 Task: Splitting Stereo Tracks.
Action: Mouse moved to (139, 77)
Screenshot: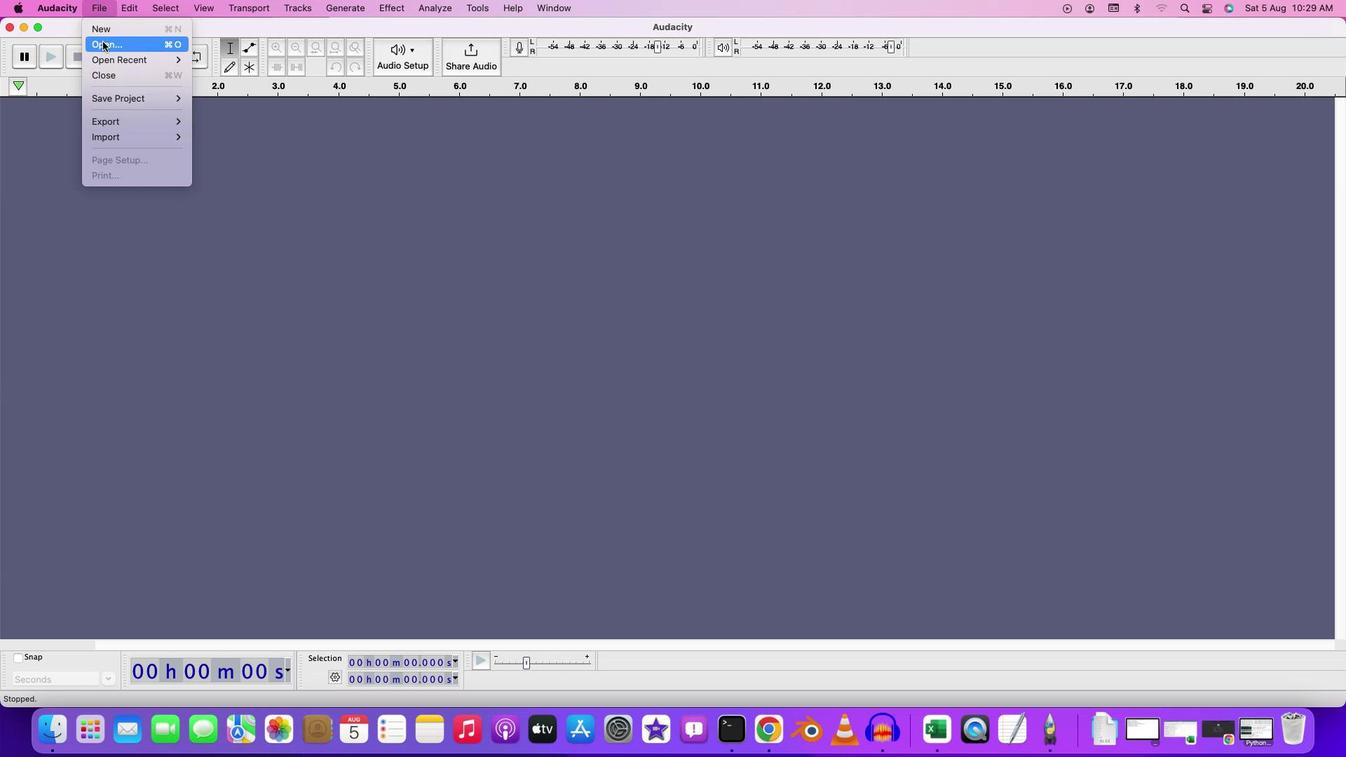 
Action: Mouse pressed left at (139, 77)
Screenshot: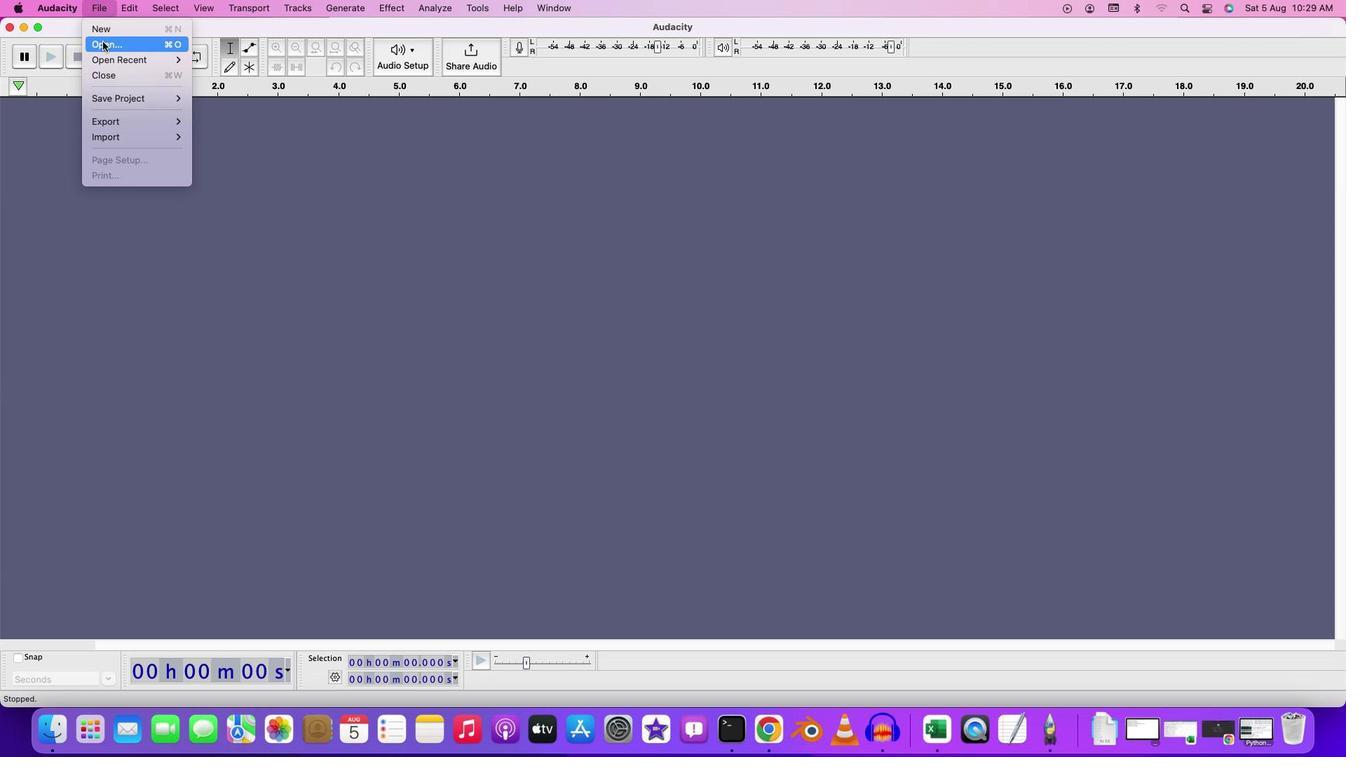 
Action: Mouse moved to (782, 346)
Screenshot: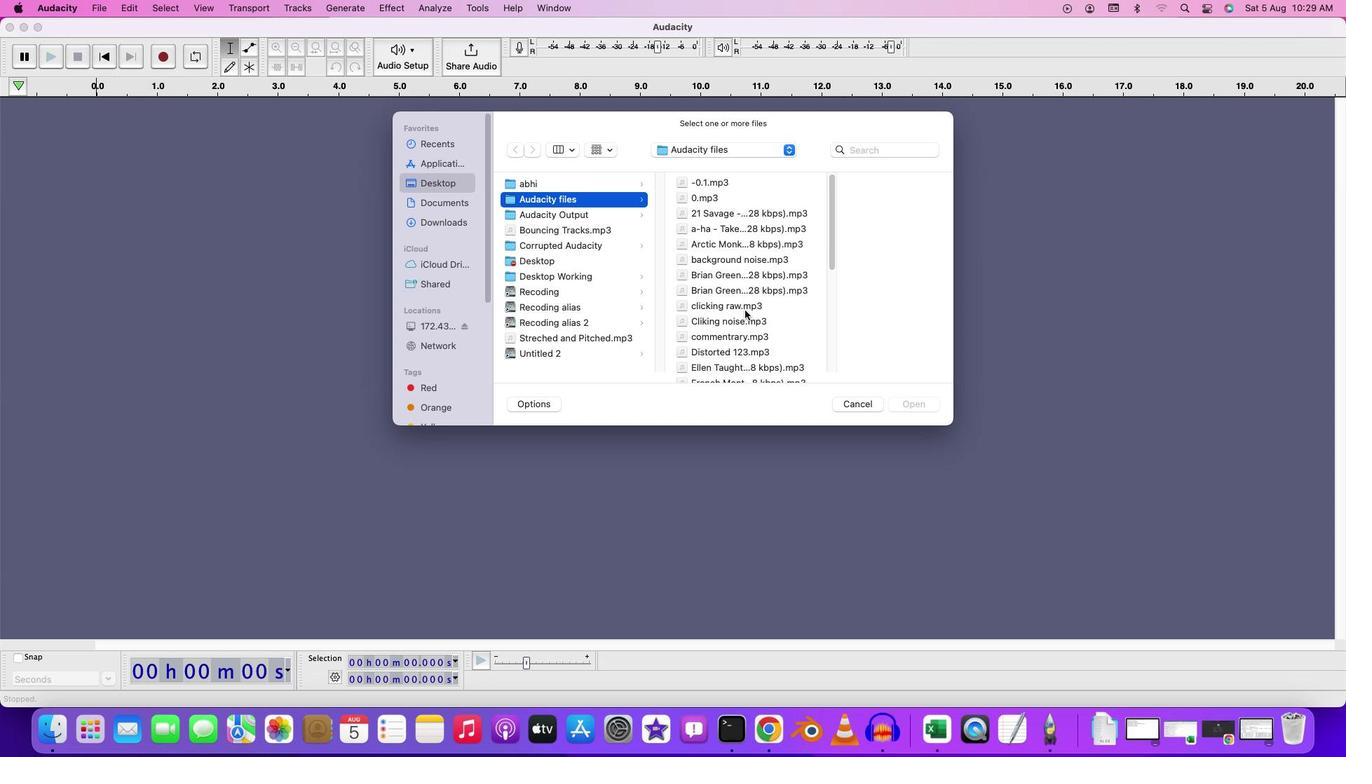 
Action: Mouse scrolled (782, 346) with delta (36, 35)
Screenshot: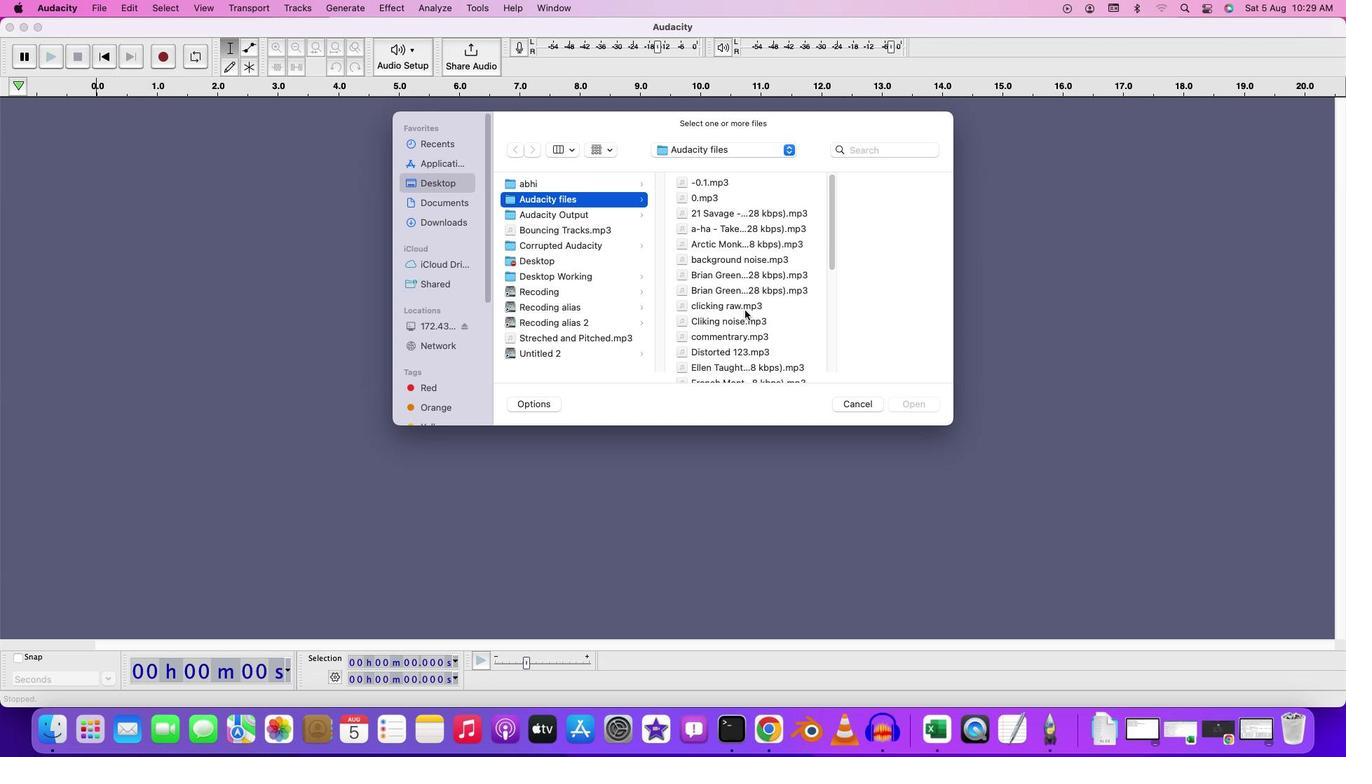 
Action: Mouse scrolled (782, 346) with delta (36, 35)
Screenshot: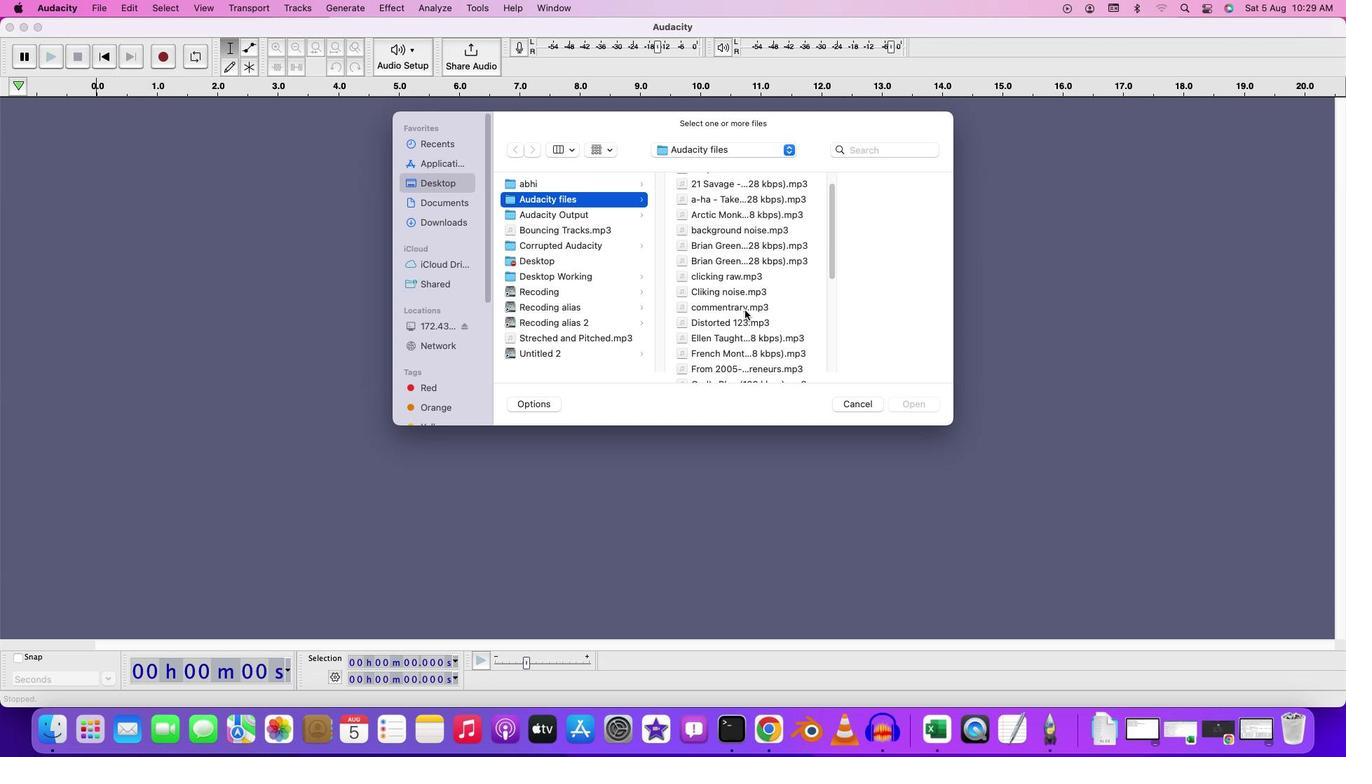 
Action: Mouse scrolled (782, 346) with delta (36, 35)
Screenshot: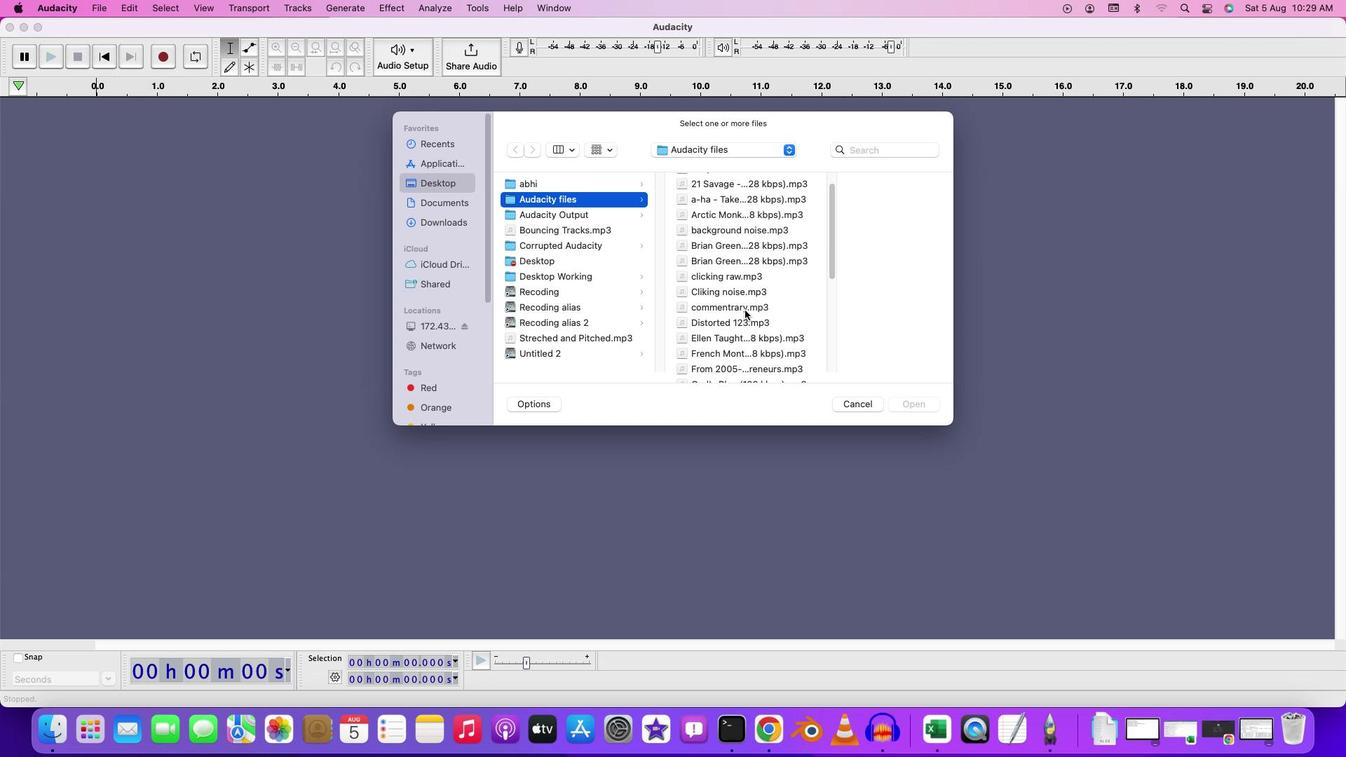 
Action: Mouse scrolled (782, 346) with delta (36, 35)
Screenshot: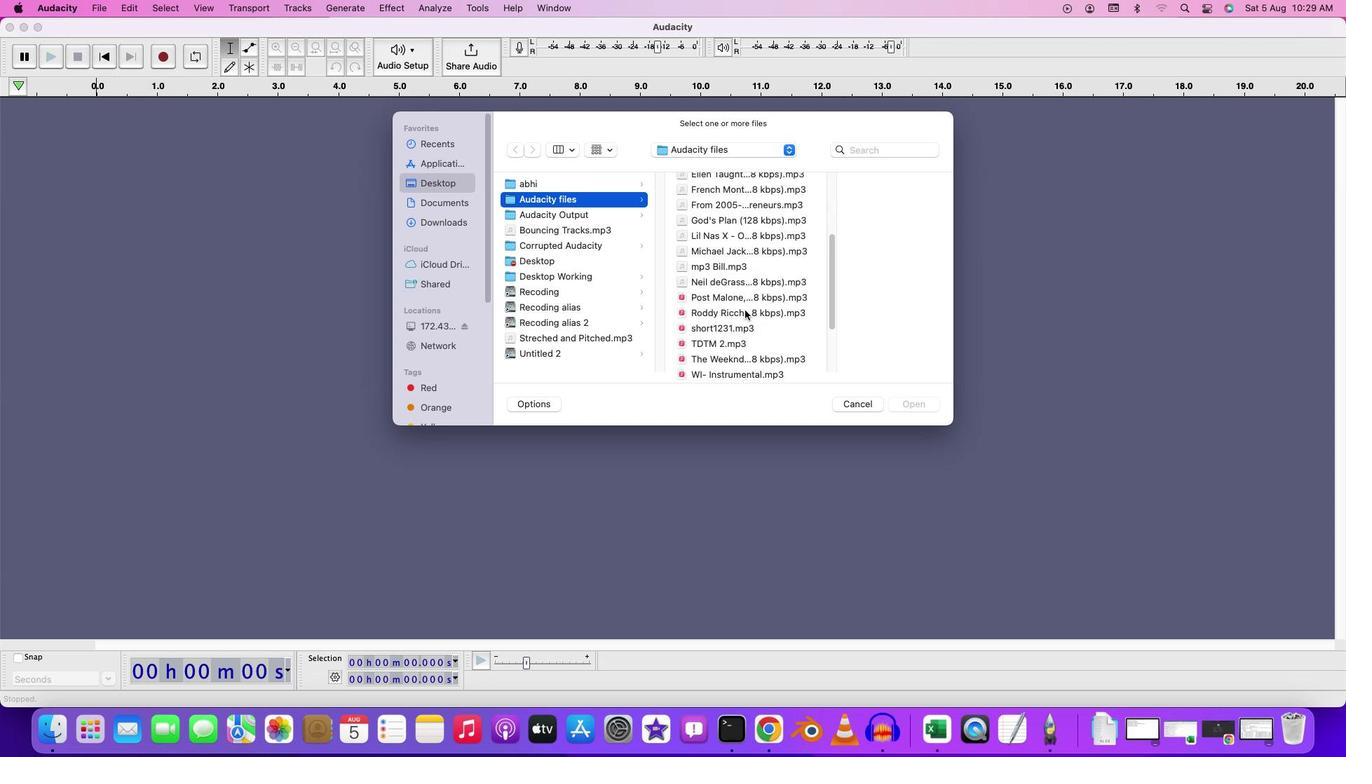 
Action: Mouse scrolled (782, 346) with delta (36, 35)
Screenshot: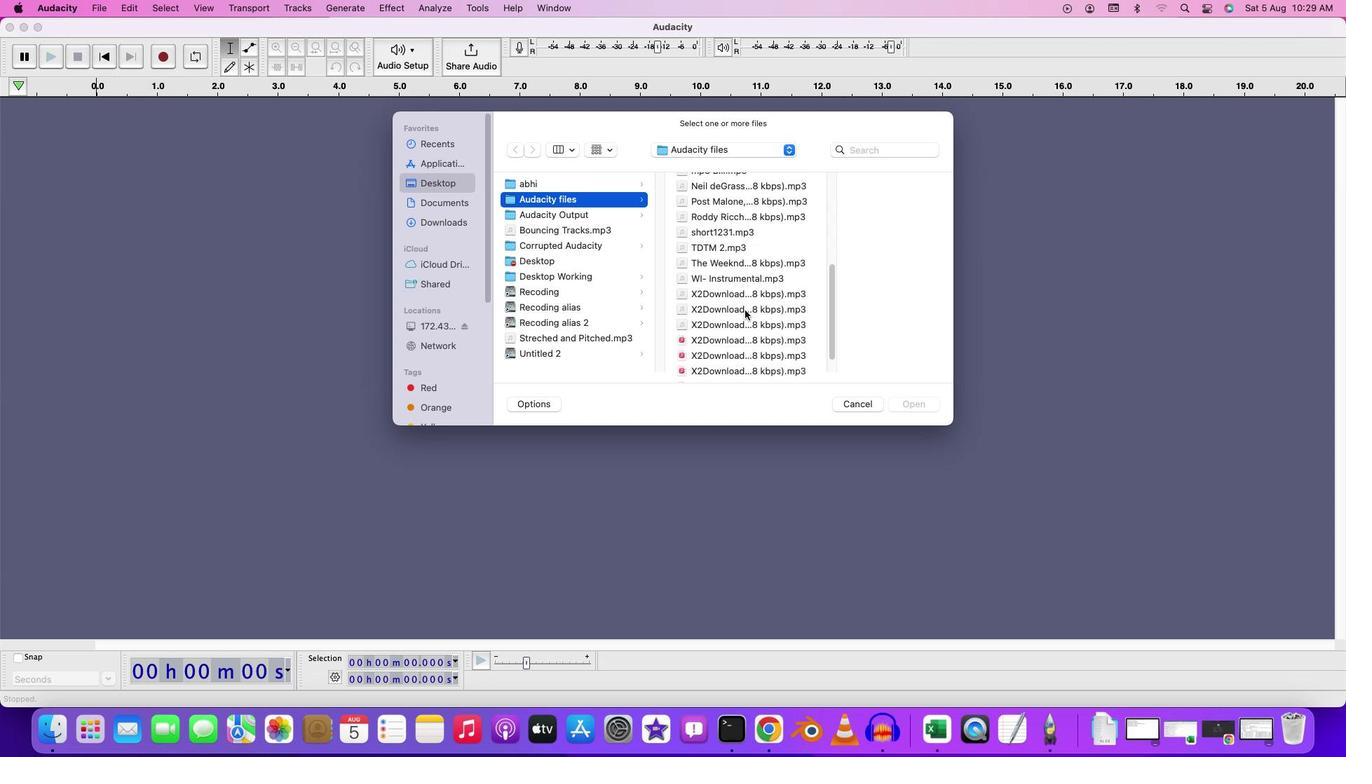 
Action: Mouse scrolled (782, 346) with delta (36, 34)
Screenshot: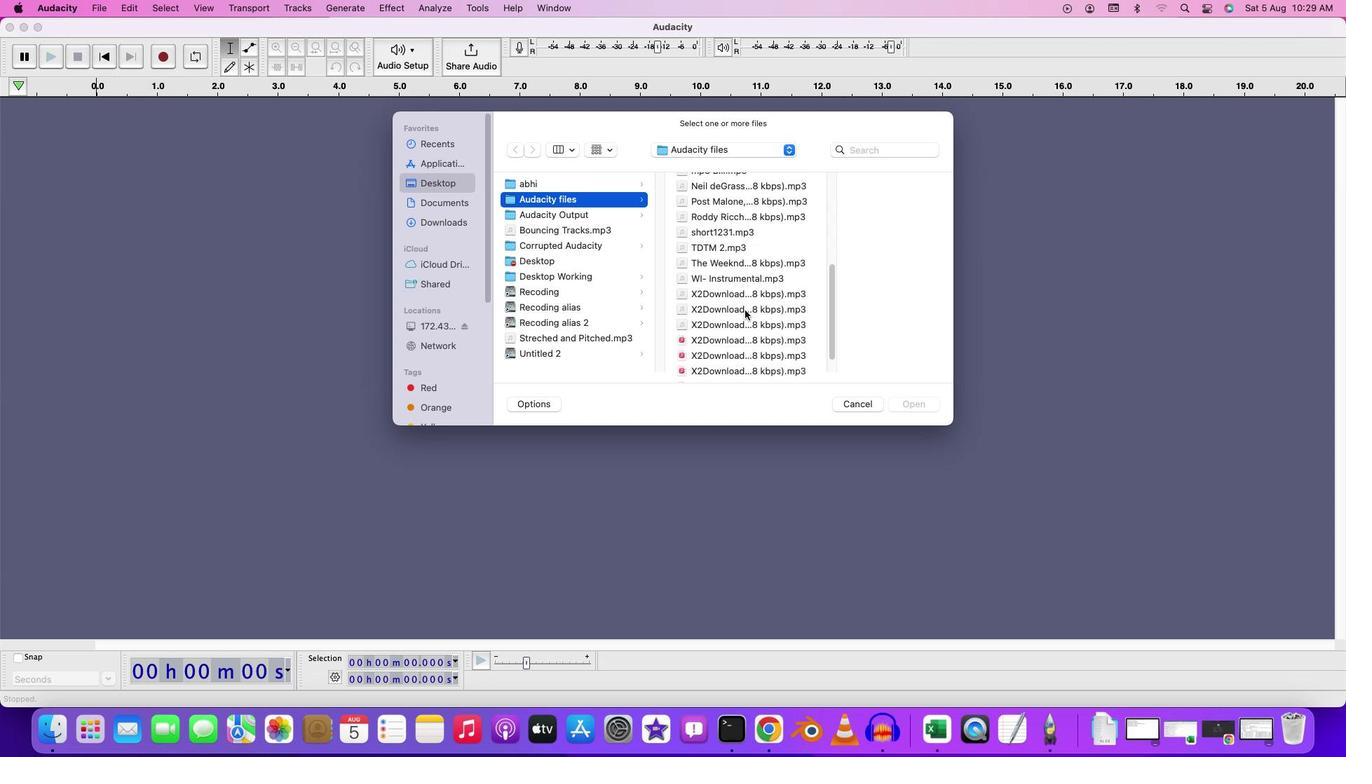 
Action: Mouse scrolled (782, 346) with delta (36, 32)
Screenshot: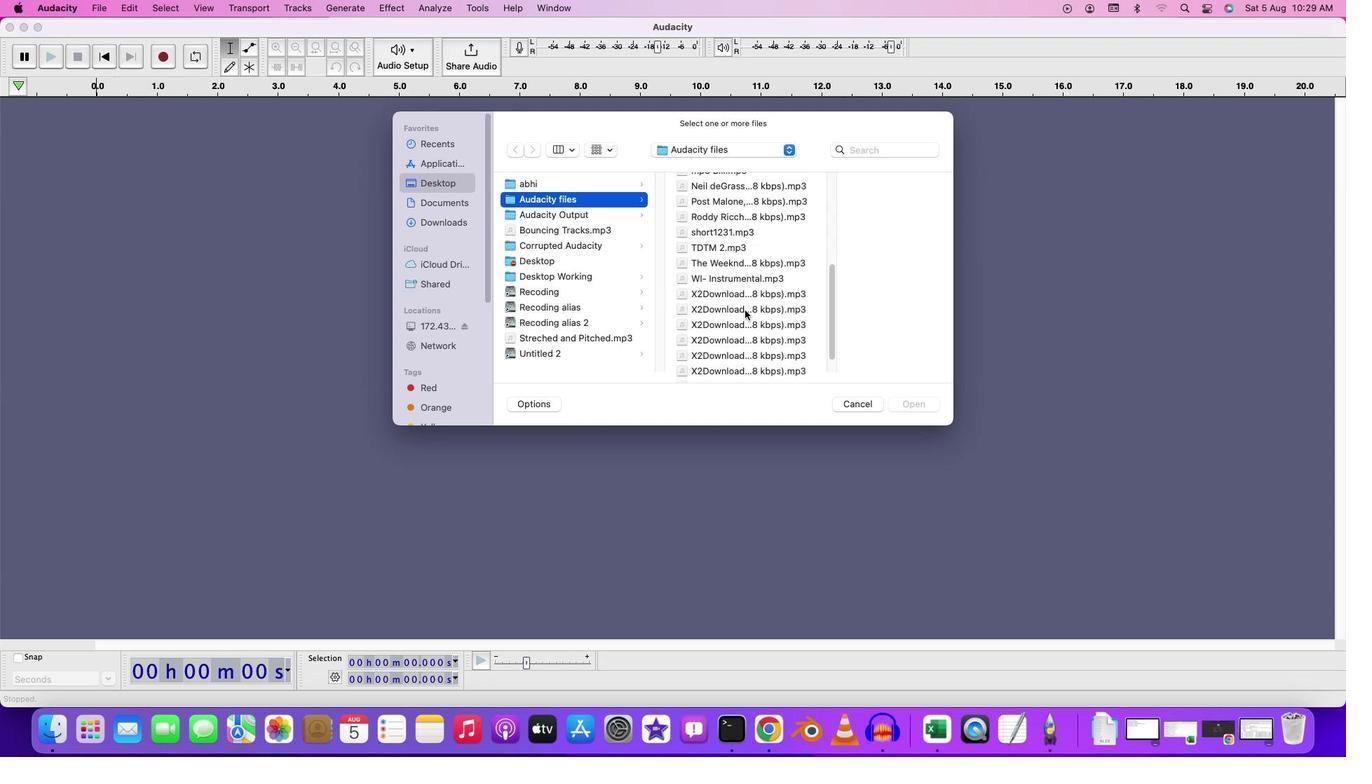 
Action: Mouse scrolled (782, 346) with delta (36, 32)
Screenshot: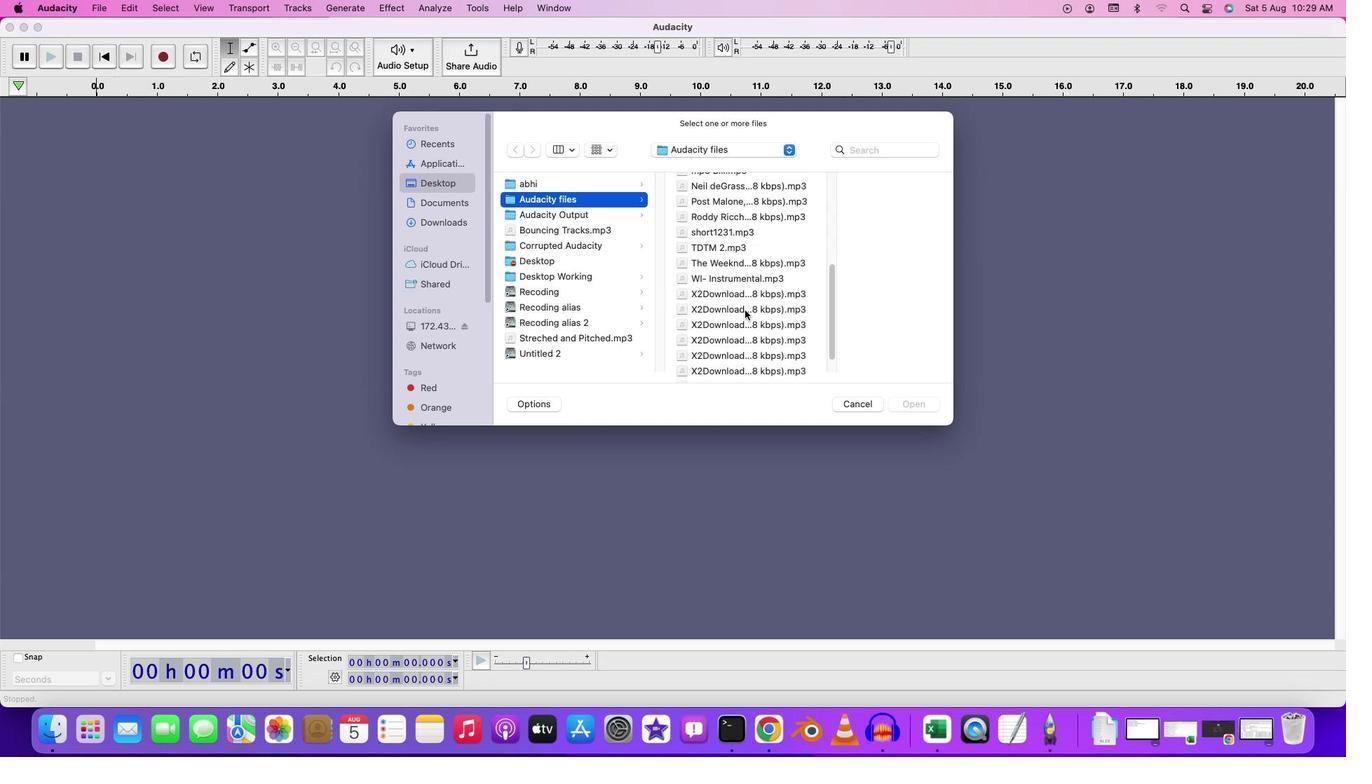 
Action: Mouse moved to (791, 351)
Screenshot: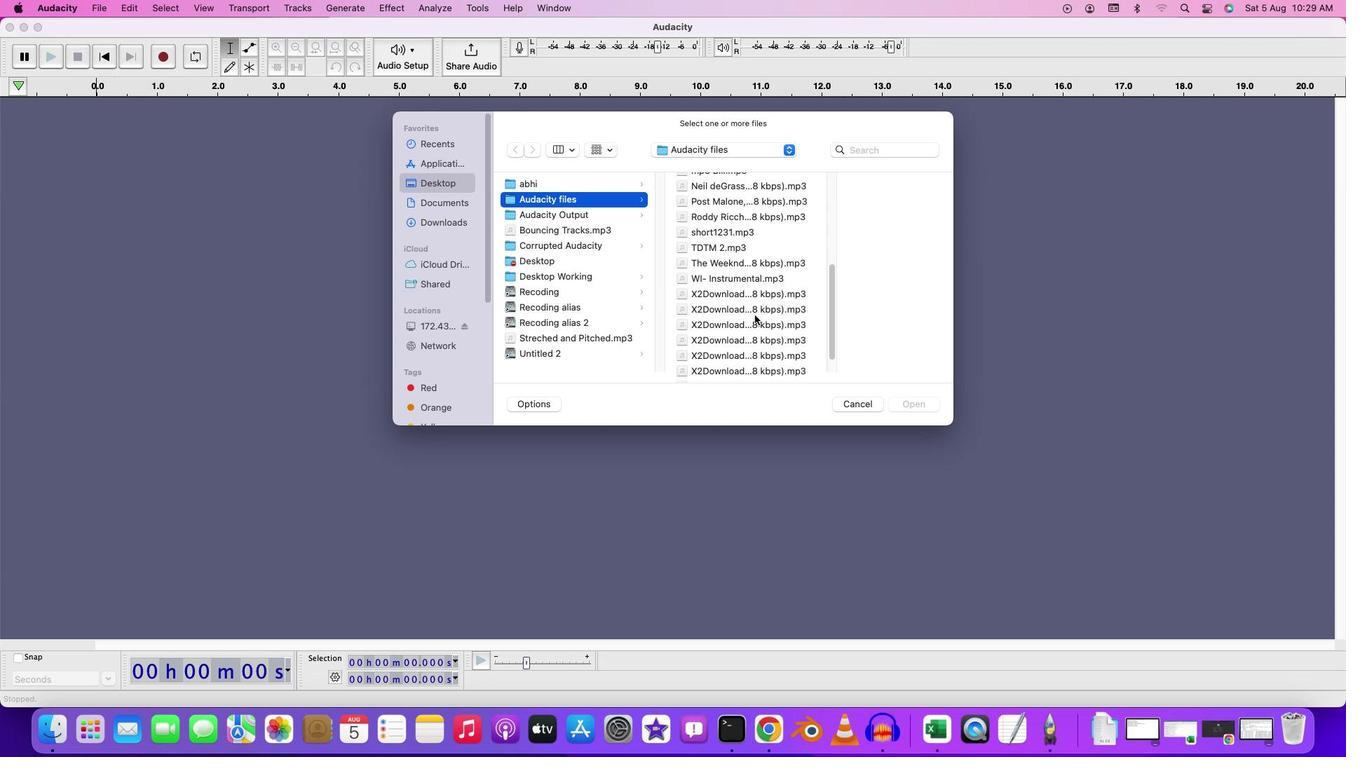 
Action: Mouse scrolled (791, 351) with delta (36, 37)
Screenshot: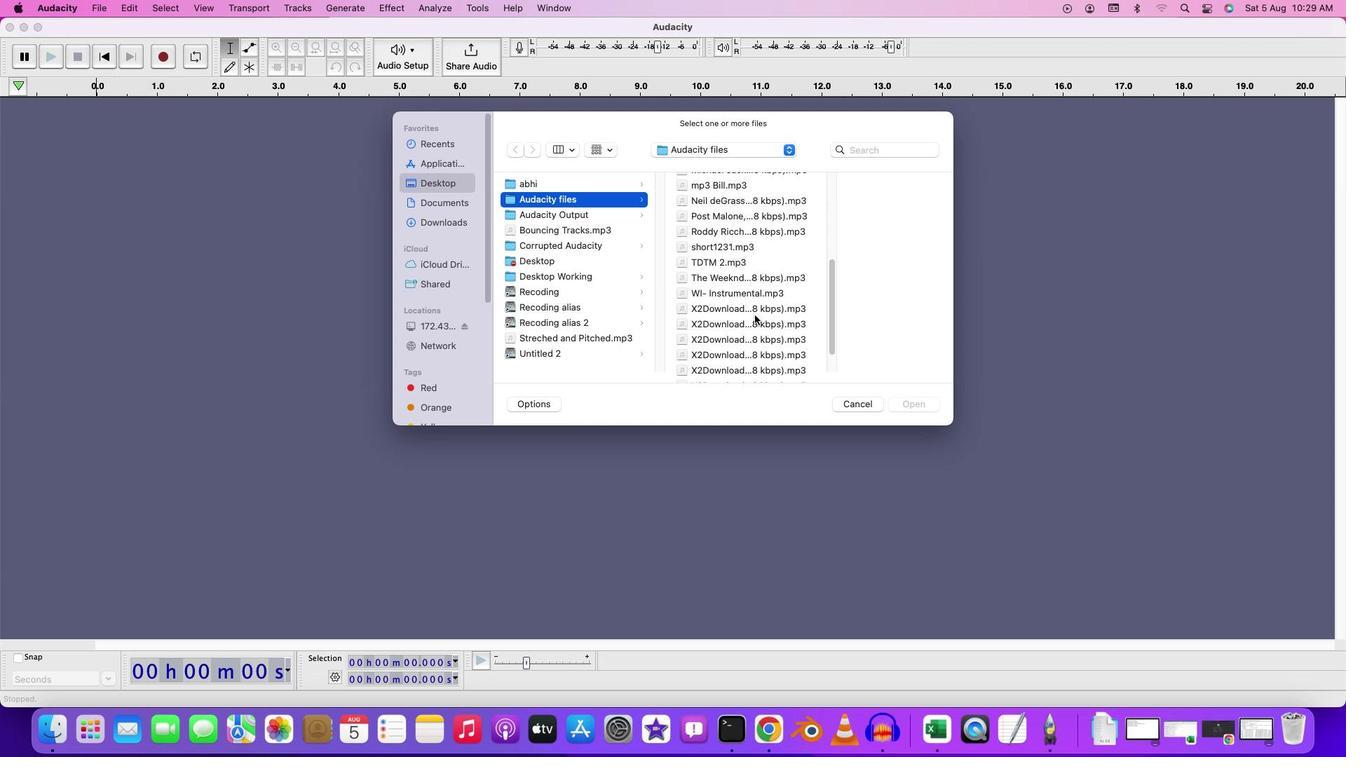 
Action: Mouse scrolled (791, 351) with delta (36, 37)
Screenshot: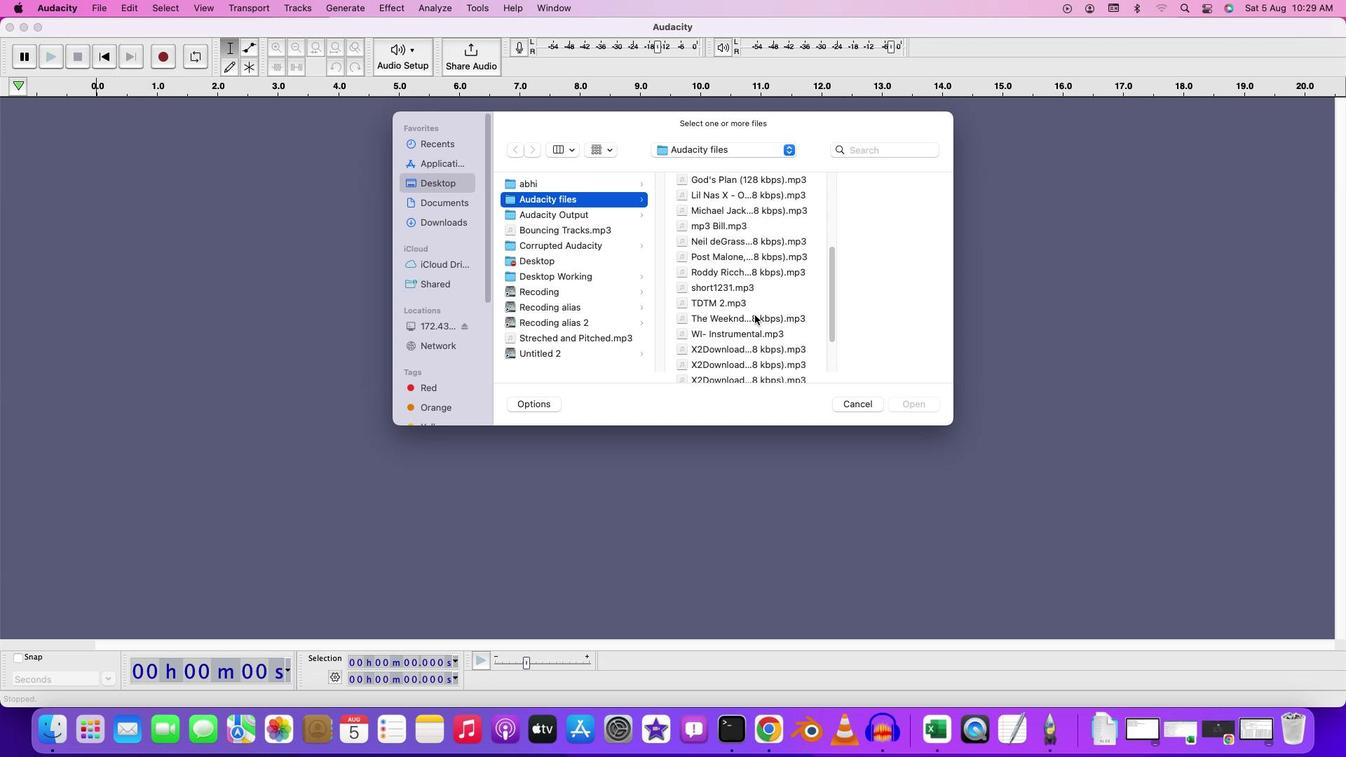 
Action: Mouse scrolled (791, 351) with delta (36, 37)
Screenshot: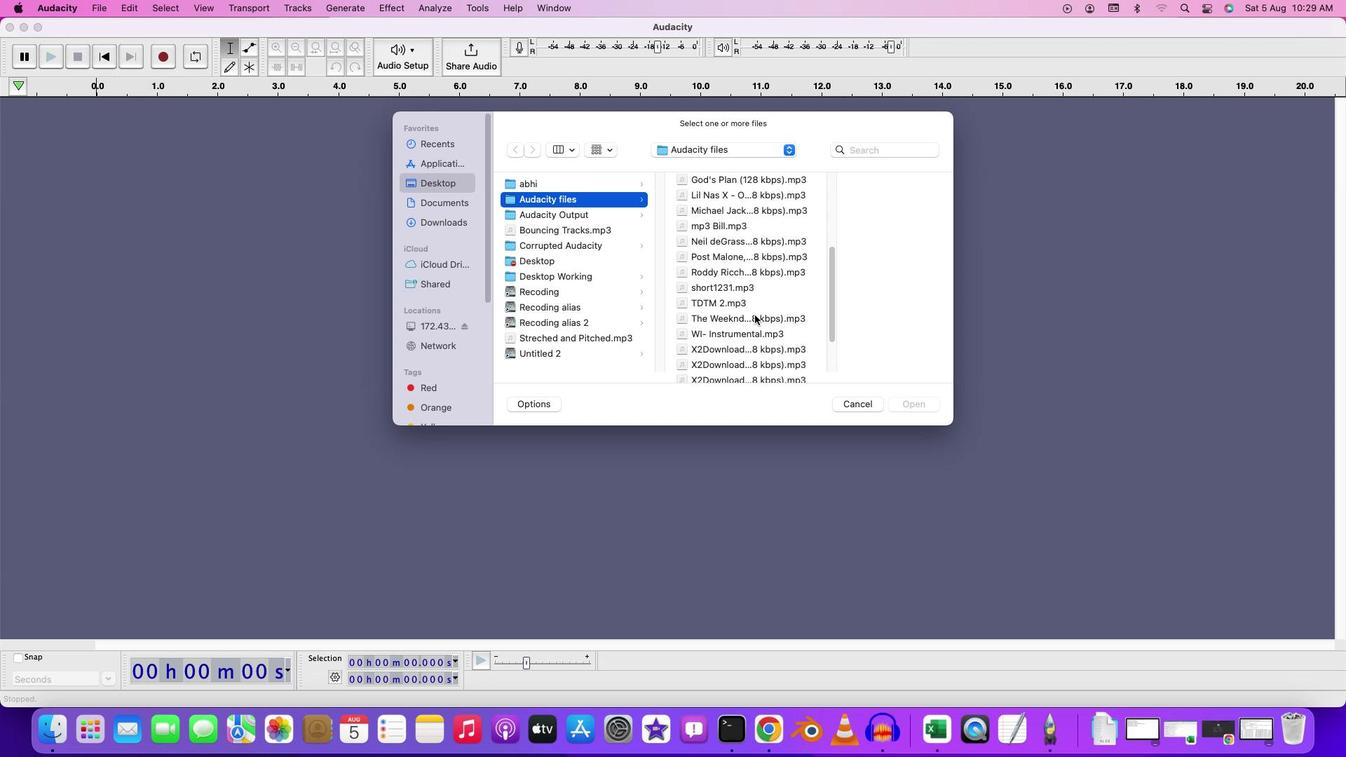 
Action: Mouse scrolled (791, 351) with delta (36, 37)
Screenshot: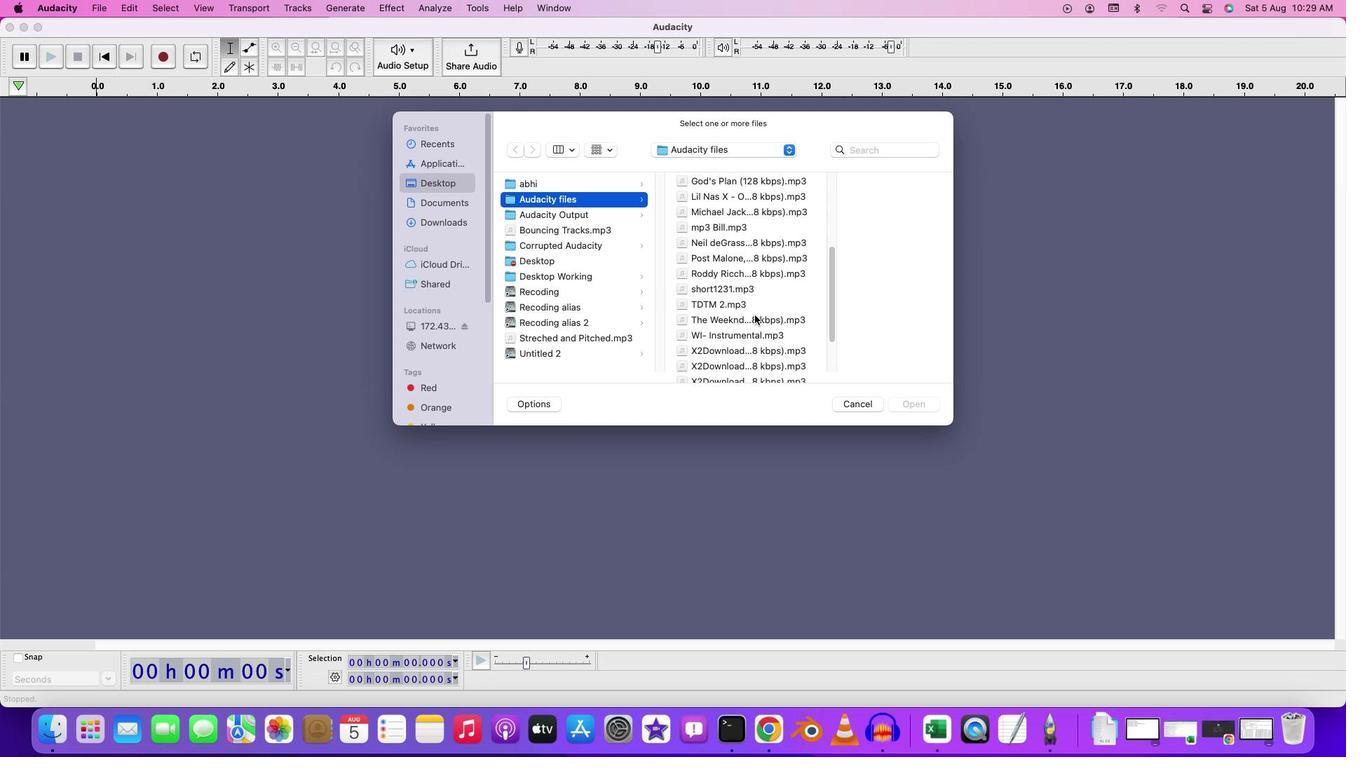 
Action: Mouse moved to (790, 350)
Screenshot: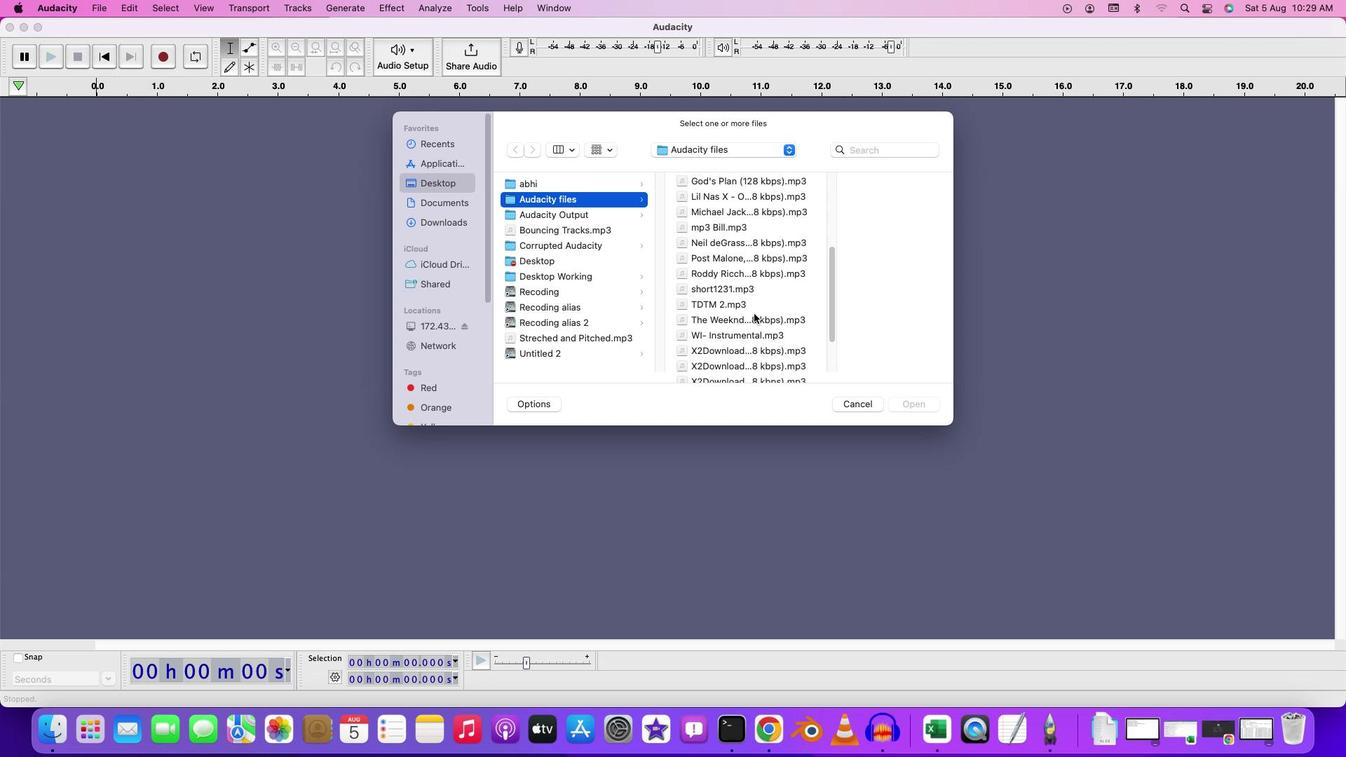 
Action: Mouse scrolled (790, 350) with delta (36, 37)
Screenshot: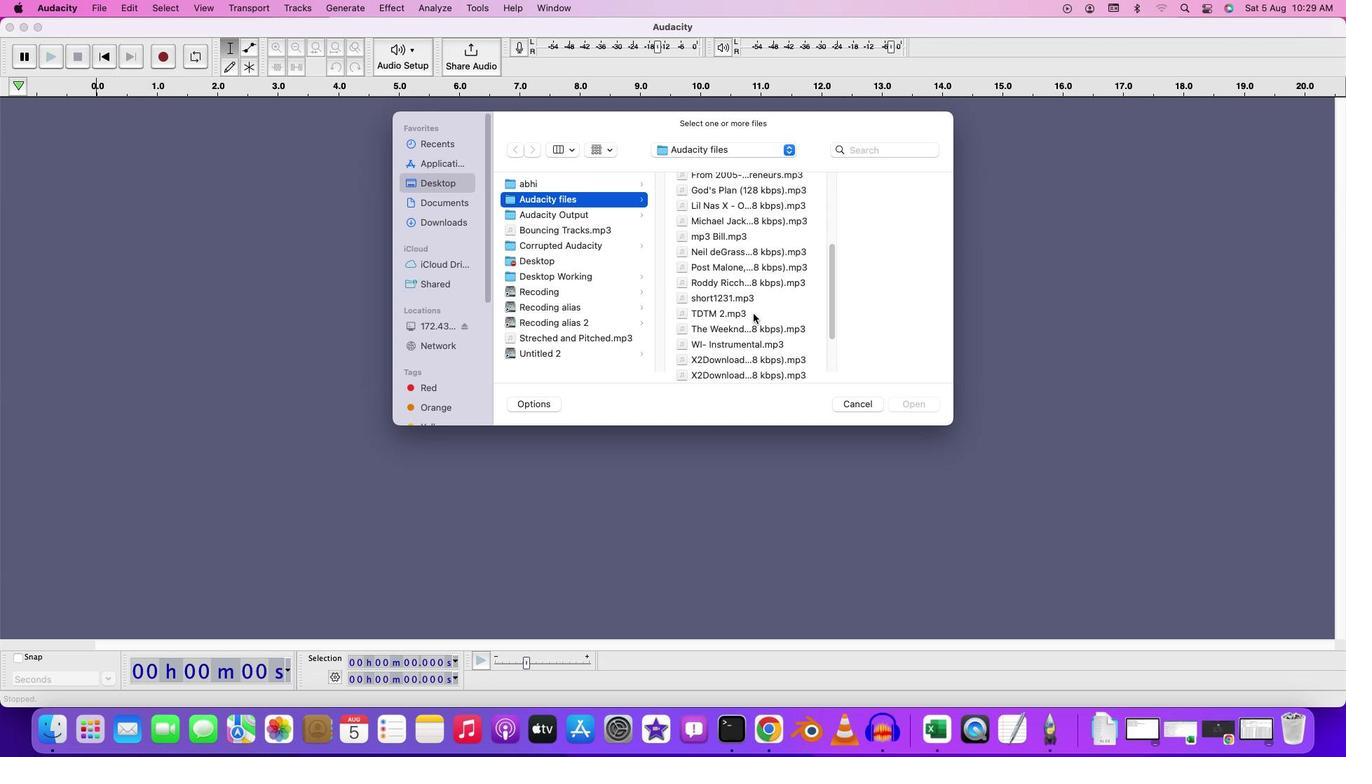 
Action: Mouse moved to (790, 350)
Screenshot: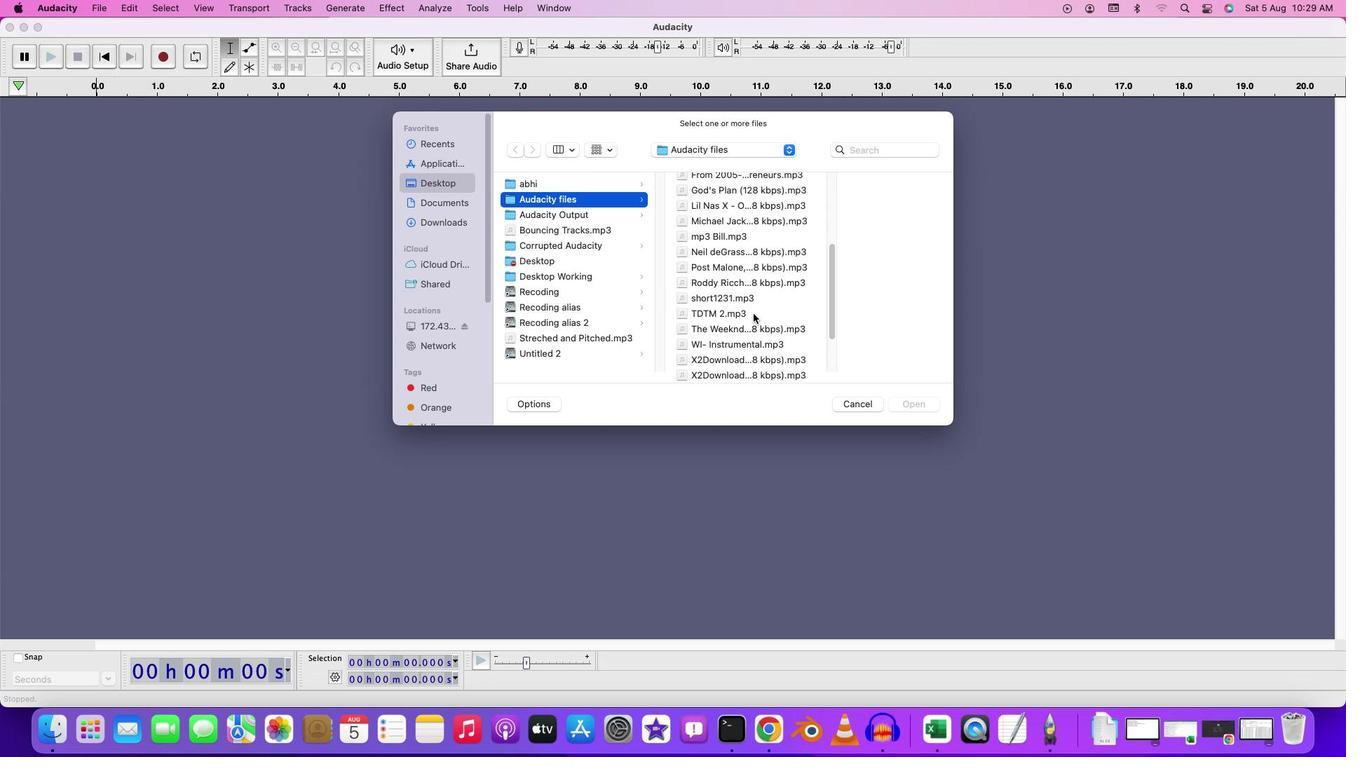 
Action: Mouse scrolled (790, 350) with delta (36, 37)
Screenshot: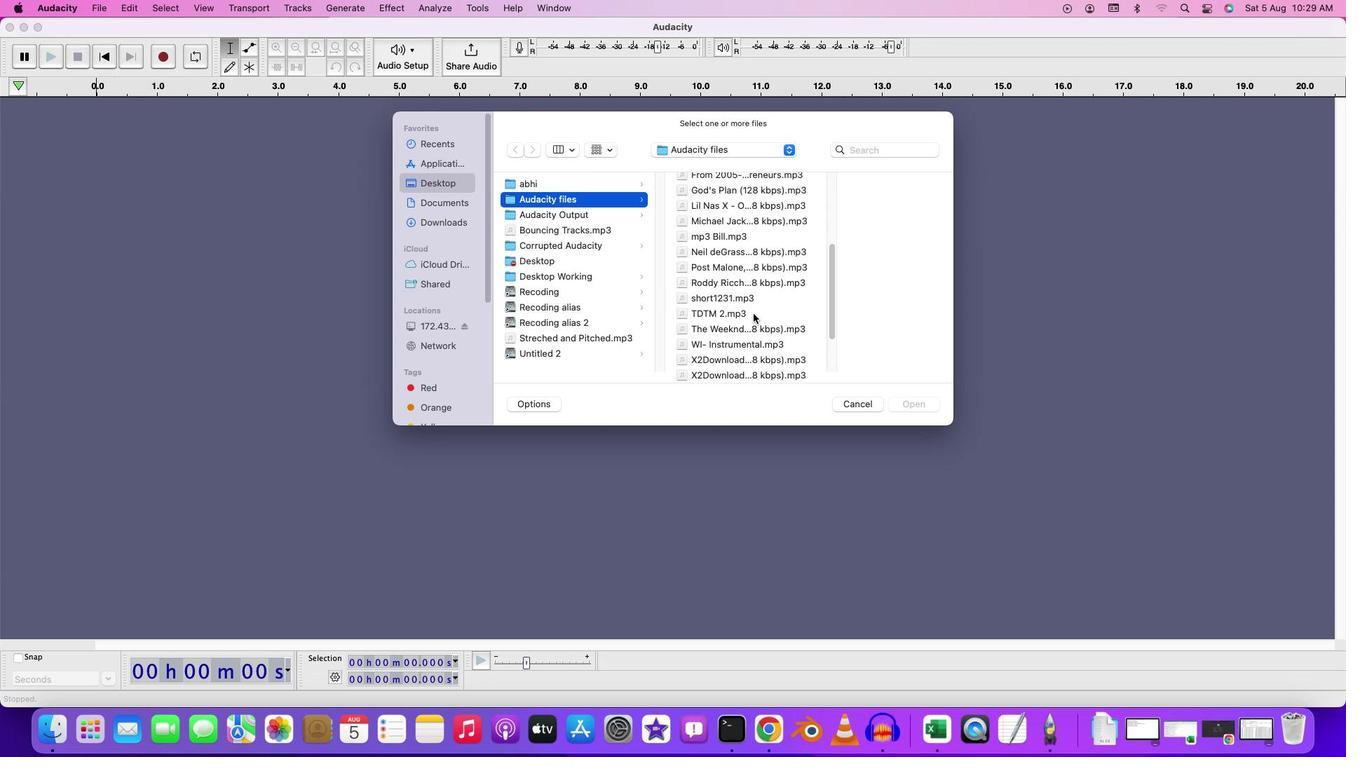 
Action: Mouse moved to (782, 306)
Screenshot: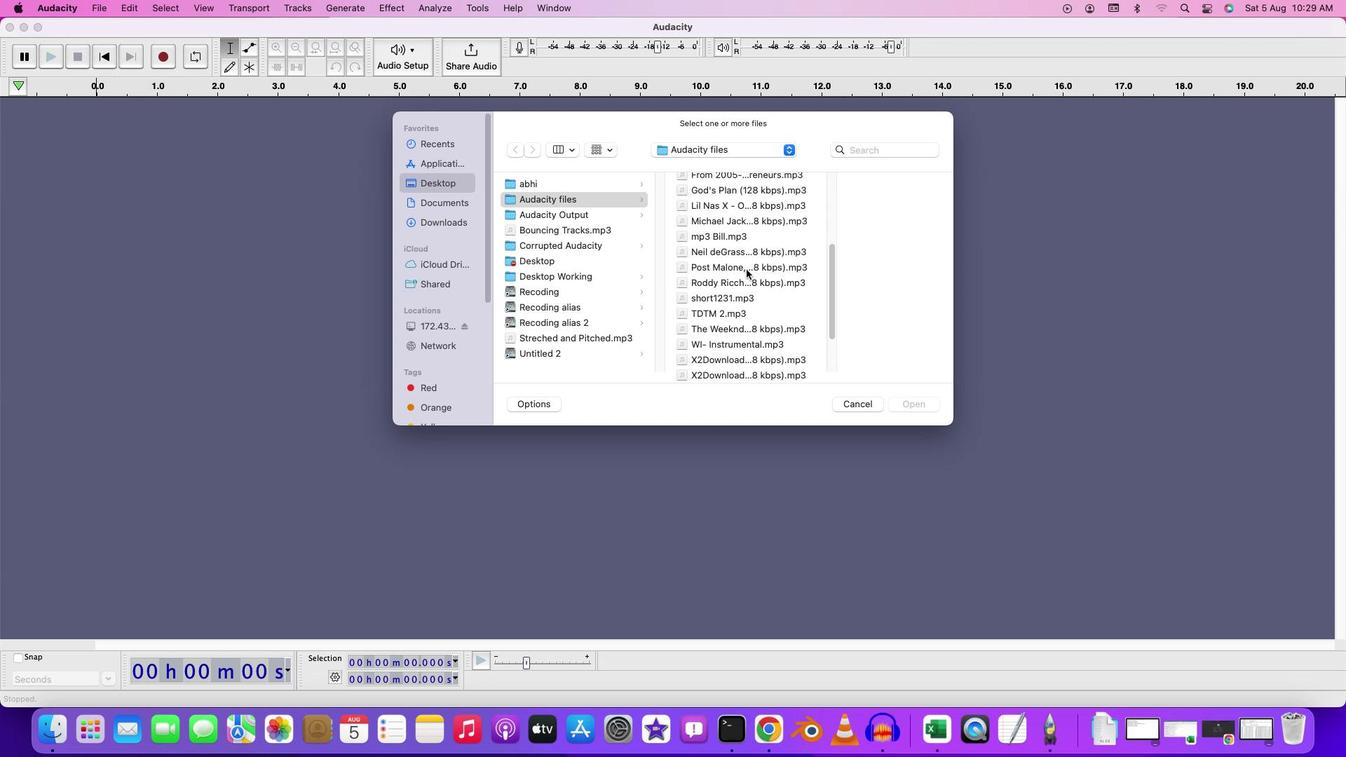 
Action: Mouse pressed left at (782, 306)
Screenshot: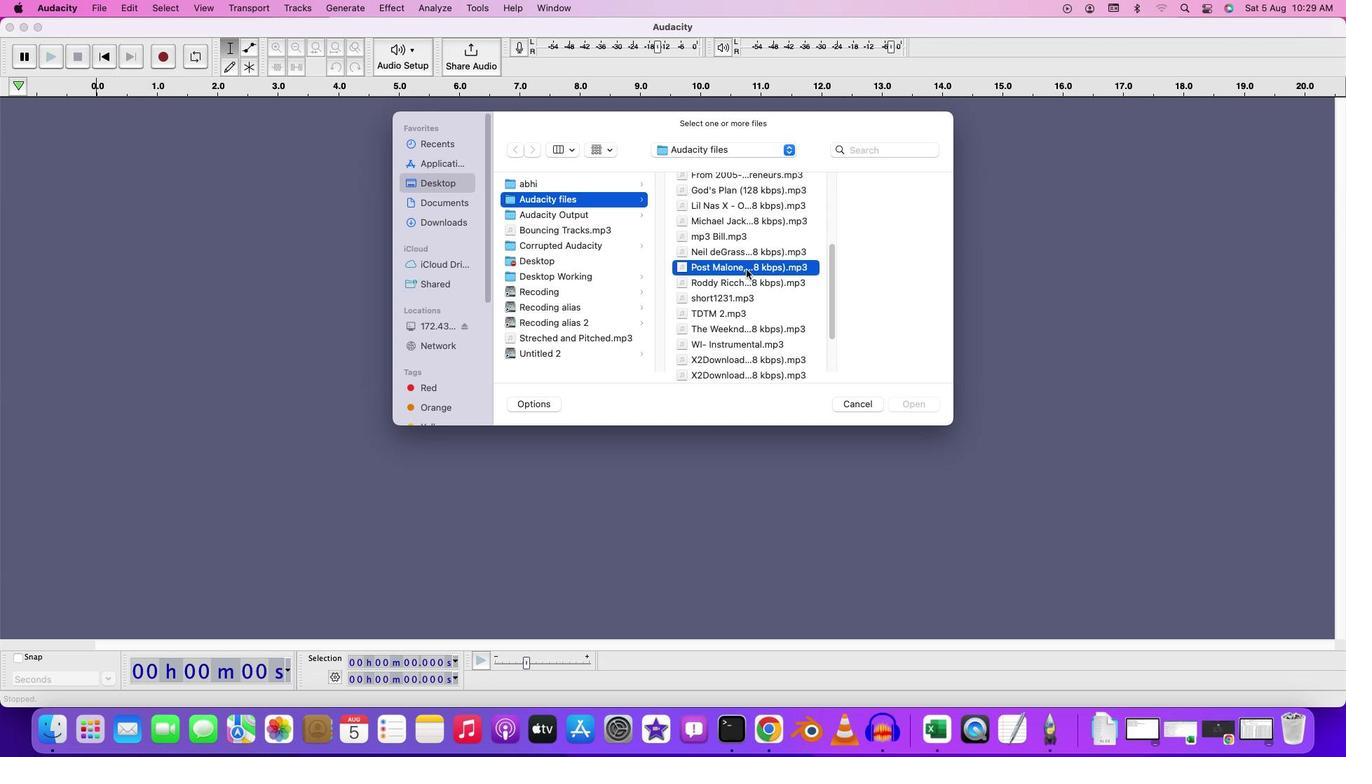 
Action: Mouse moved to (744, 299)
Screenshot: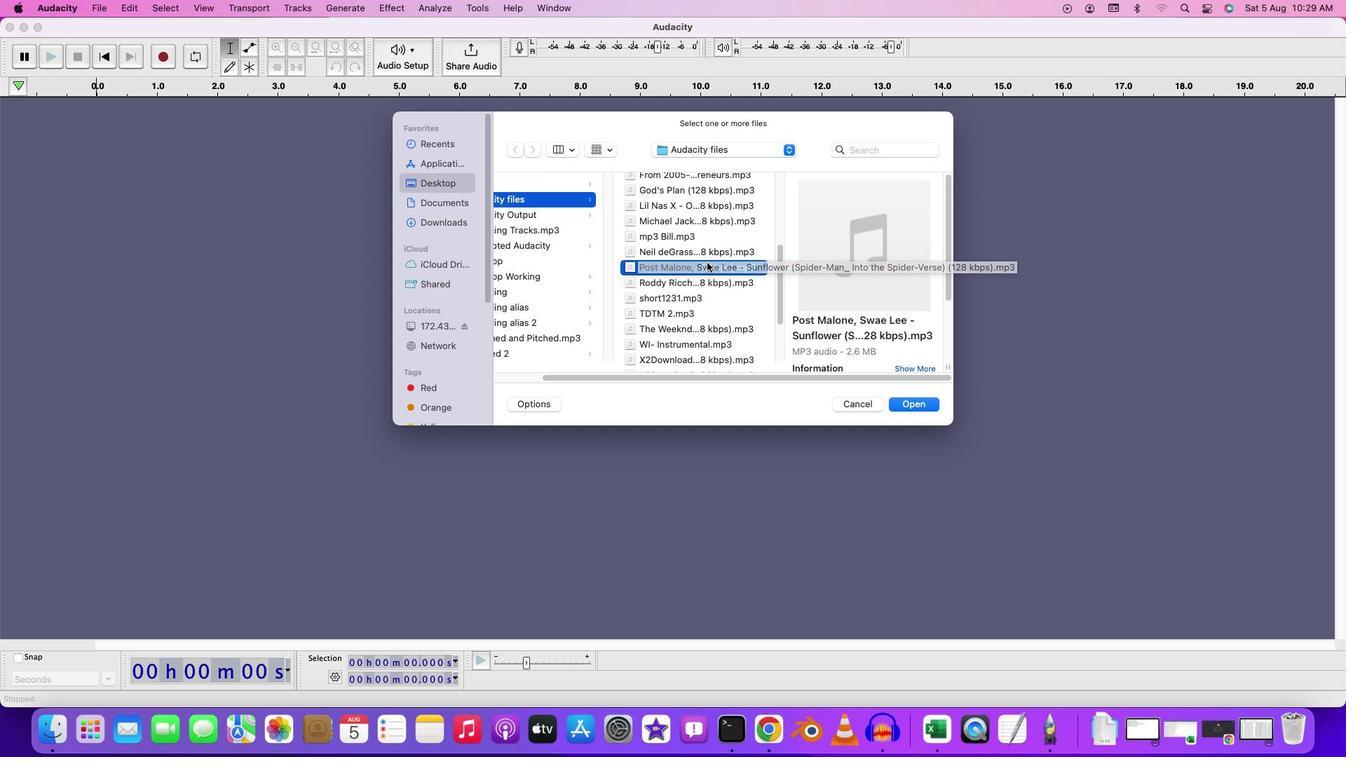 
Action: Mouse pressed left at (744, 299)
Screenshot: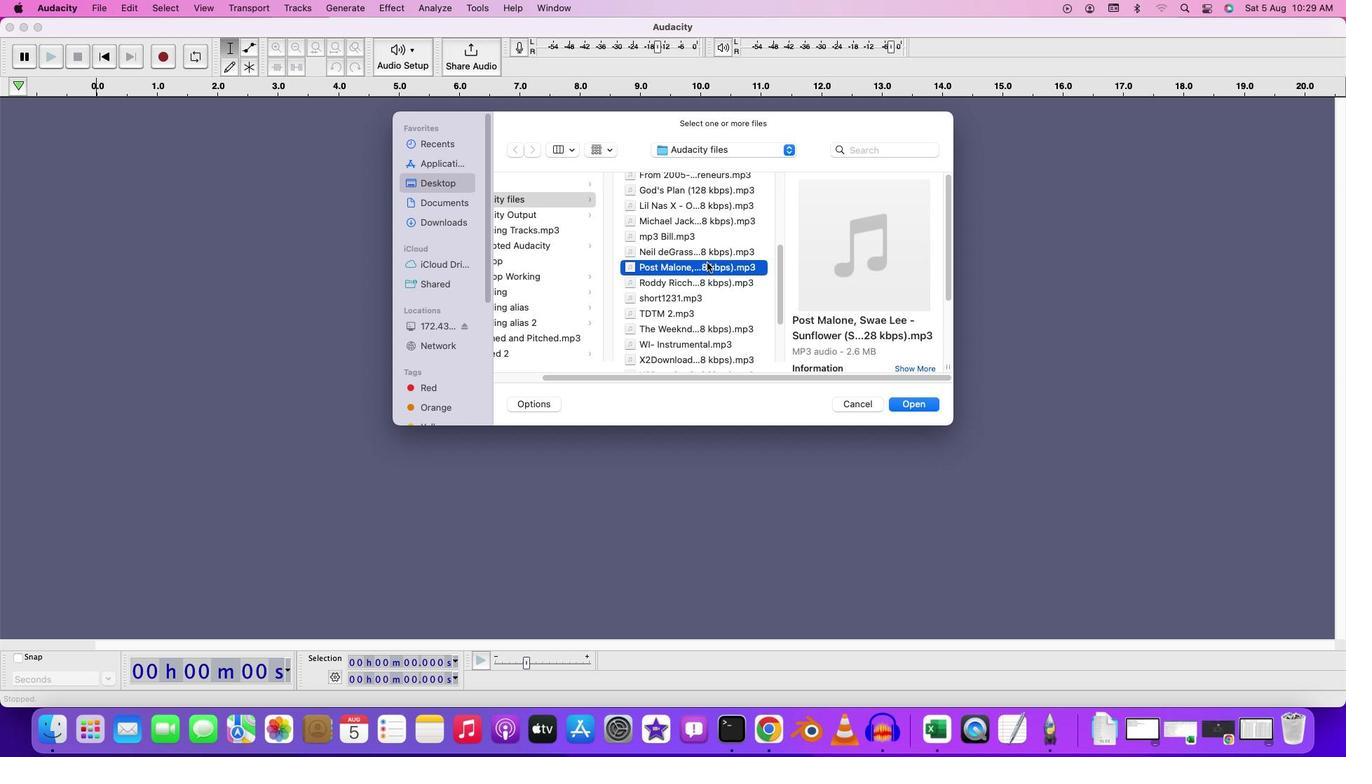 
Action: Mouse pressed left at (744, 299)
Screenshot: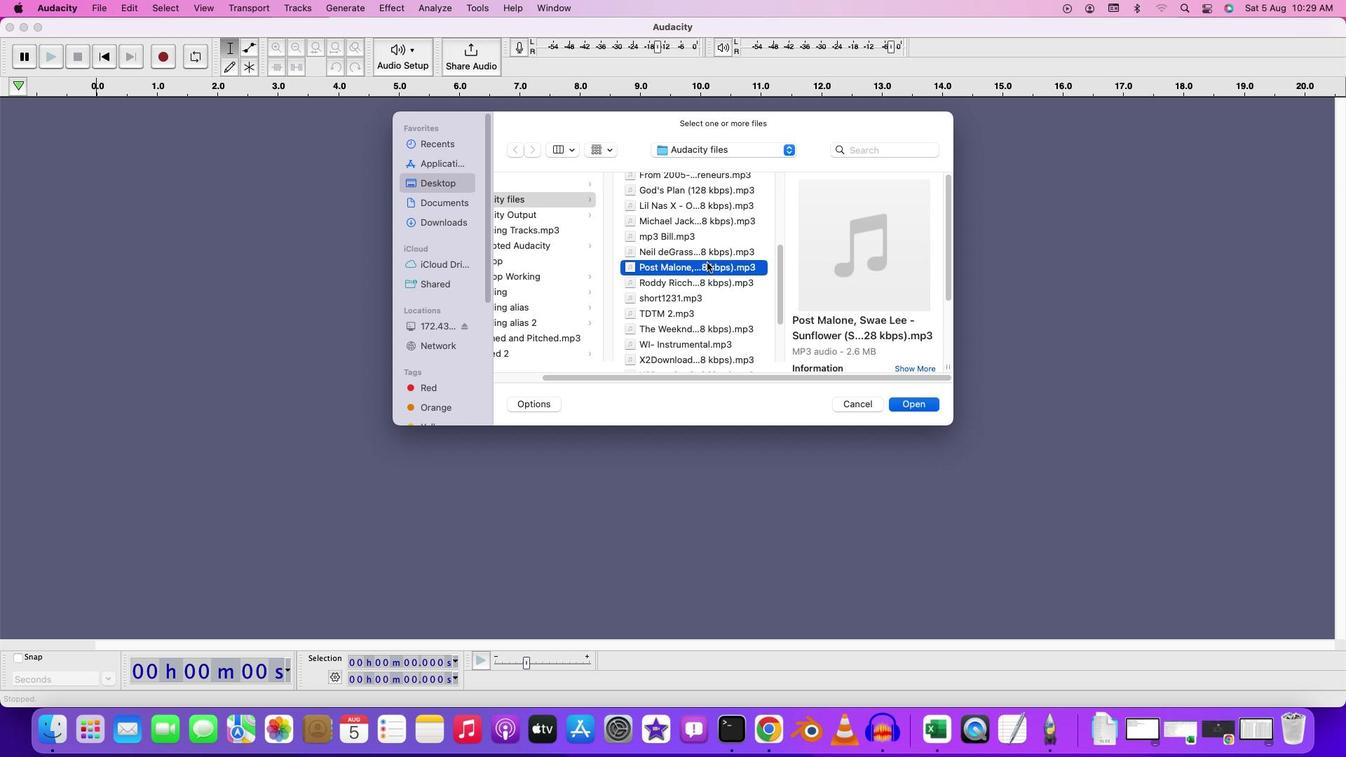 
Action: Mouse moved to (136, 150)
Screenshot: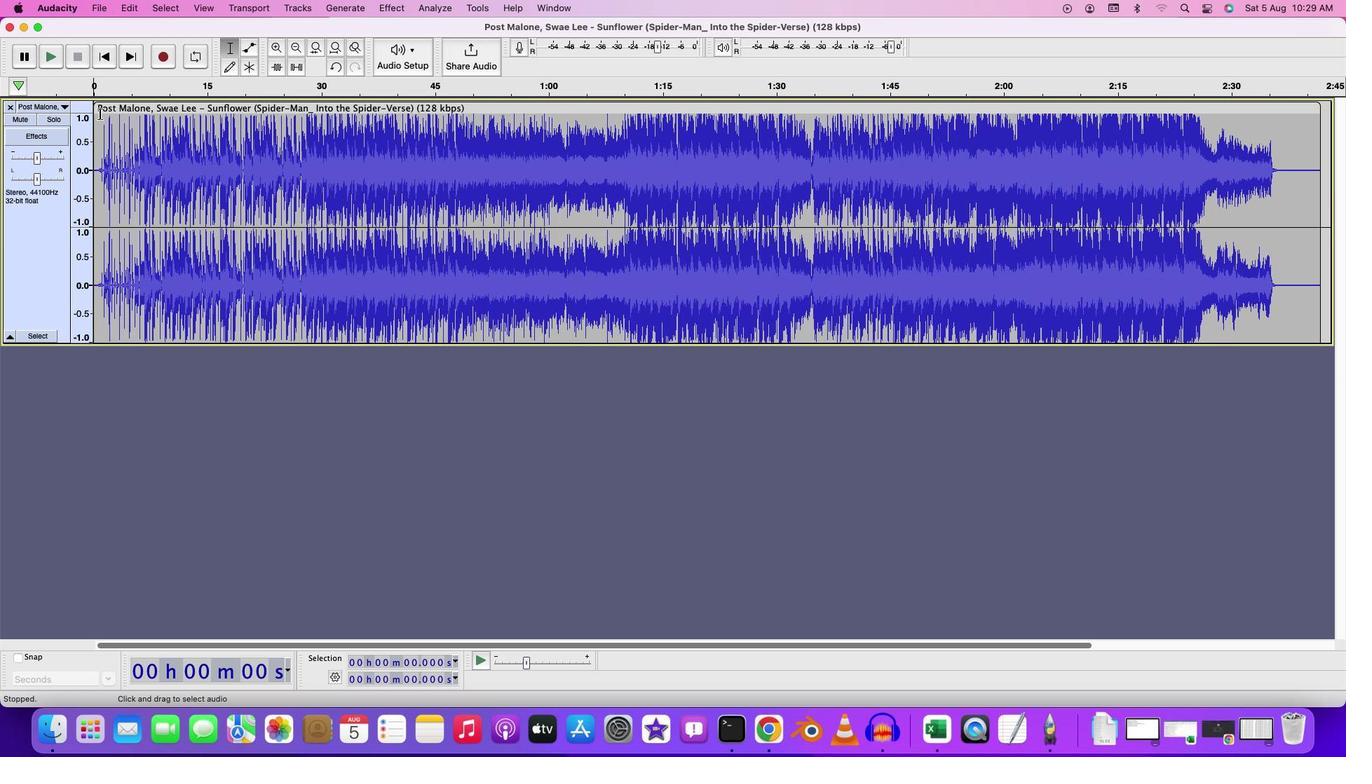 
Action: Mouse pressed left at (136, 150)
Screenshot: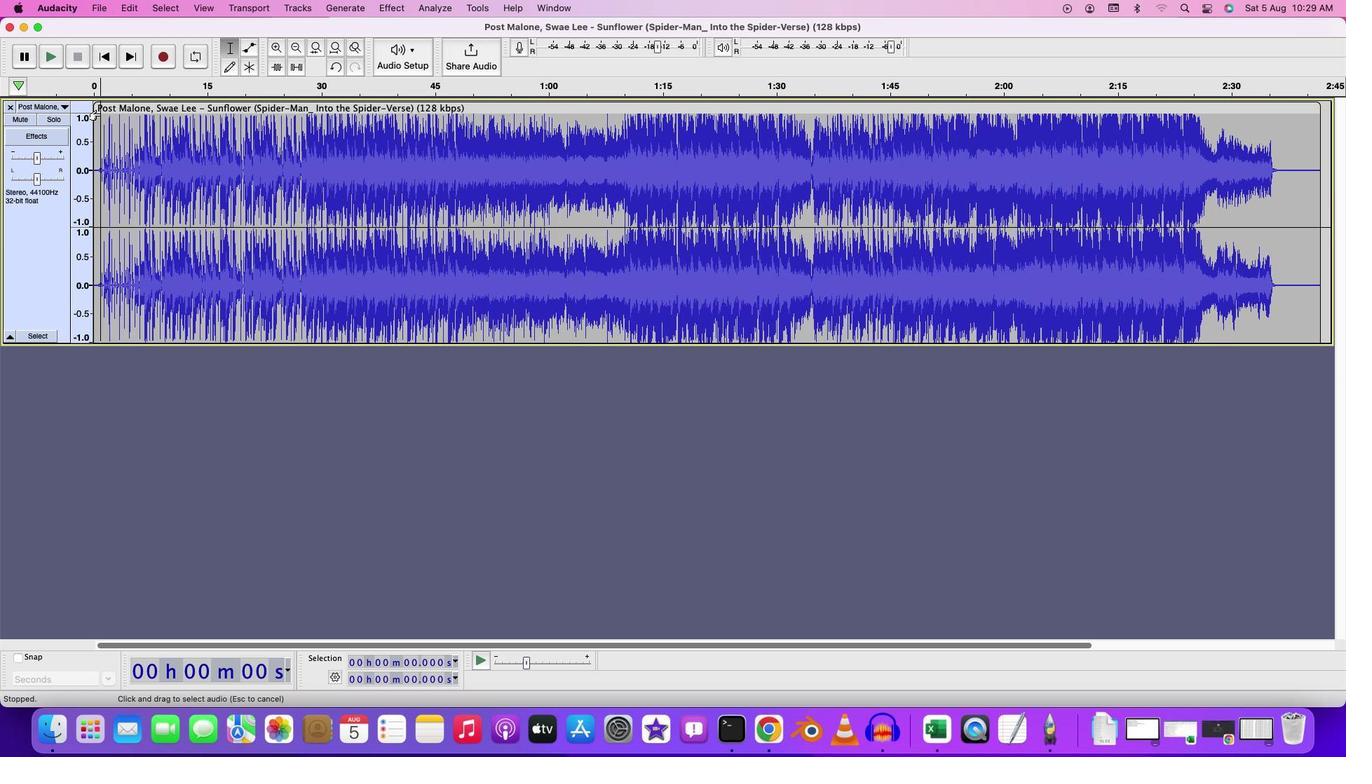 
Action: Key pressed Key.space
Screenshot: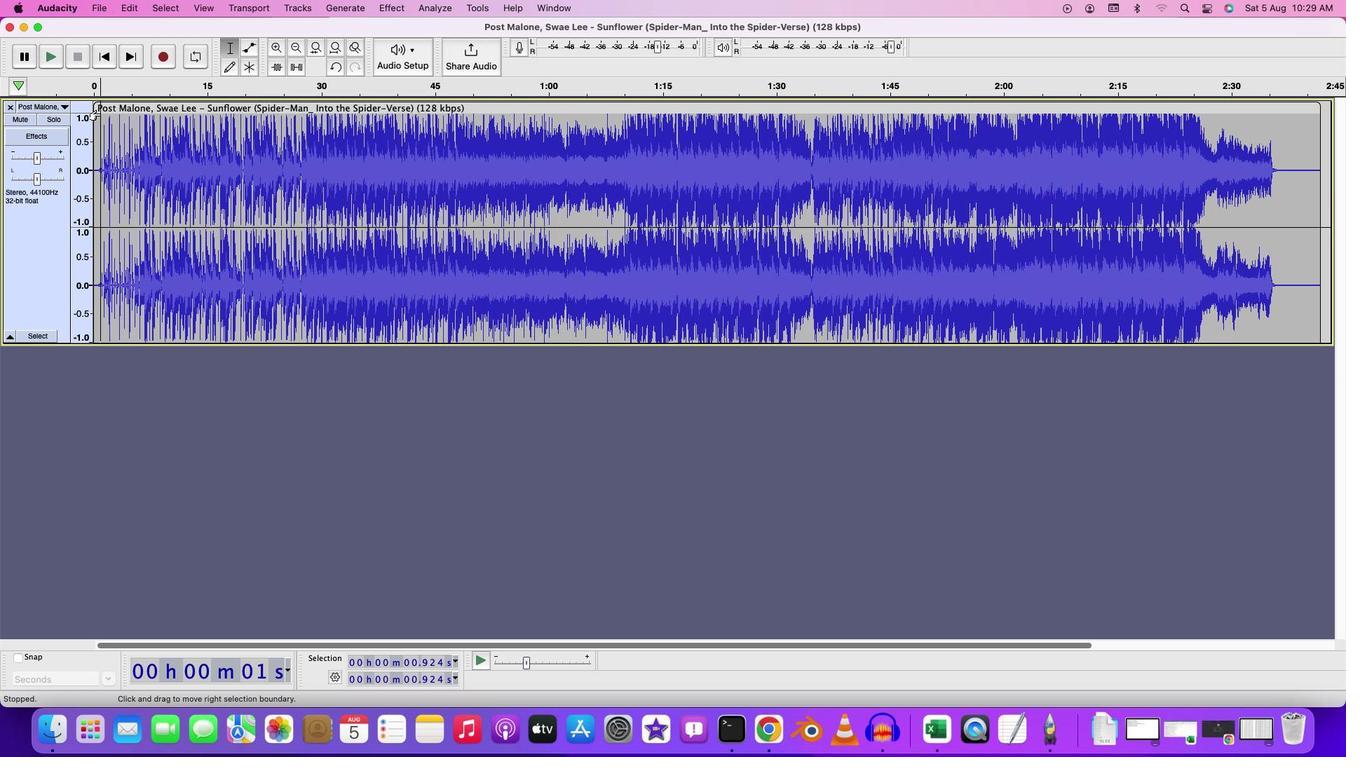 
Action: Mouse moved to (164, 185)
Screenshot: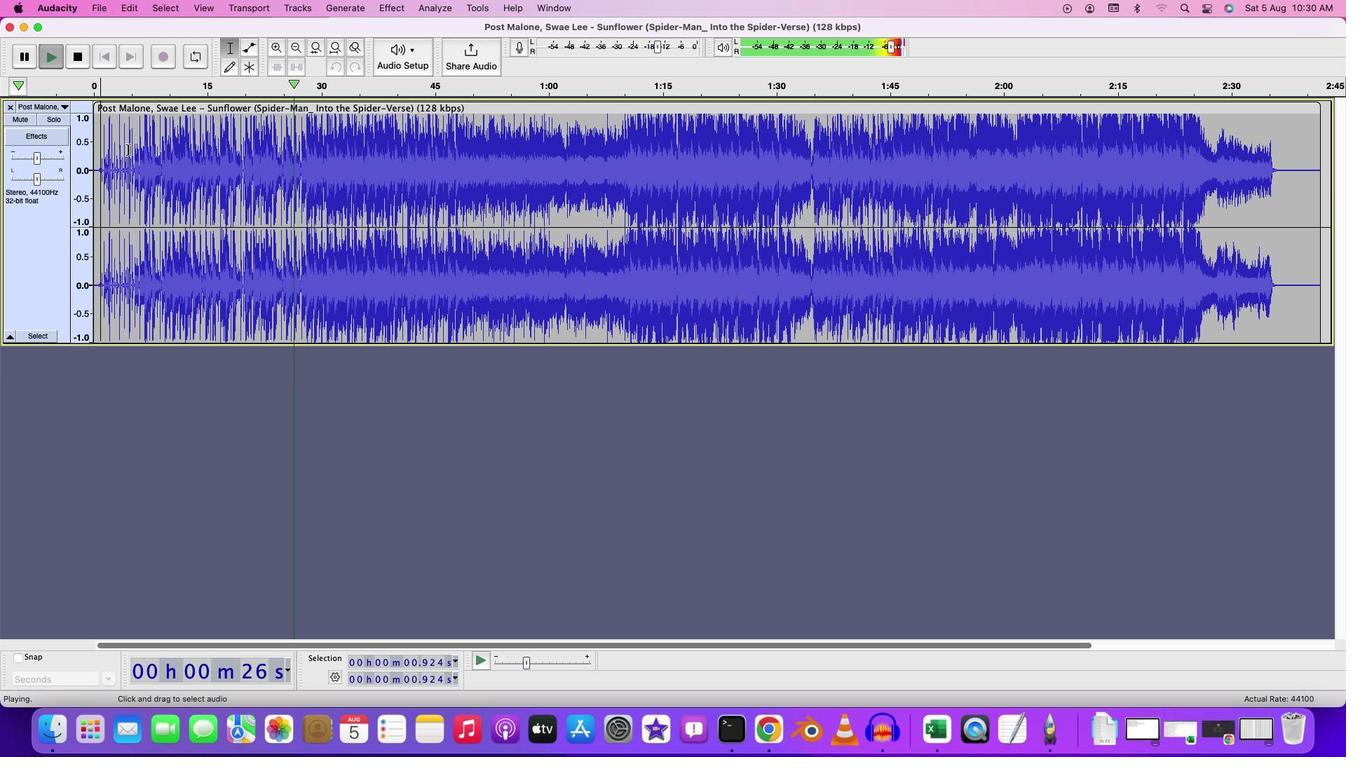
Action: Mouse pressed left at (164, 185)
Screenshot: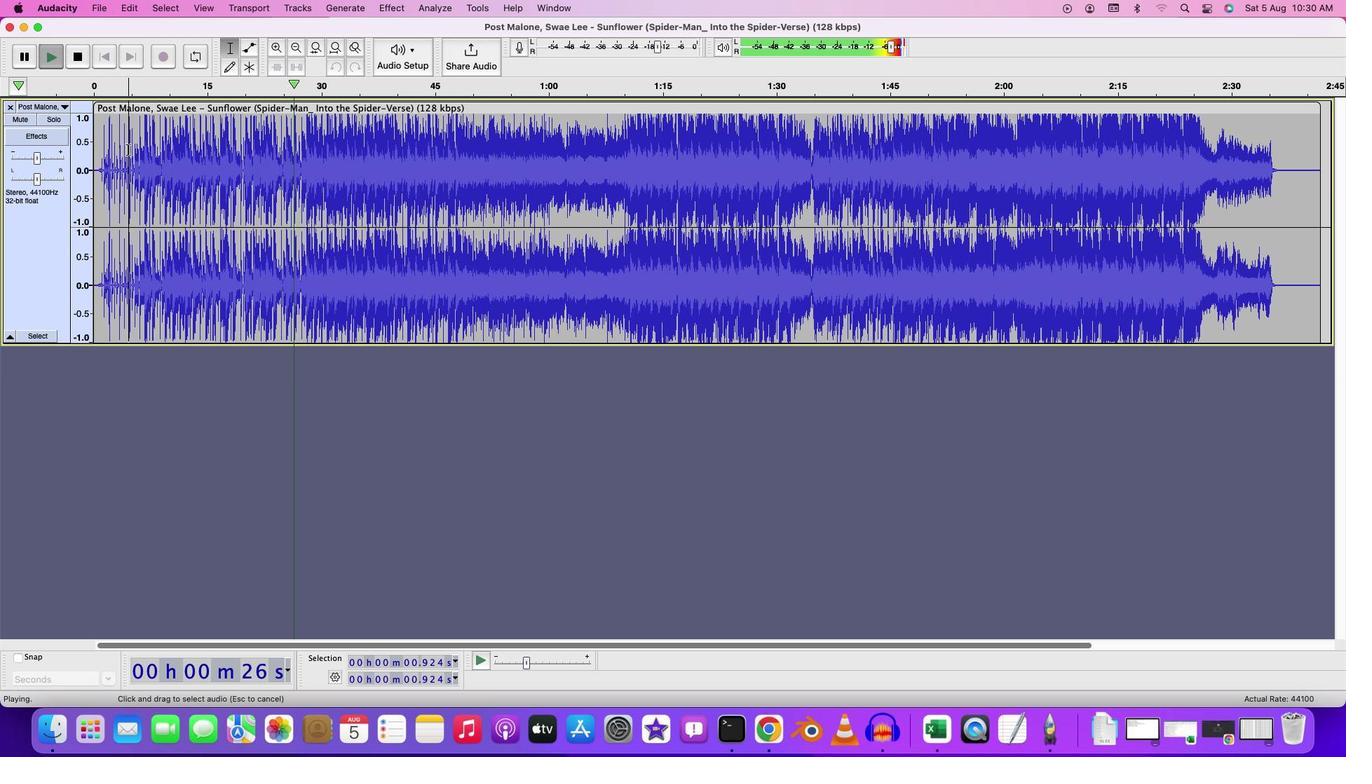 
Action: Key pressed Key.space
Screenshot: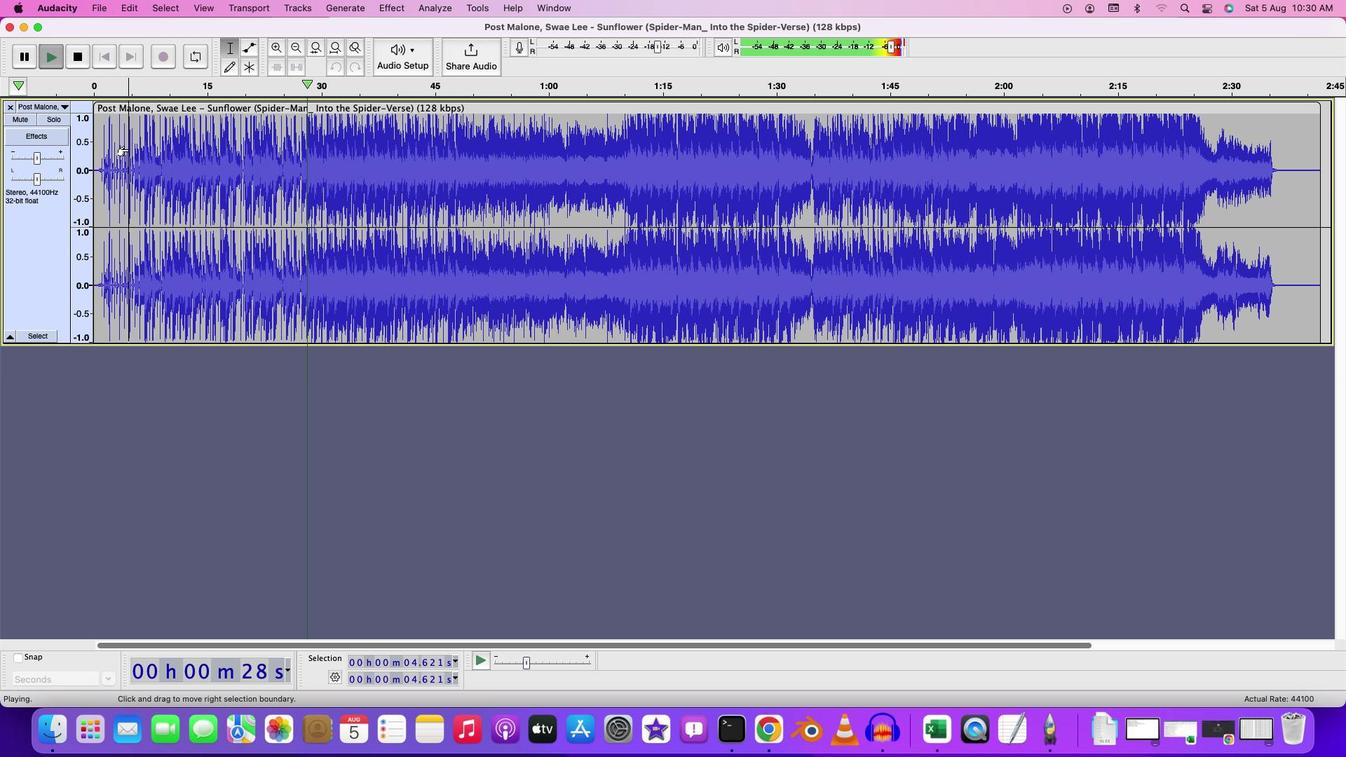 
Action: Mouse moved to (98, 143)
Screenshot: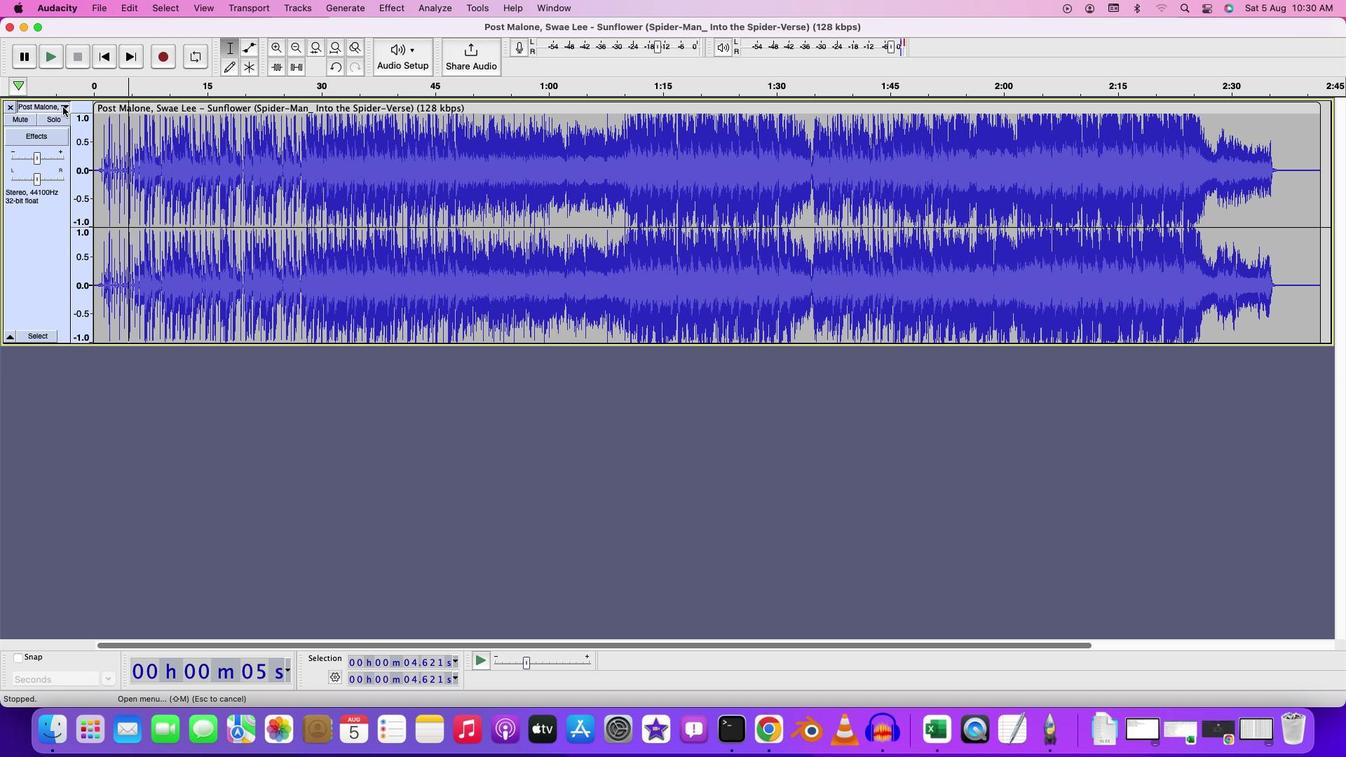 
Action: Mouse pressed left at (98, 143)
Screenshot: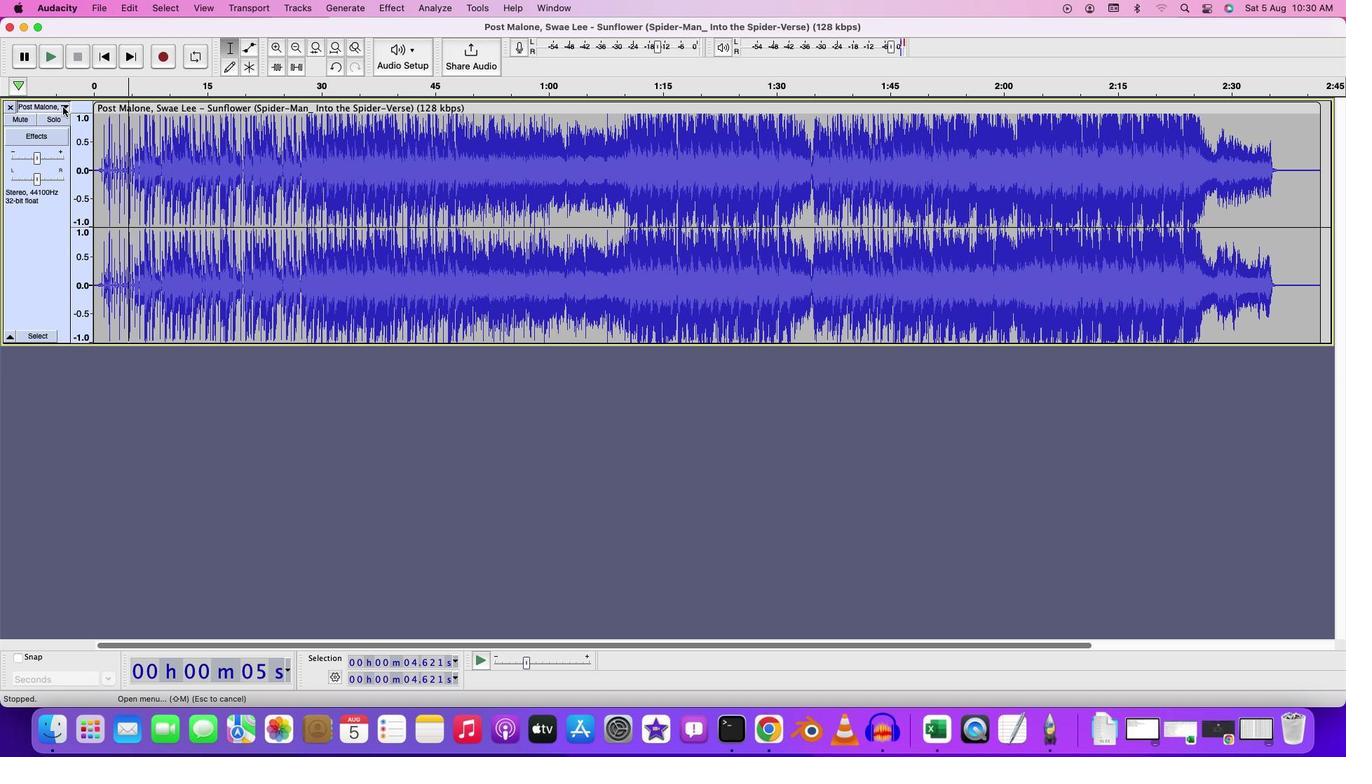 
Action: Mouse moved to (162, 358)
Screenshot: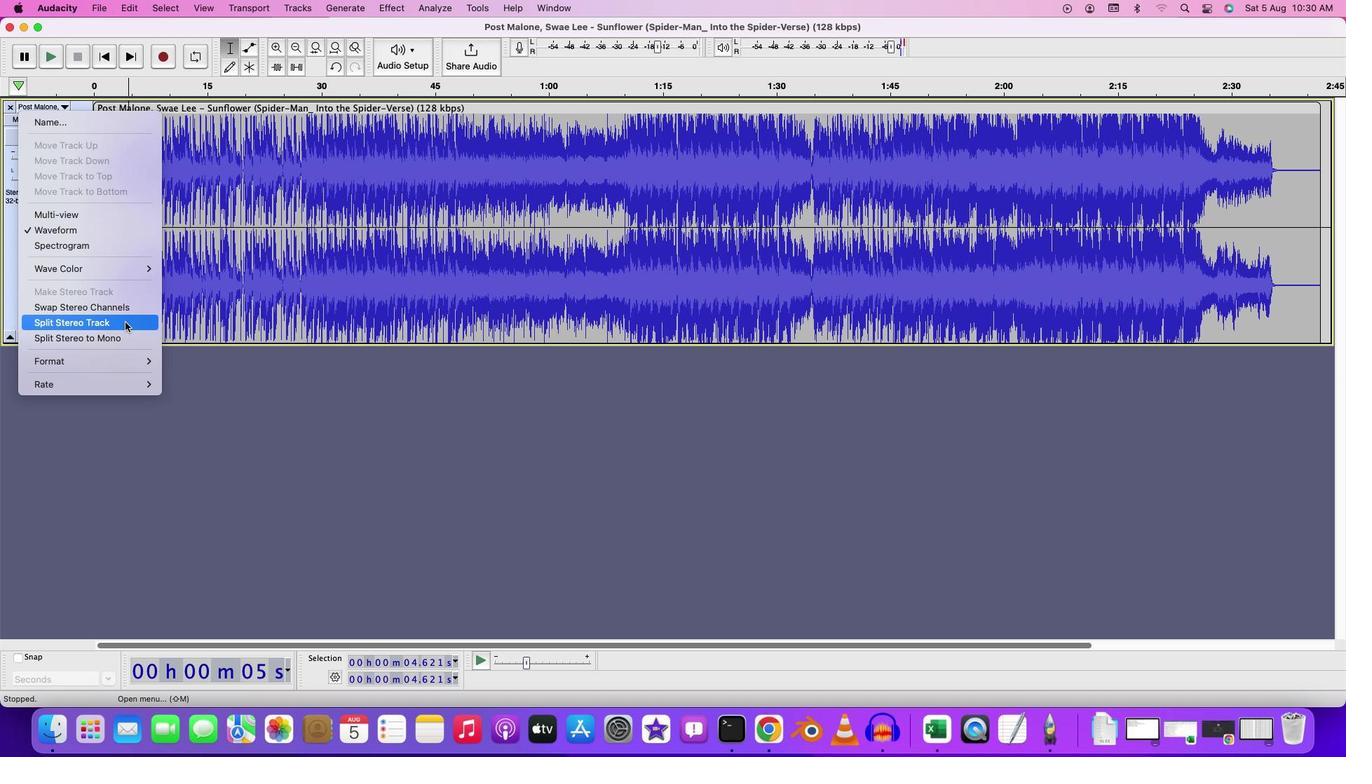 
Action: Mouse pressed left at (162, 358)
Screenshot: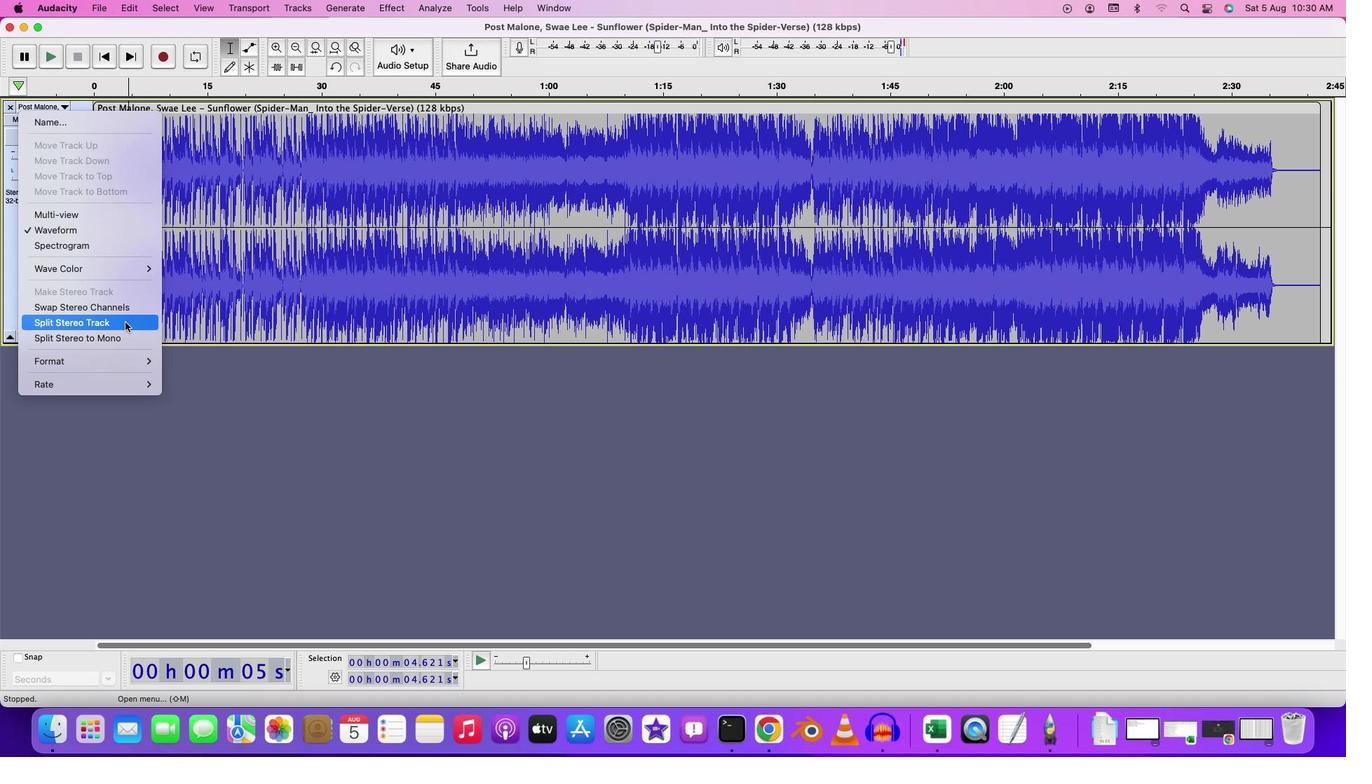 
Action: Mouse moved to (136, 148)
Screenshot: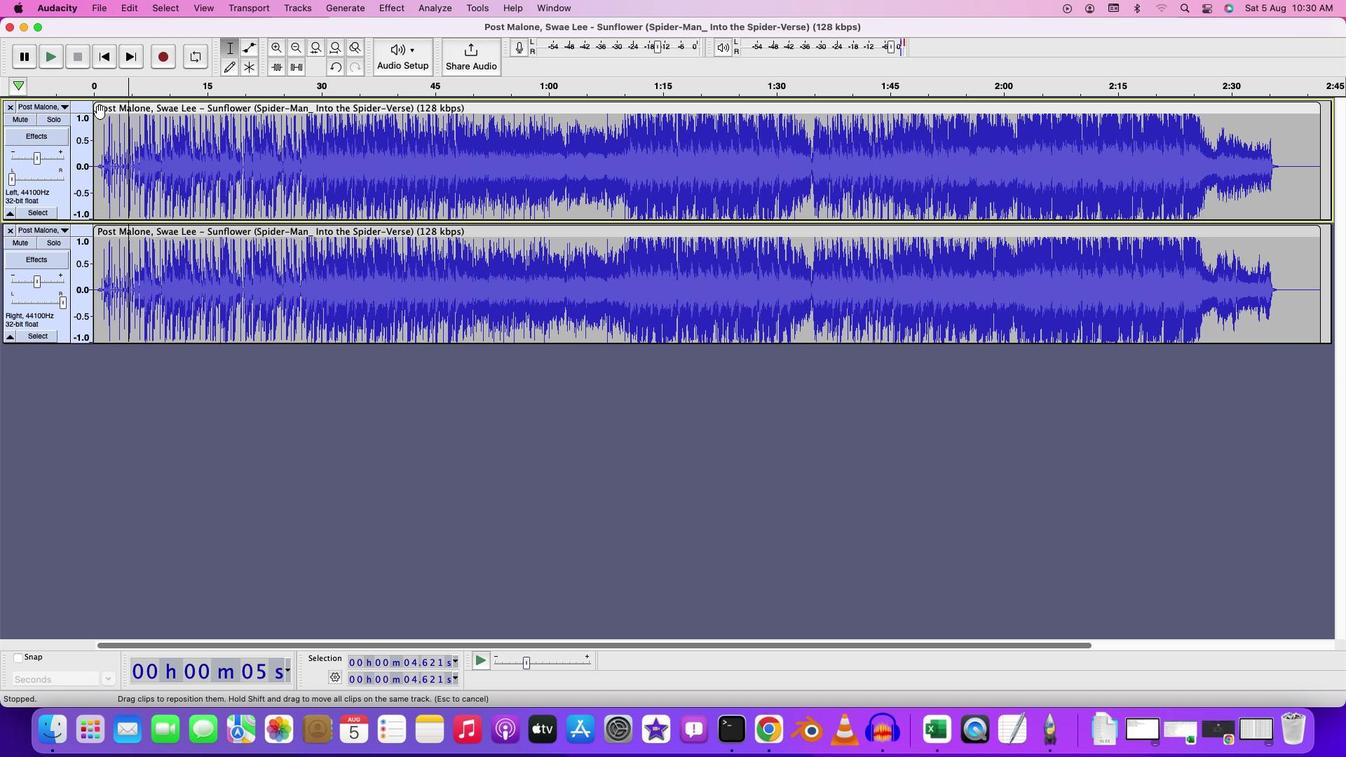 
Action: Mouse pressed left at (136, 148)
Screenshot: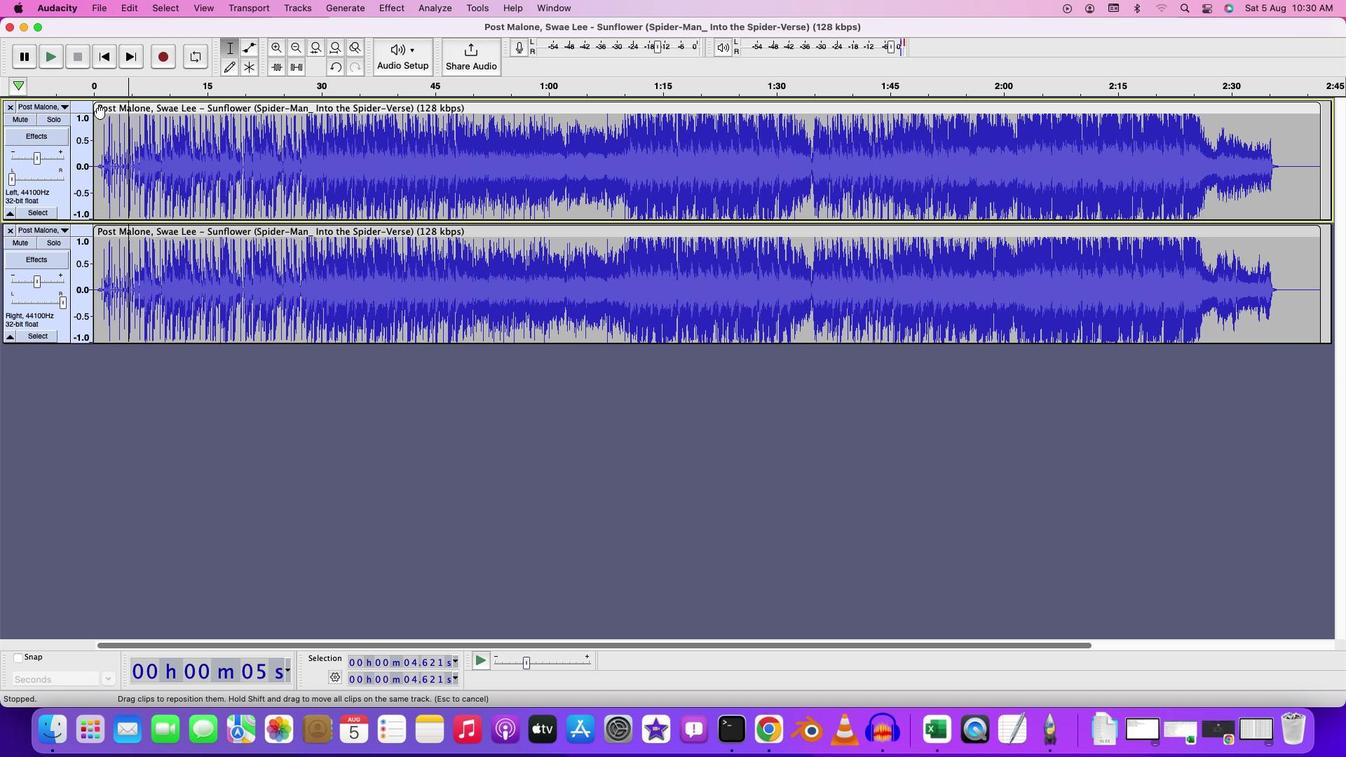 
Action: Mouse moved to (139, 159)
Screenshot: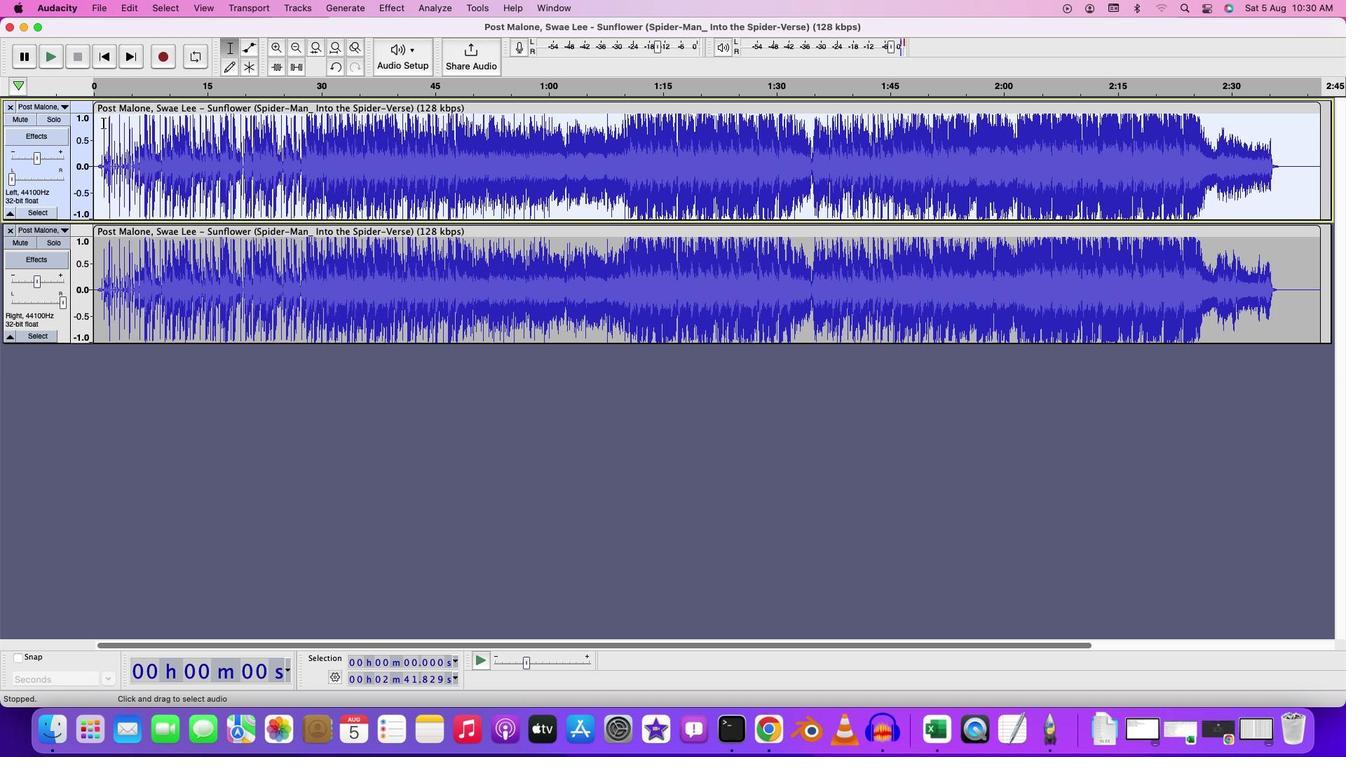 
Action: Mouse pressed left at (139, 159)
Screenshot: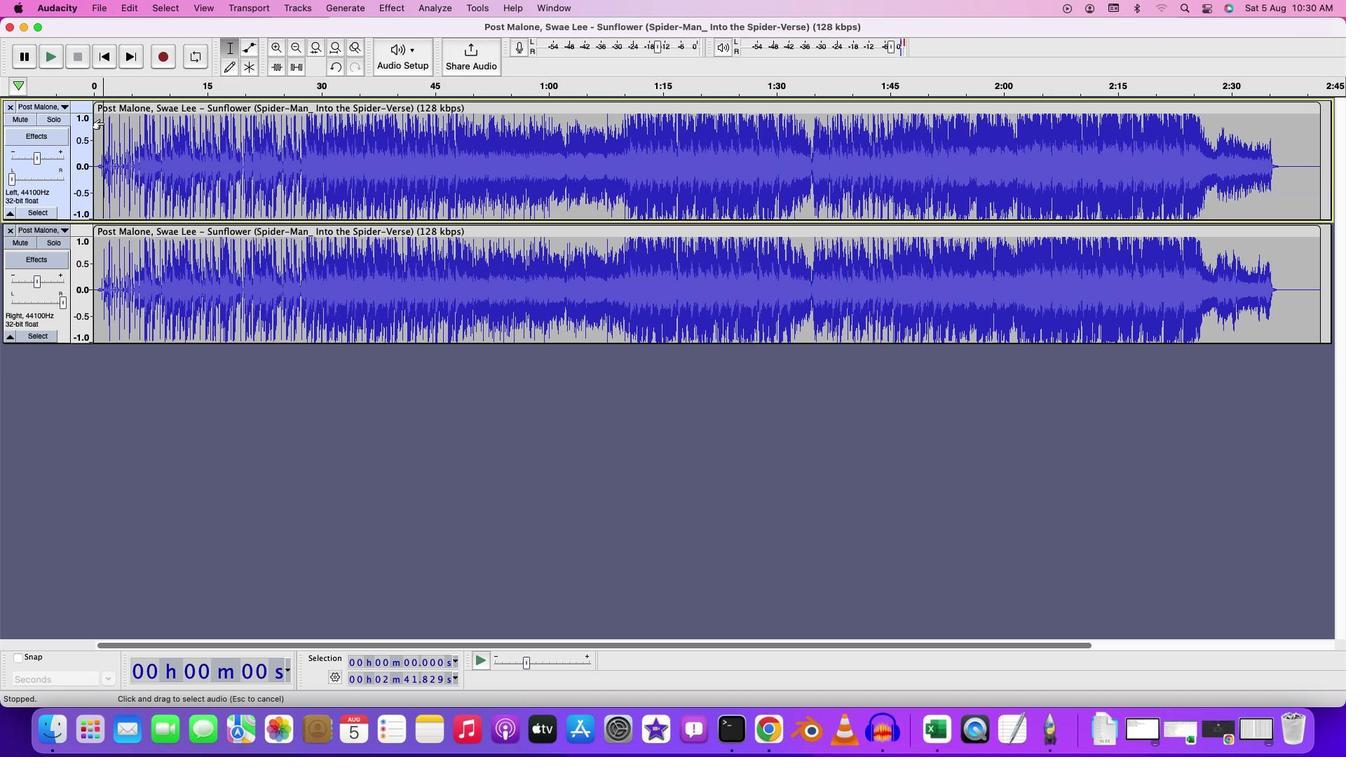 
Action: Key pressed Key.space
Screenshot: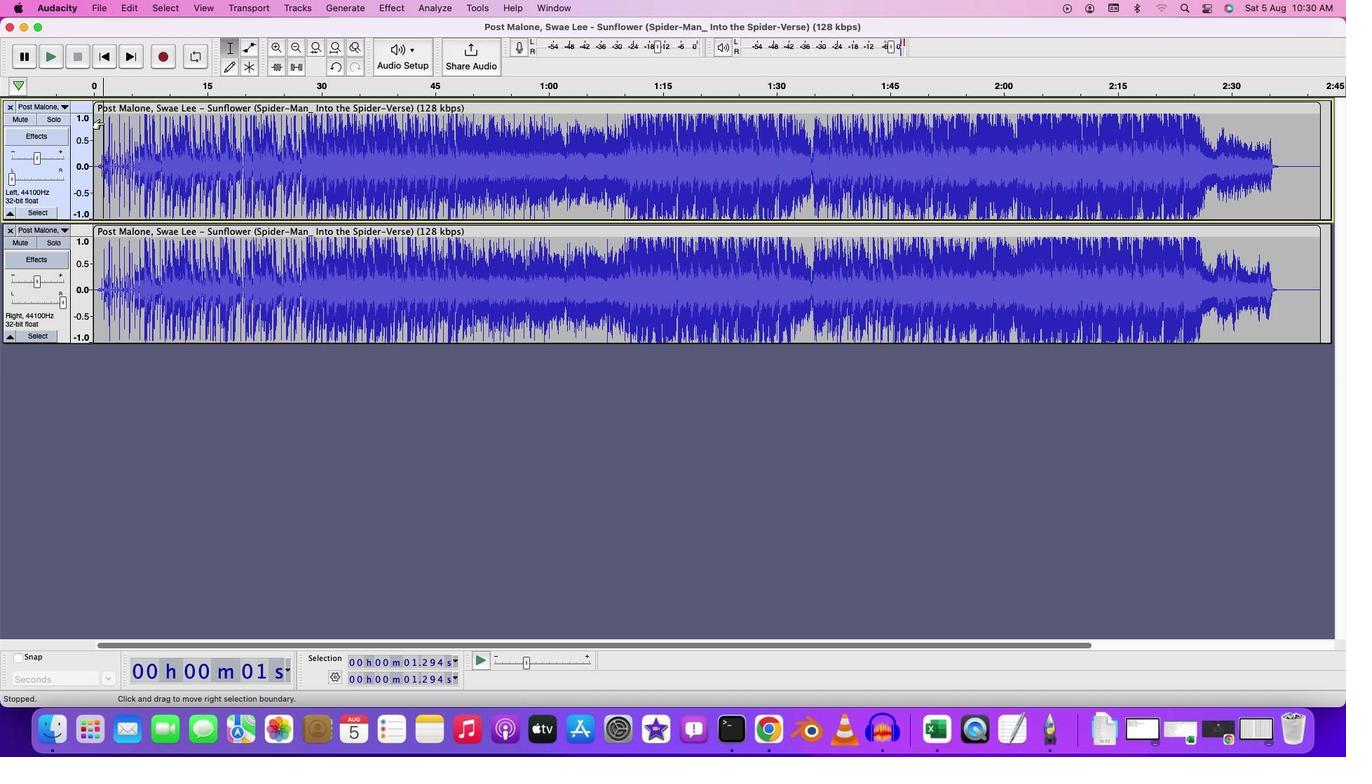 
Action: Mouse moved to (61, 155)
Screenshot: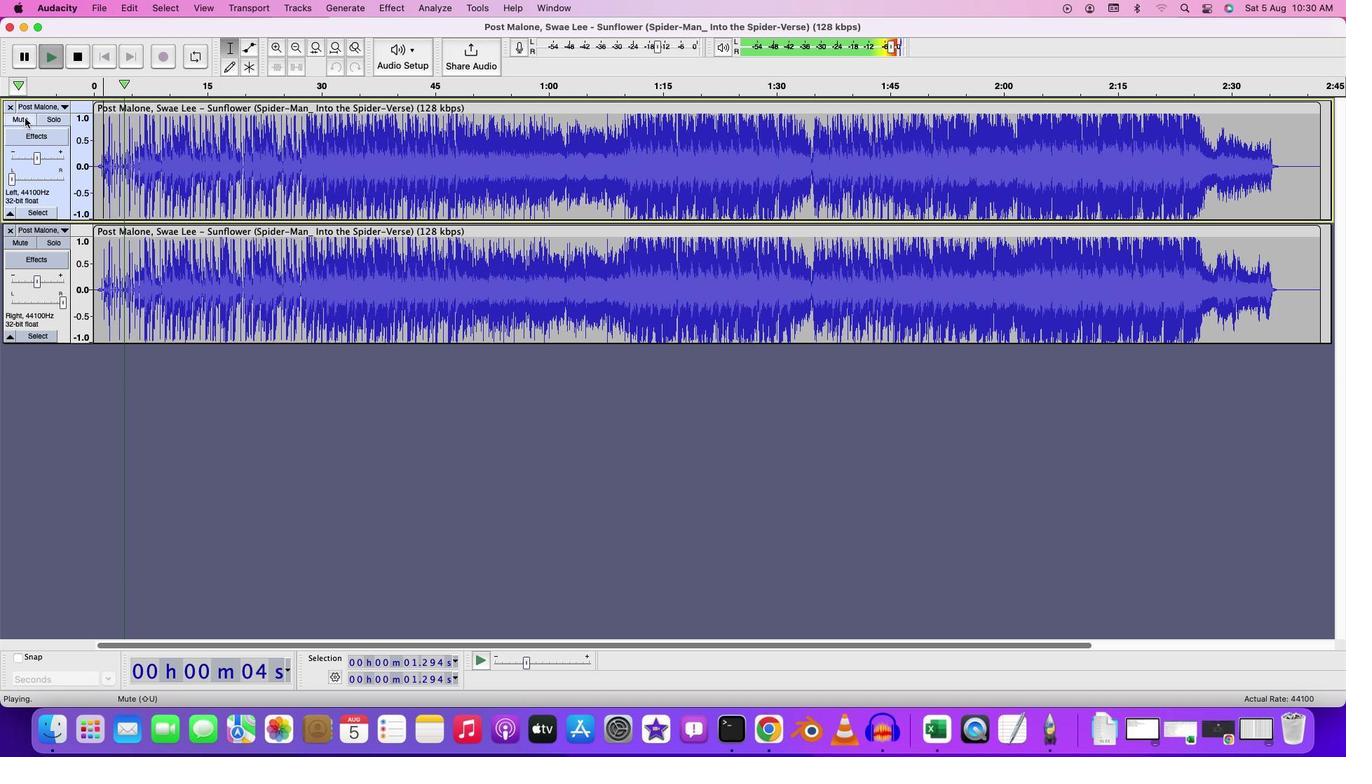 
Action: Mouse pressed left at (61, 155)
Screenshot: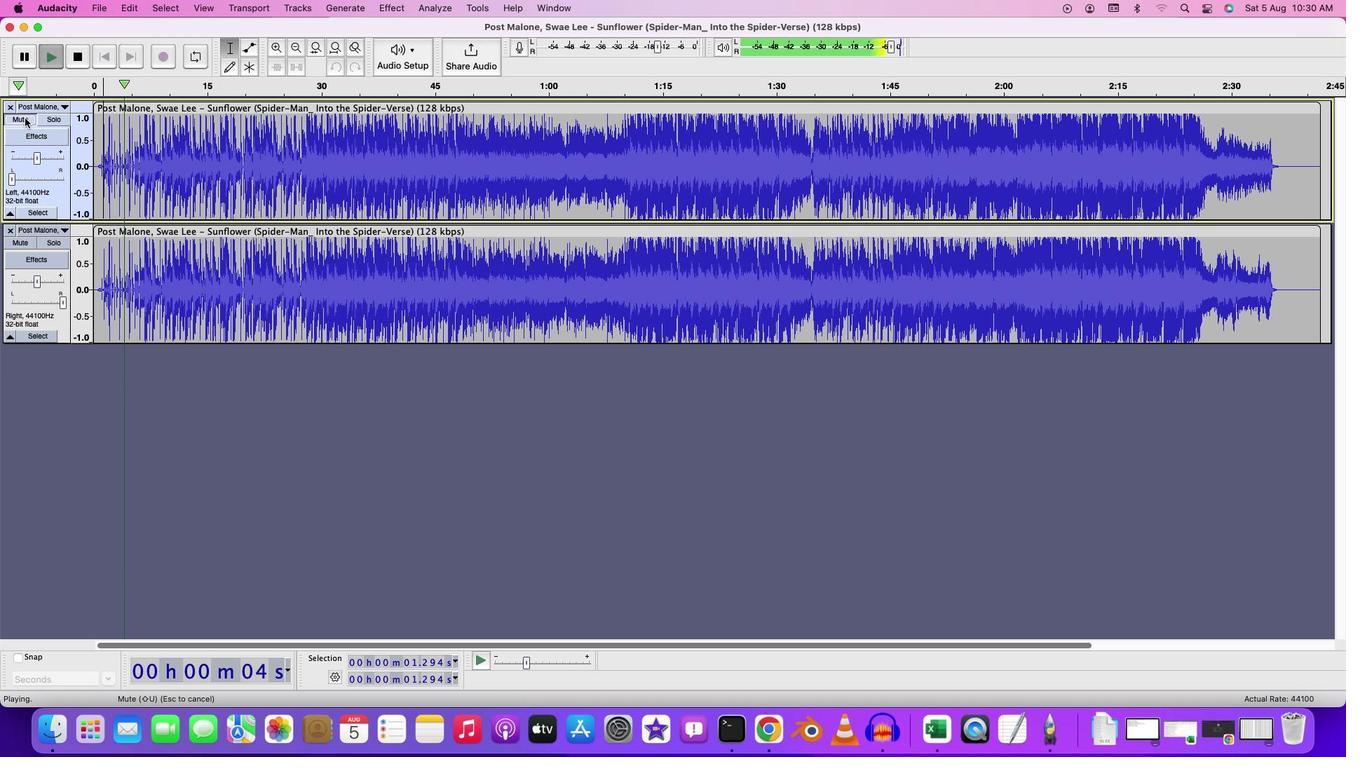
Action: Mouse moved to (129, 157)
Screenshot: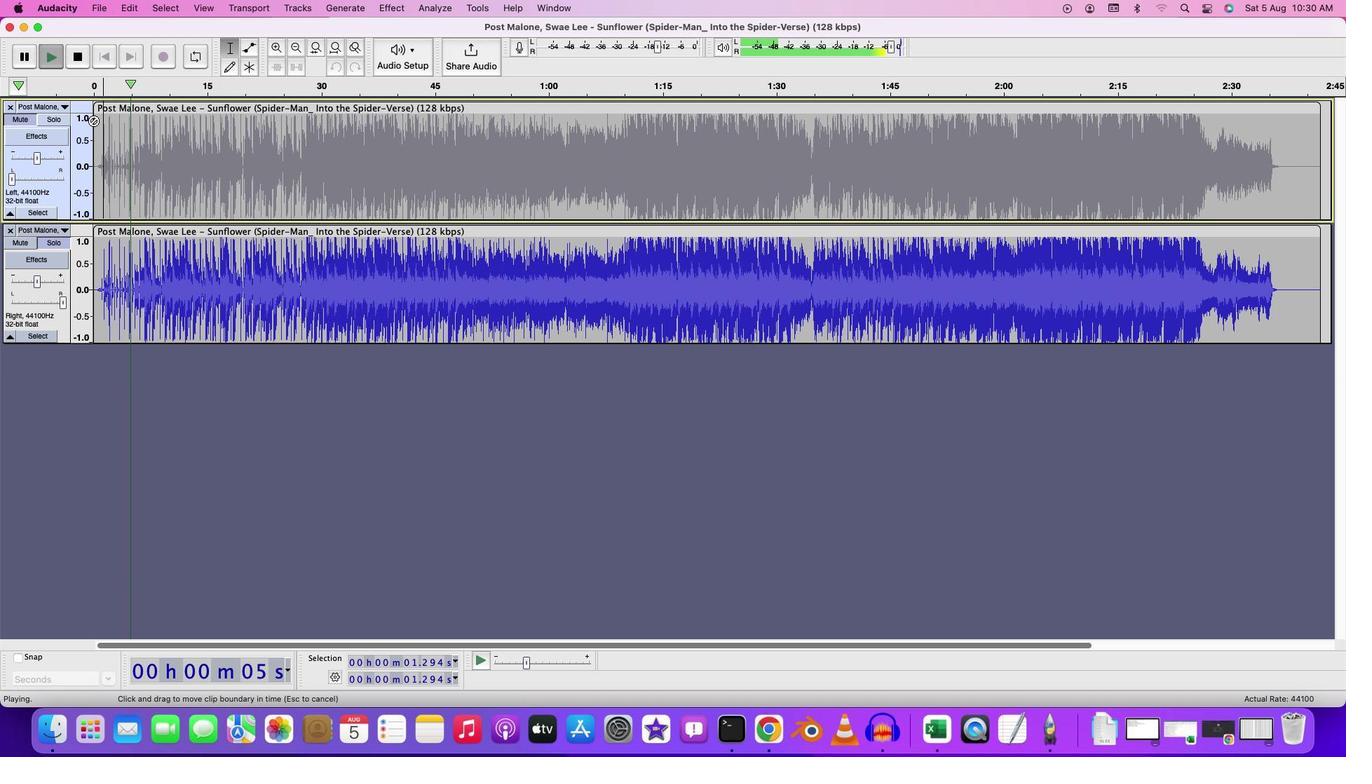 
Action: Mouse pressed left at (129, 157)
Screenshot: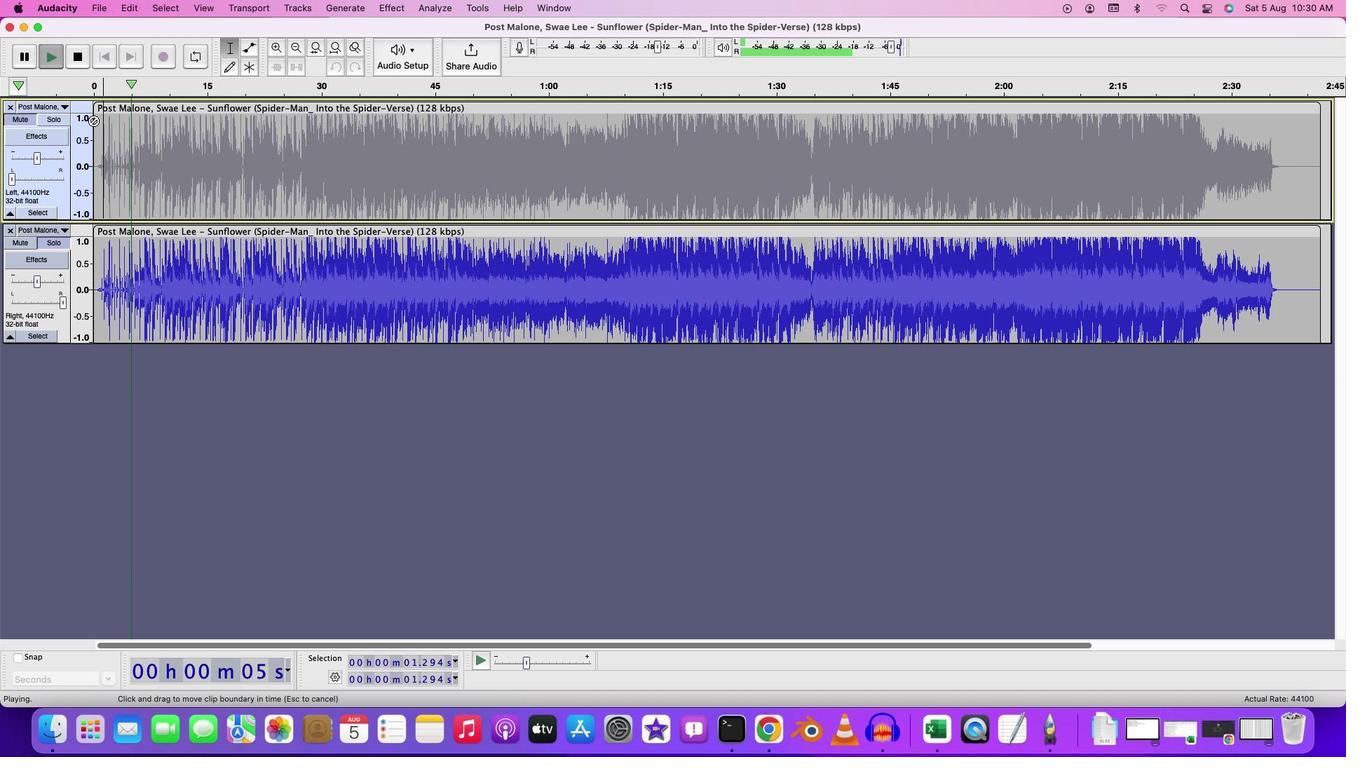 
Action: Mouse moved to (133, 154)
Screenshot: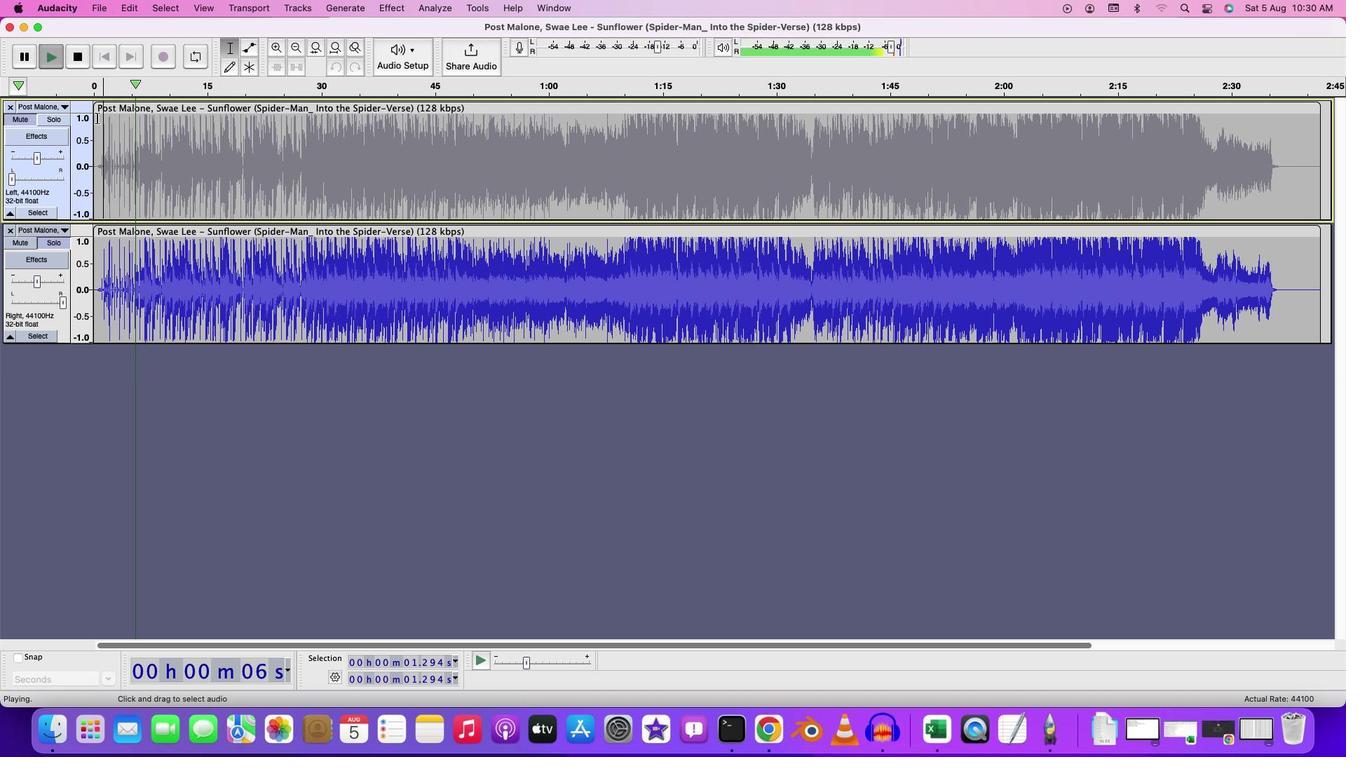 
Action: Mouse pressed left at (133, 154)
Screenshot: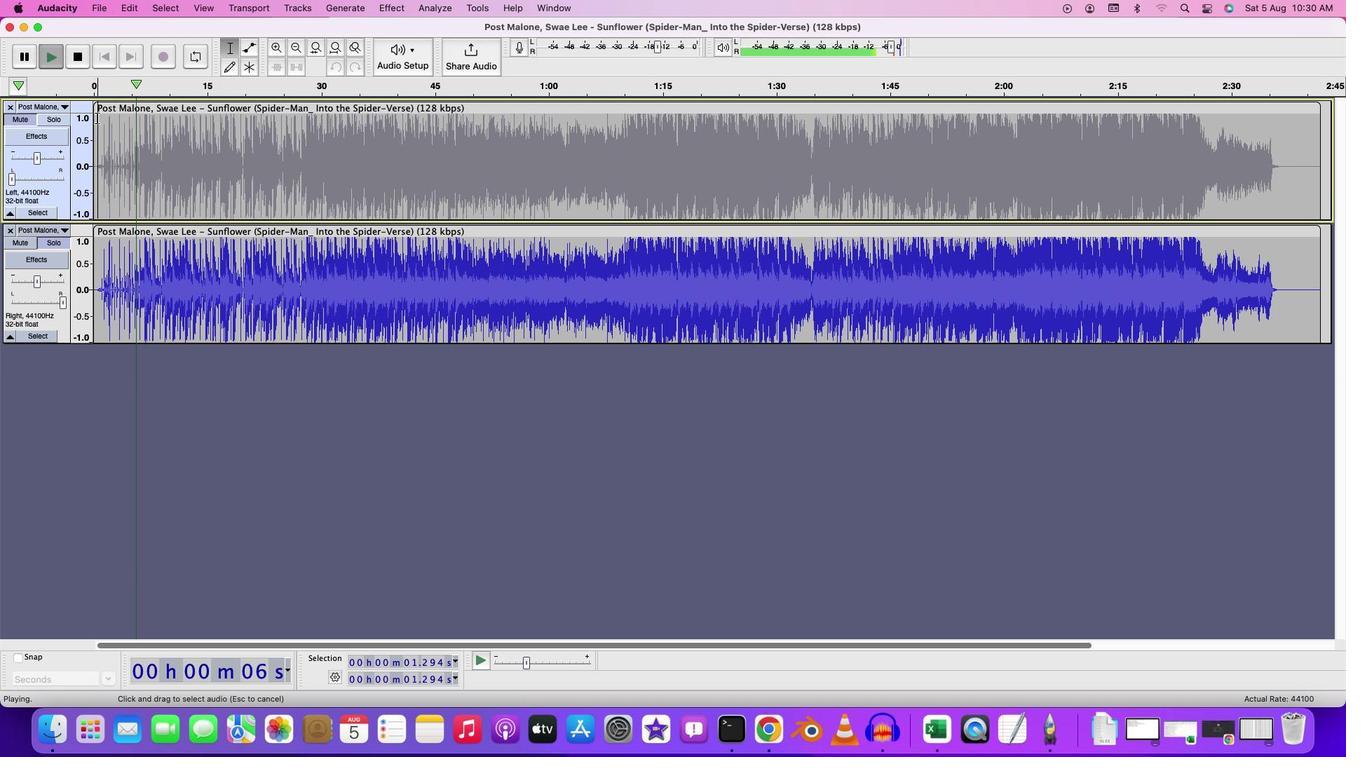 
Action: Mouse moved to (136, 154)
Screenshot: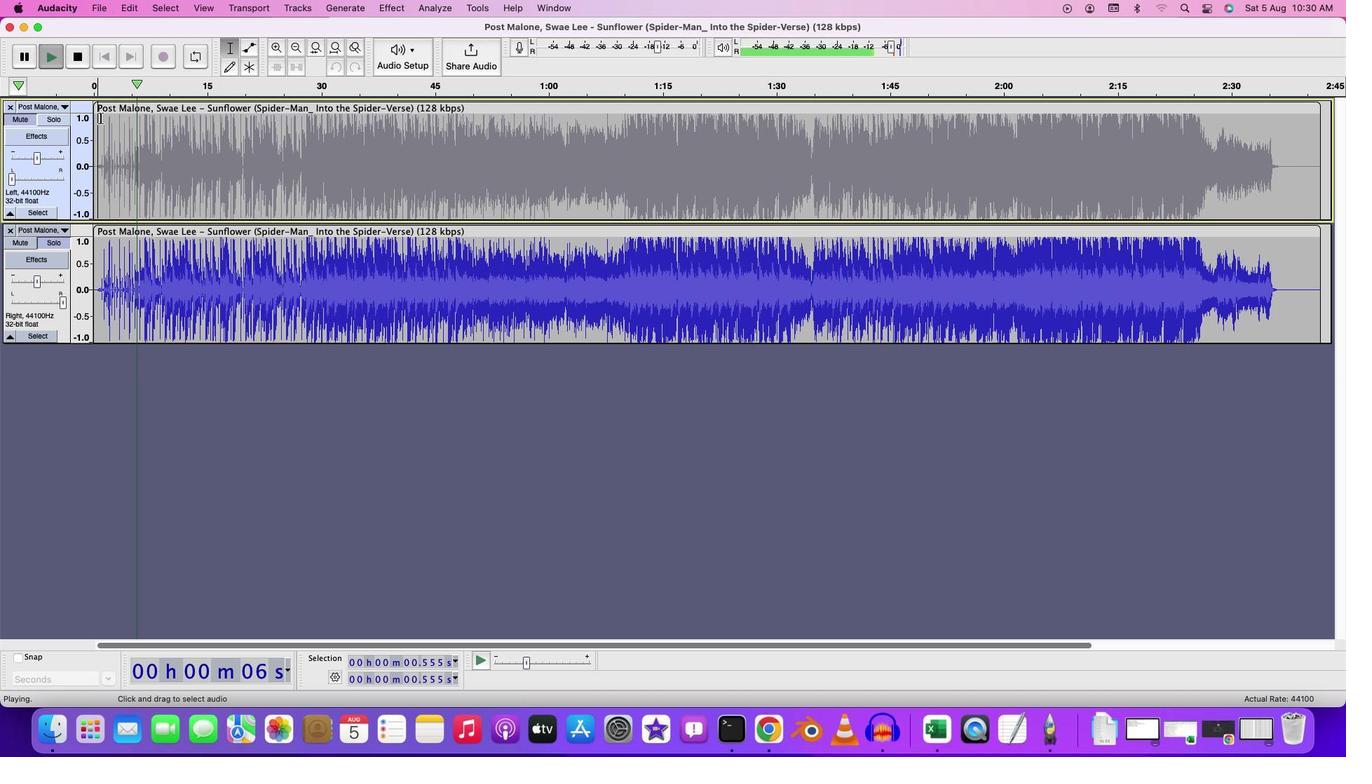 
Action: Key pressed Key.spaceKey.space
Screenshot: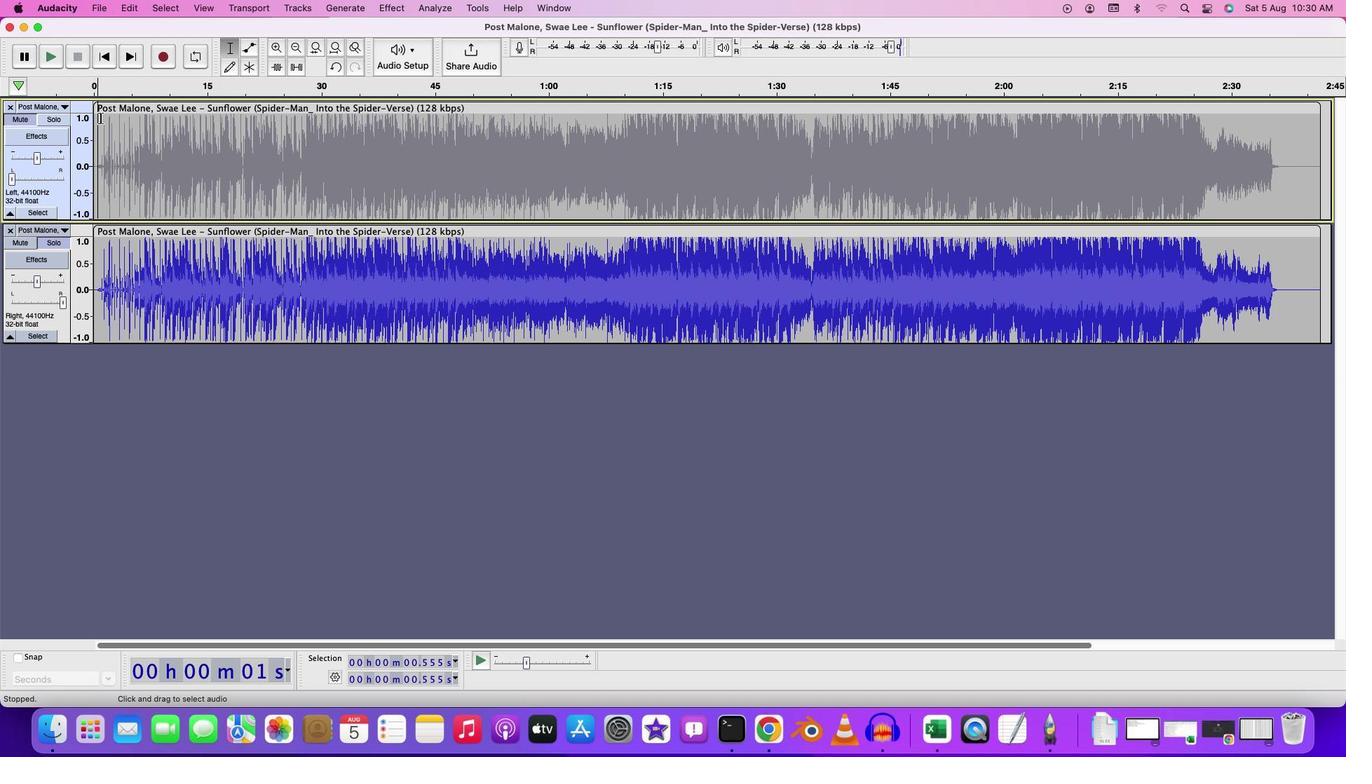 
Action: Mouse moved to (483, 201)
Screenshot: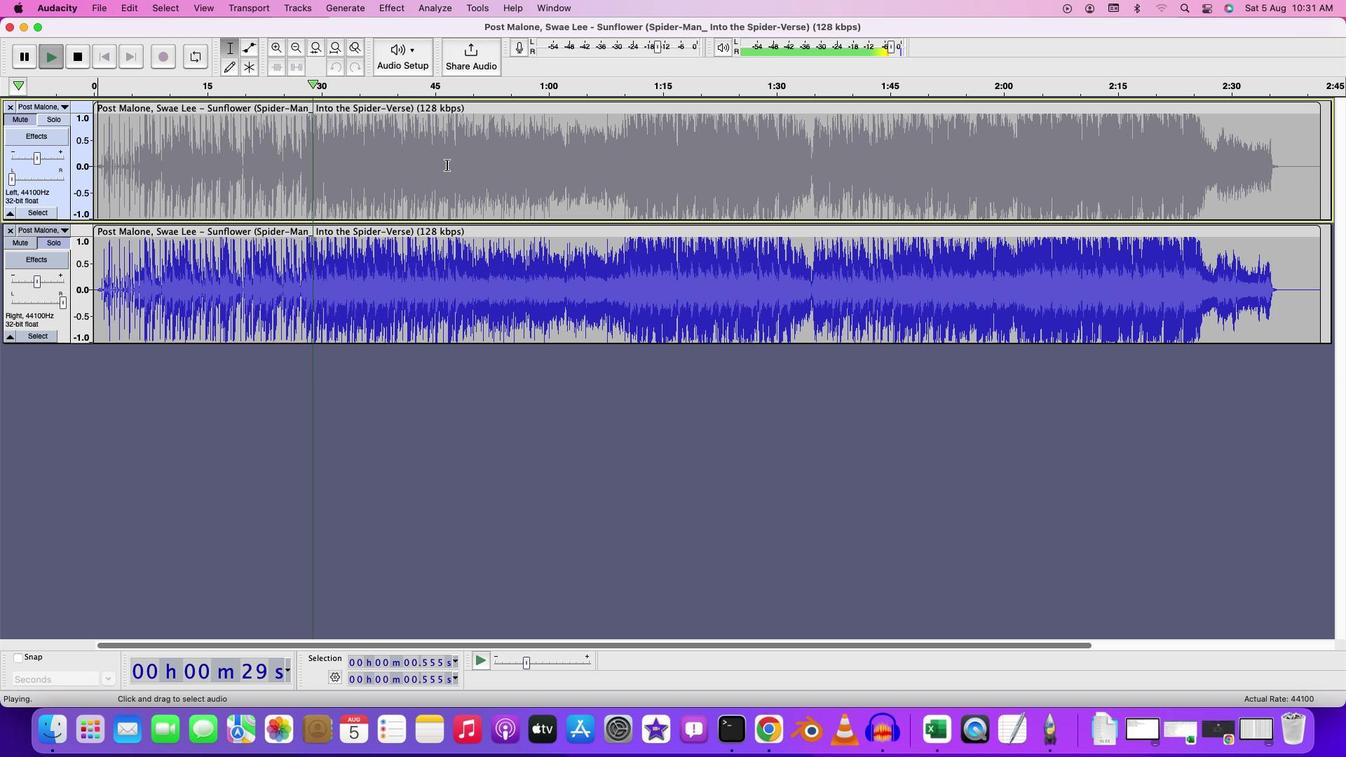 
Action: Key pressed Key.space
Screenshot: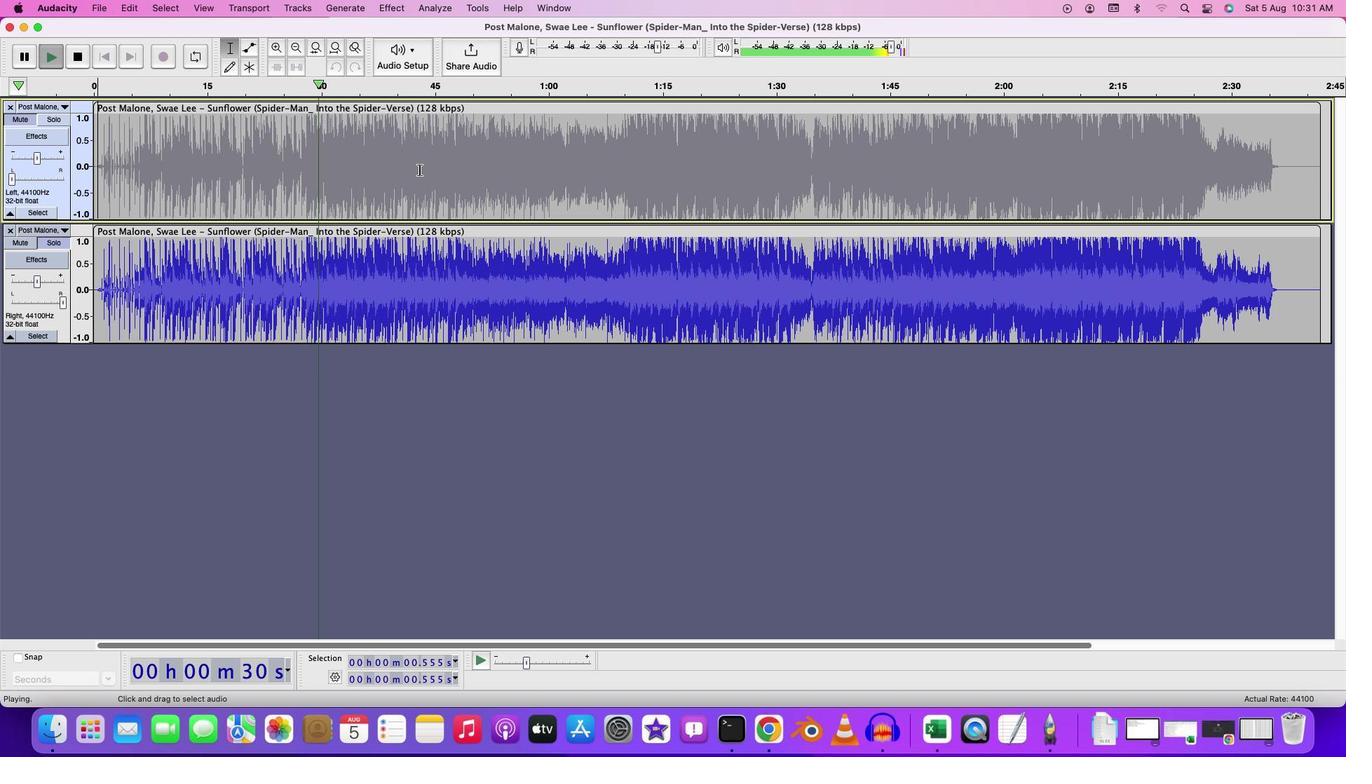 
Action: Mouse moved to (67, 277)
Screenshot: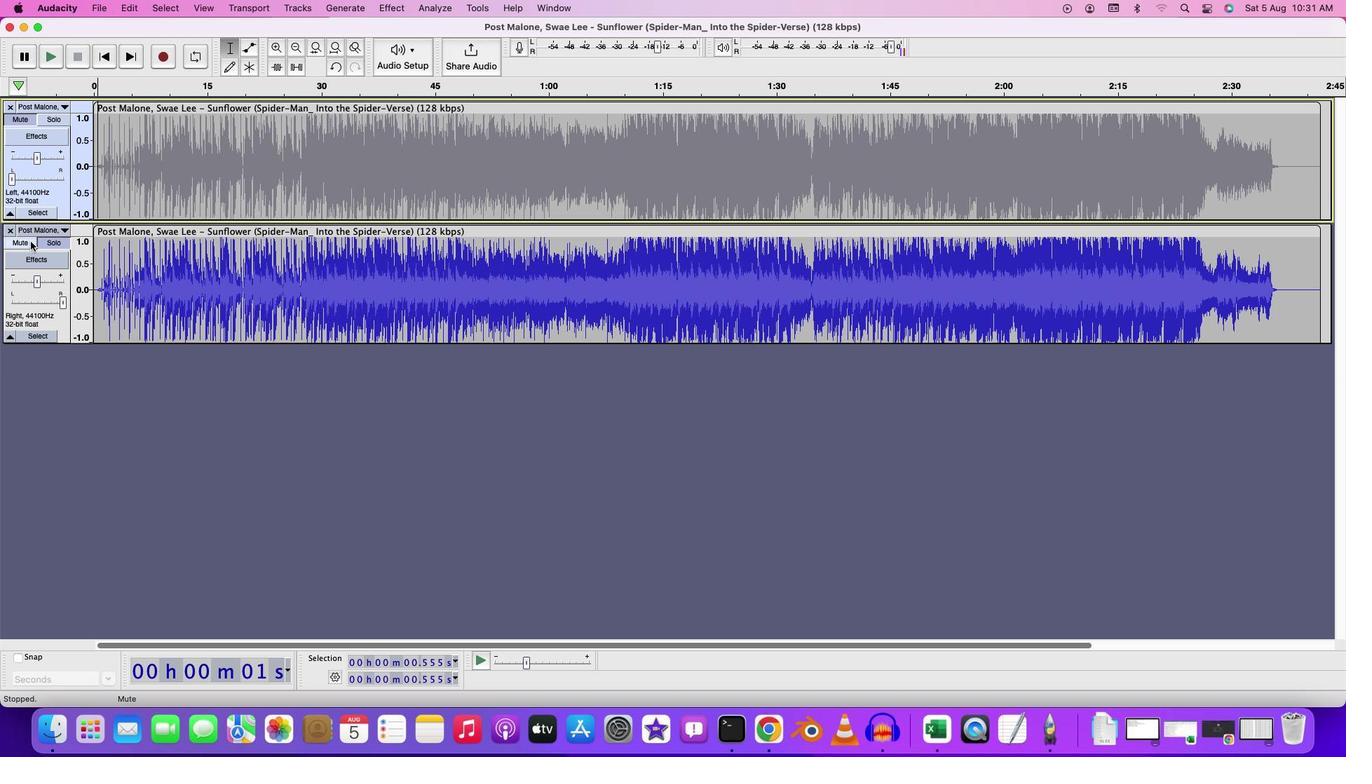 
Action: Mouse pressed left at (67, 277)
Screenshot: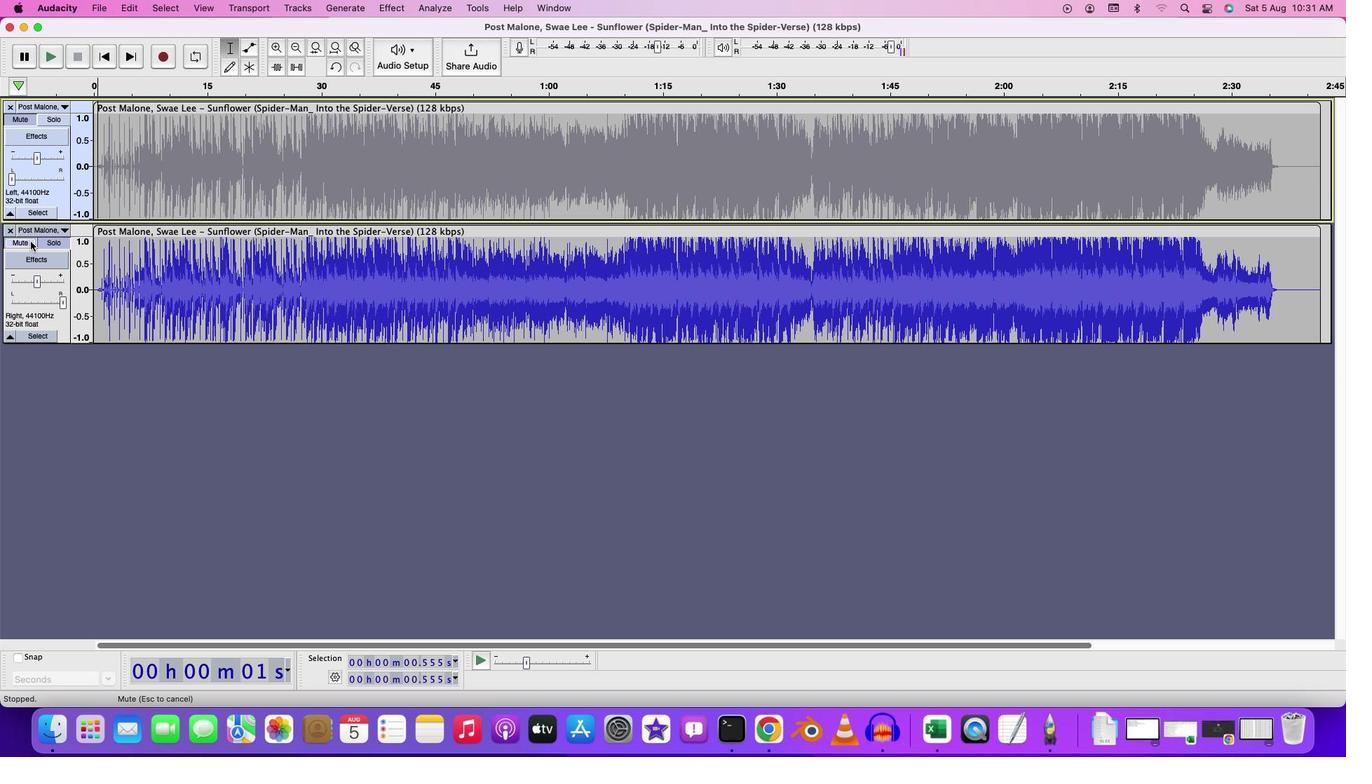 
Action: Mouse moved to (66, 157)
Screenshot: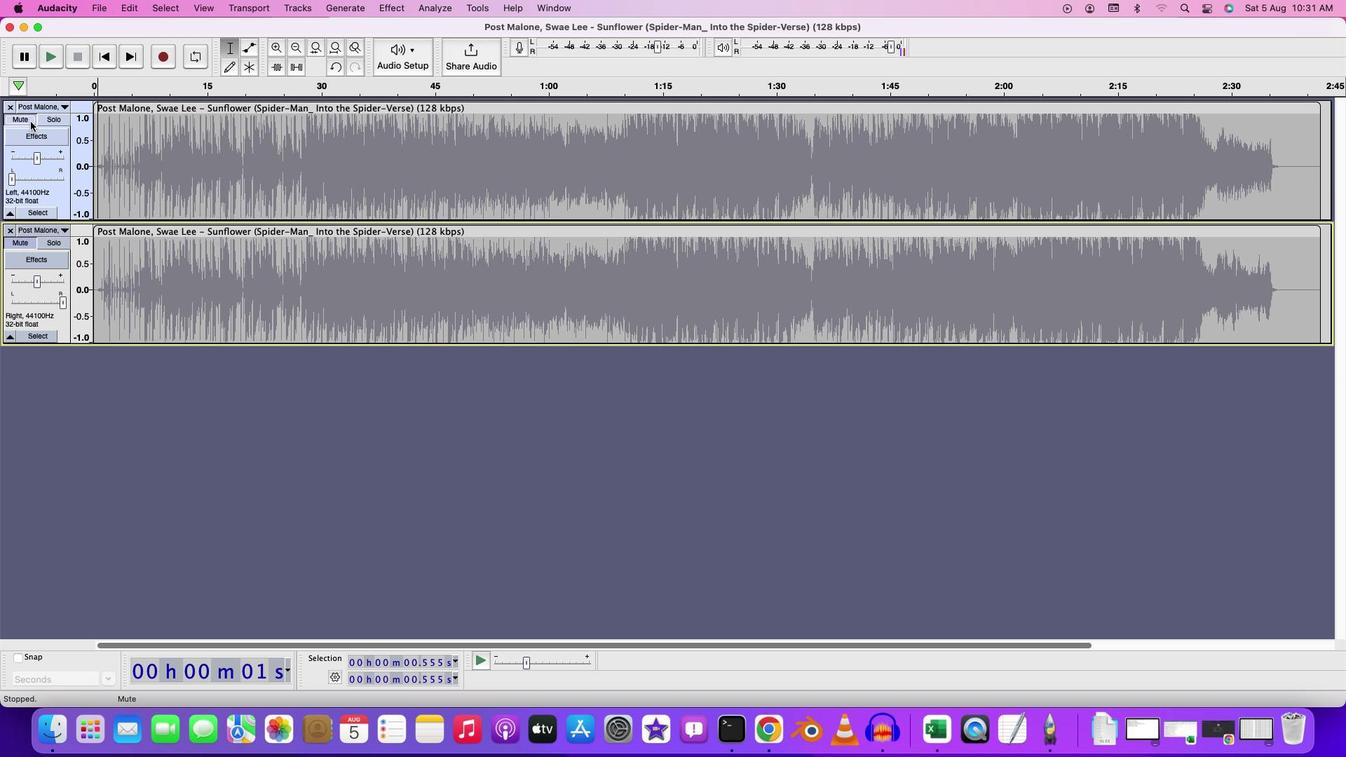 
Action: Mouse pressed left at (66, 157)
Screenshot: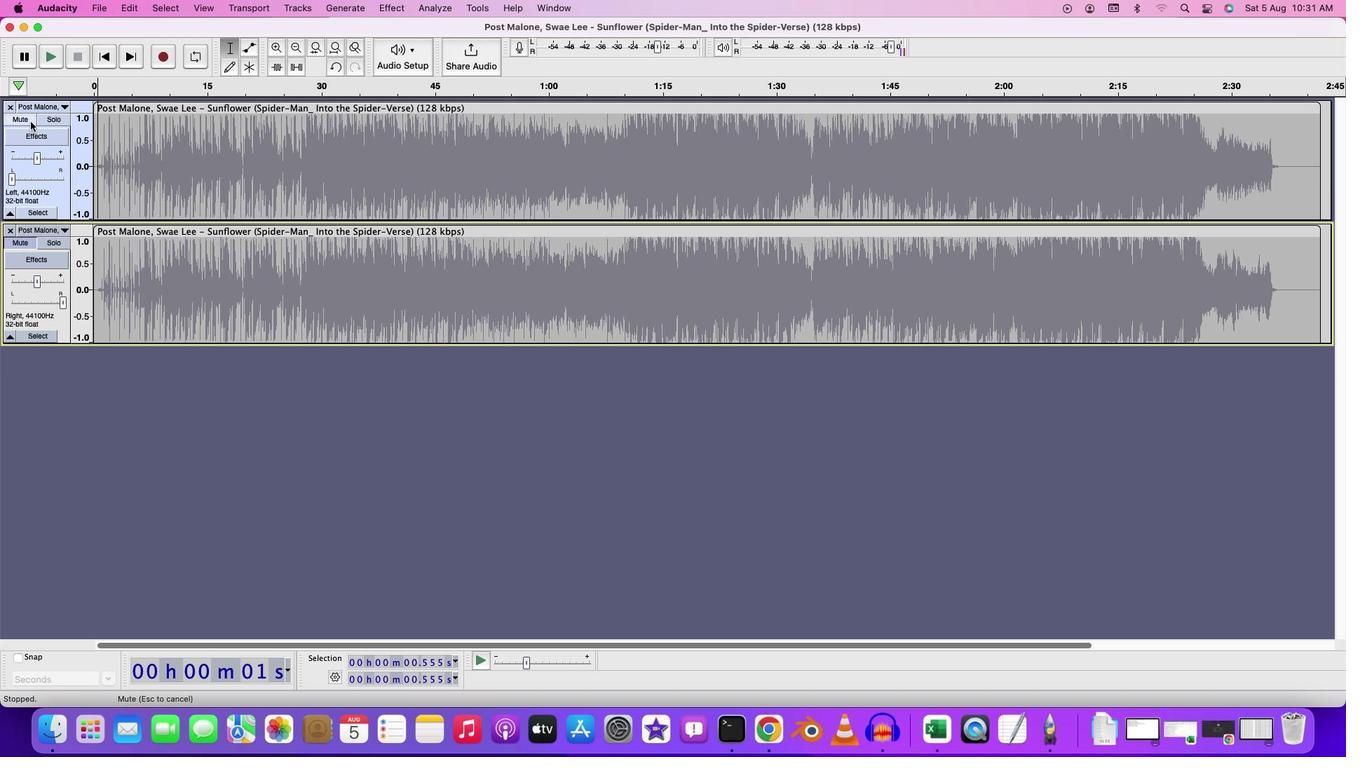 
Action: Mouse moved to (138, 171)
Screenshot: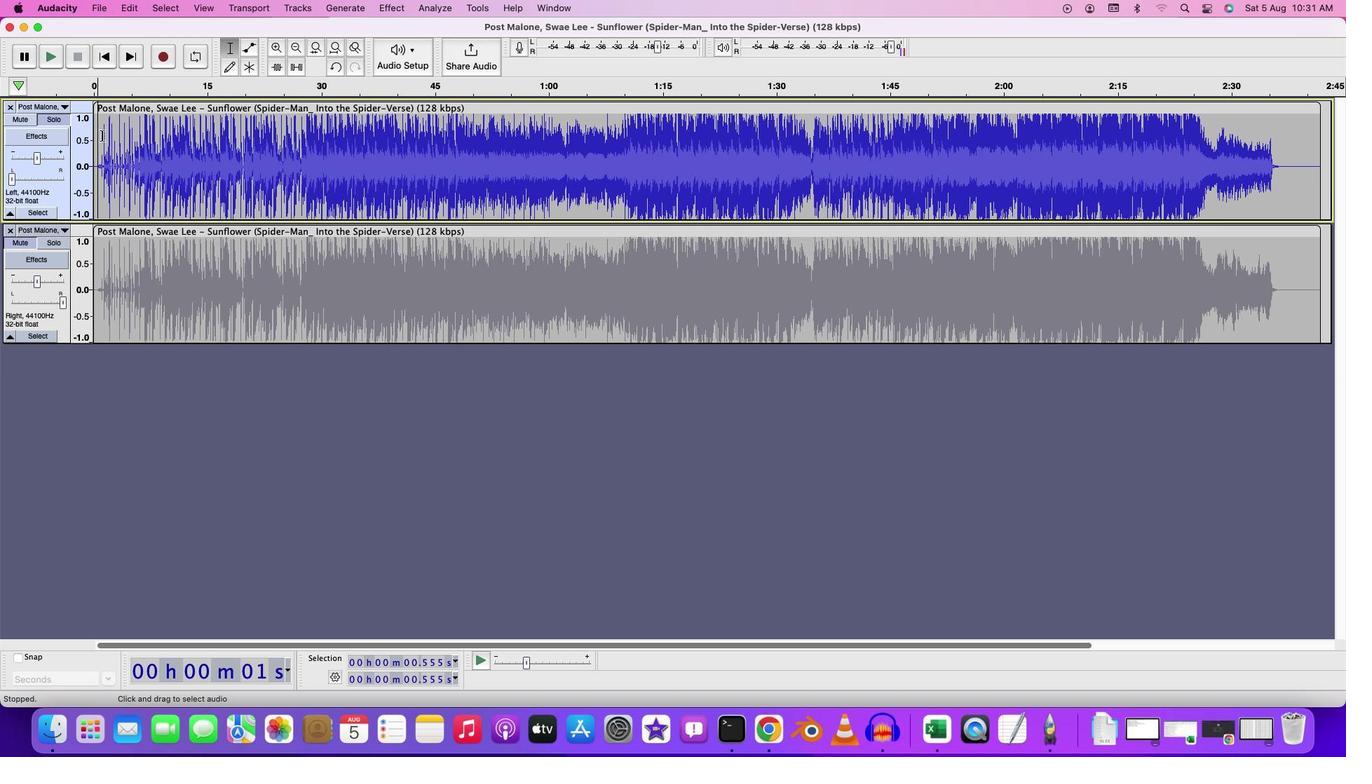 
Action: Key pressed Key.space
Screenshot: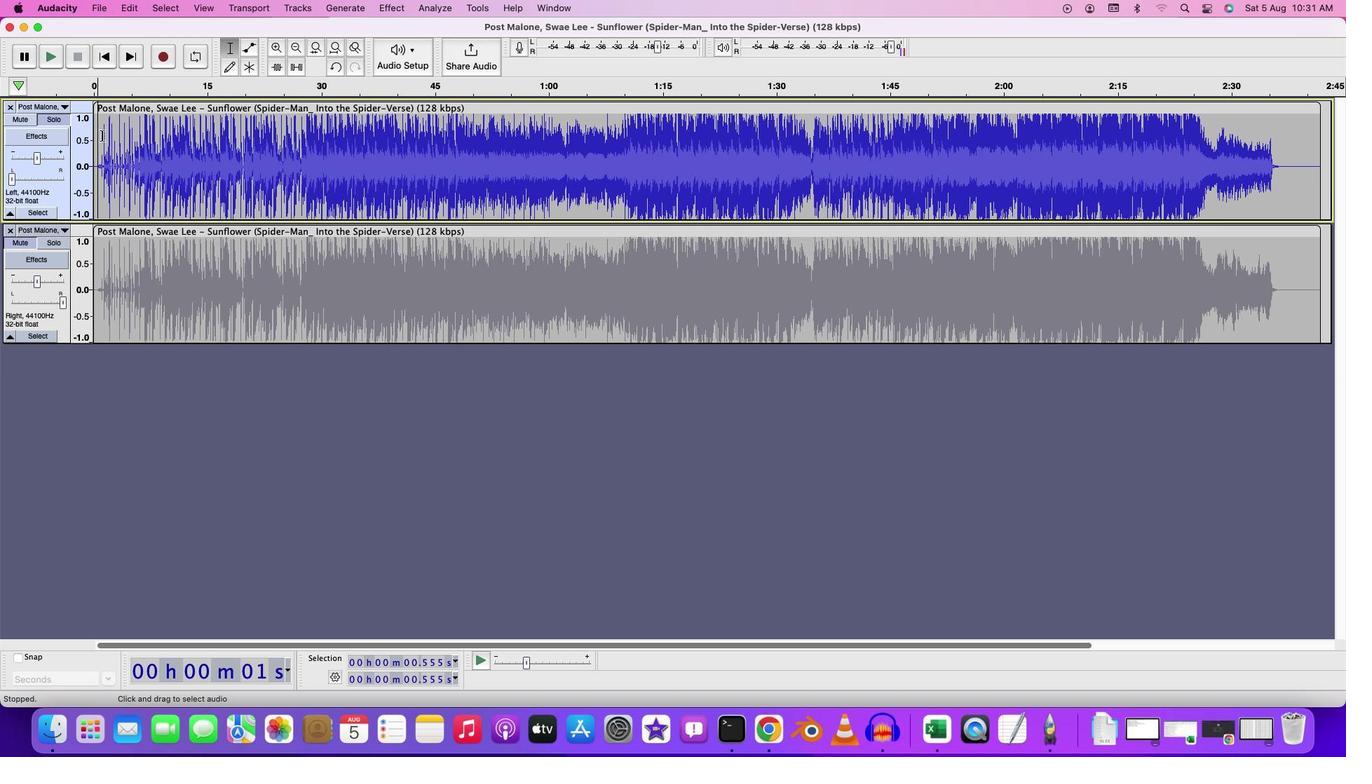 
Action: Mouse moved to (166, 140)
Screenshot: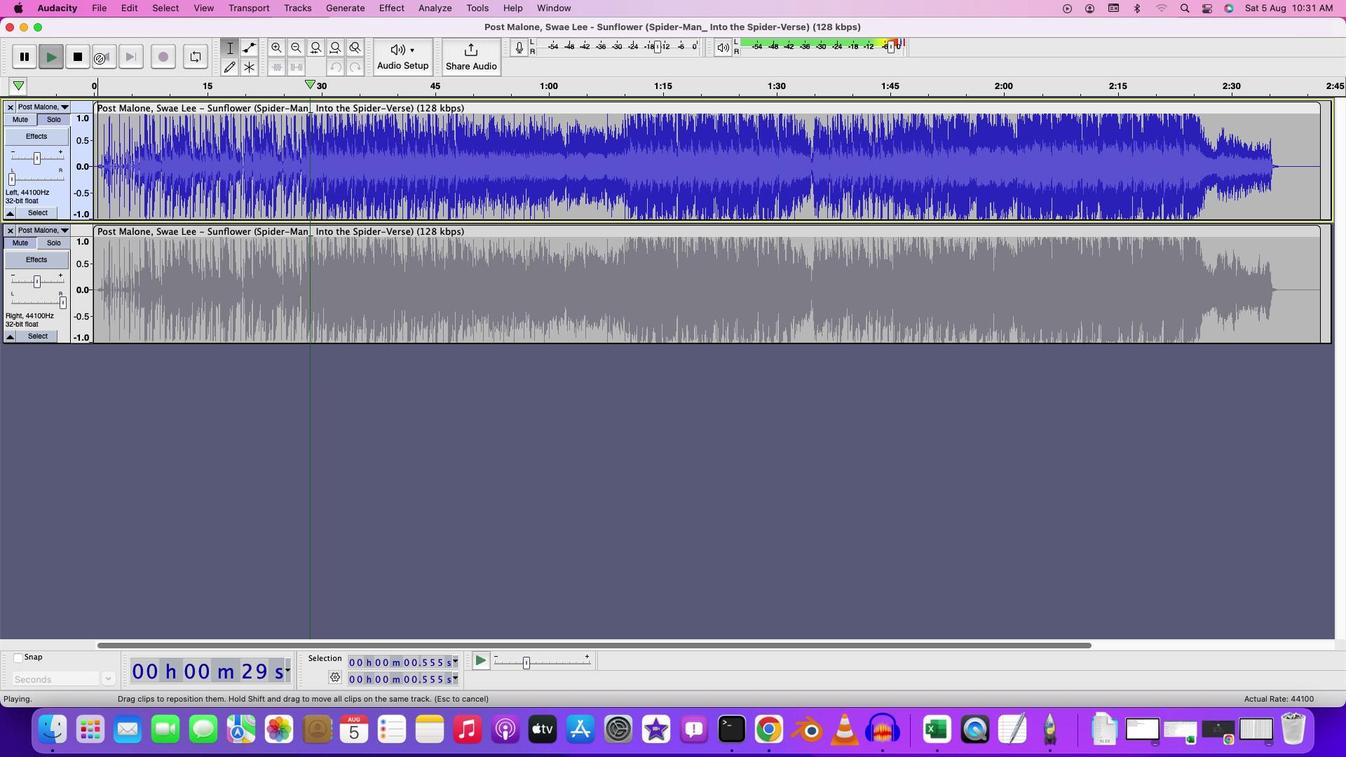 
Action: Key pressed Key.space
Screenshot: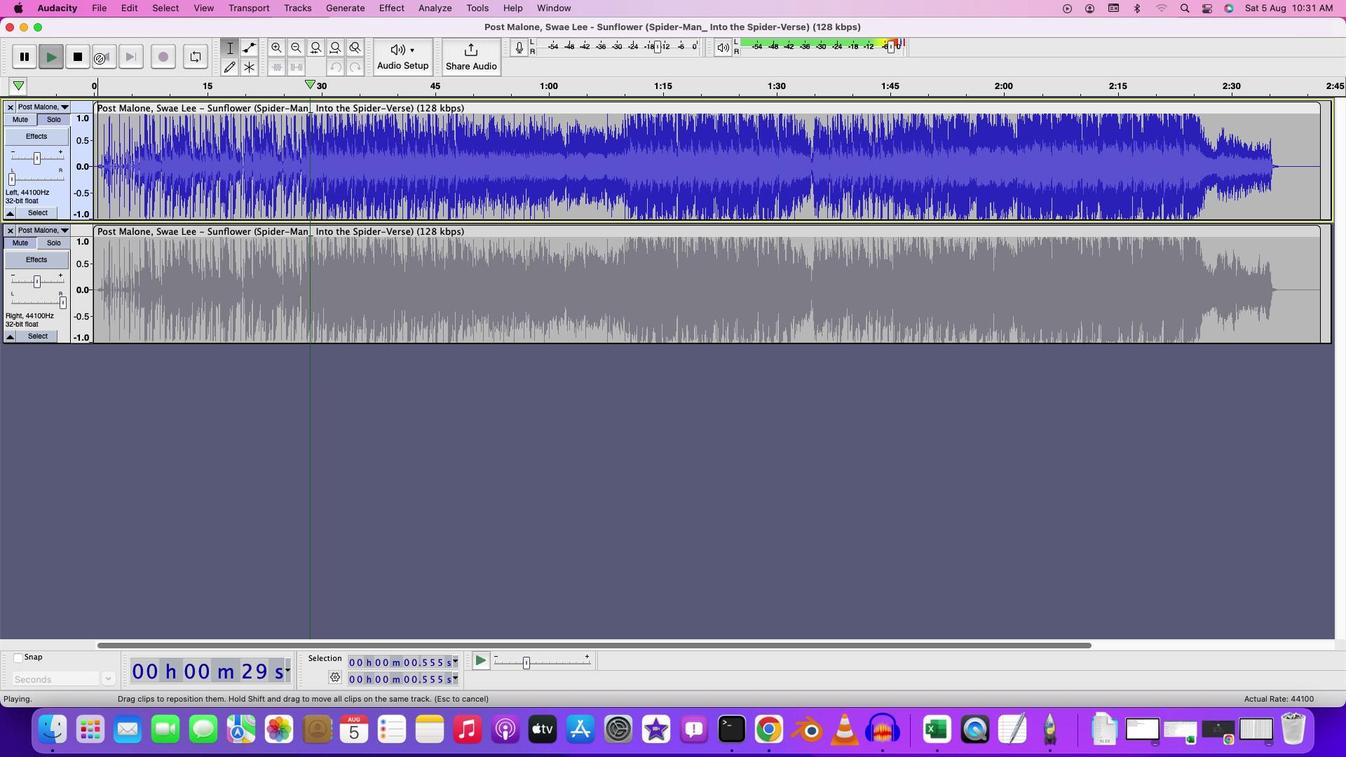 
Action: Mouse moved to (126, 42)
Screenshot: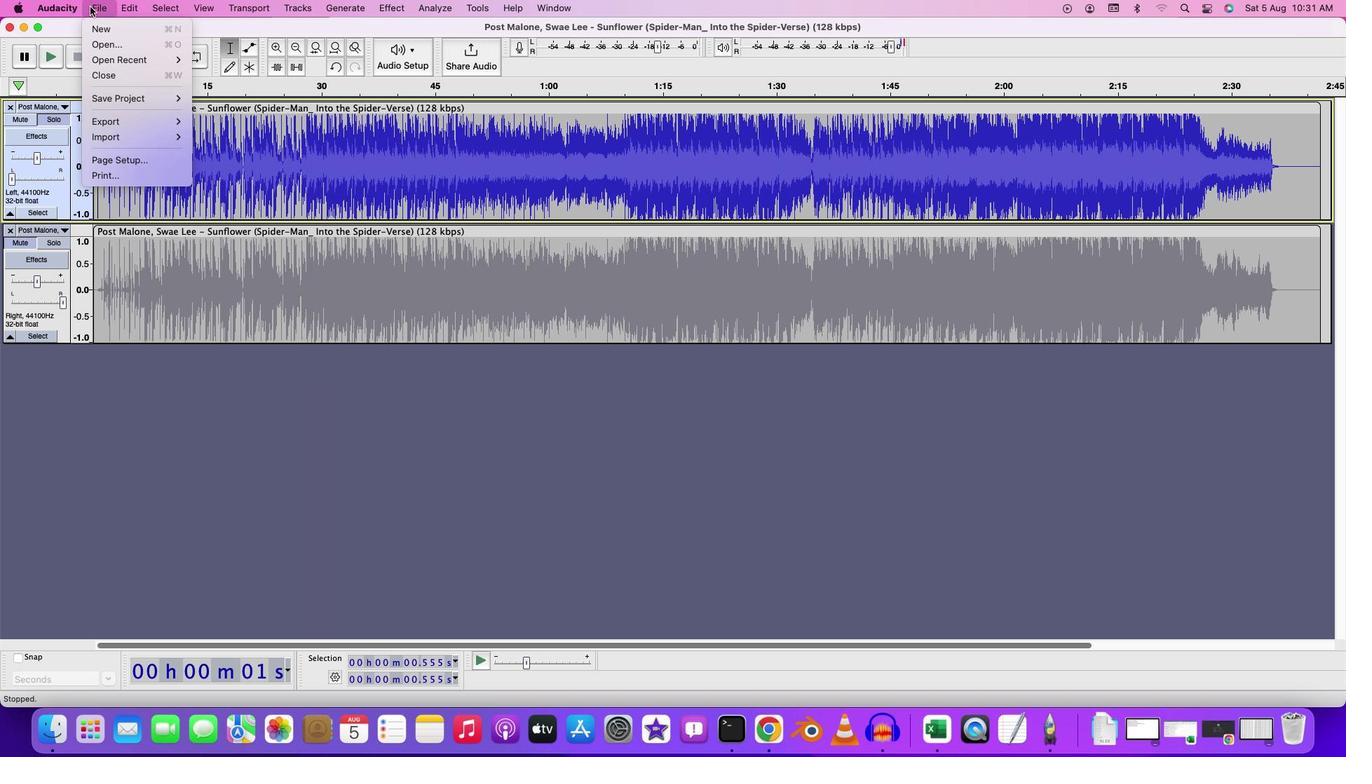 
Action: Mouse pressed left at (126, 42)
Screenshot: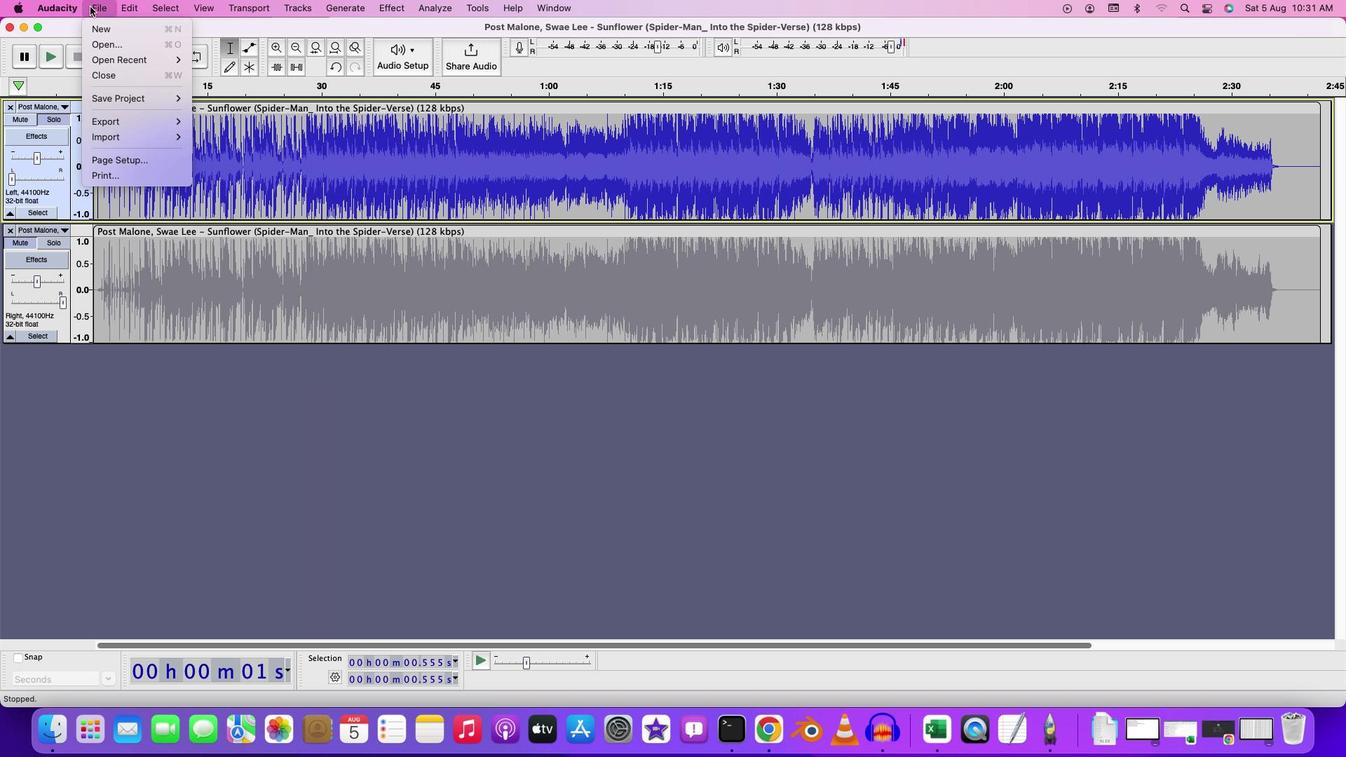 
Action: Mouse moved to (246, 159)
Screenshot: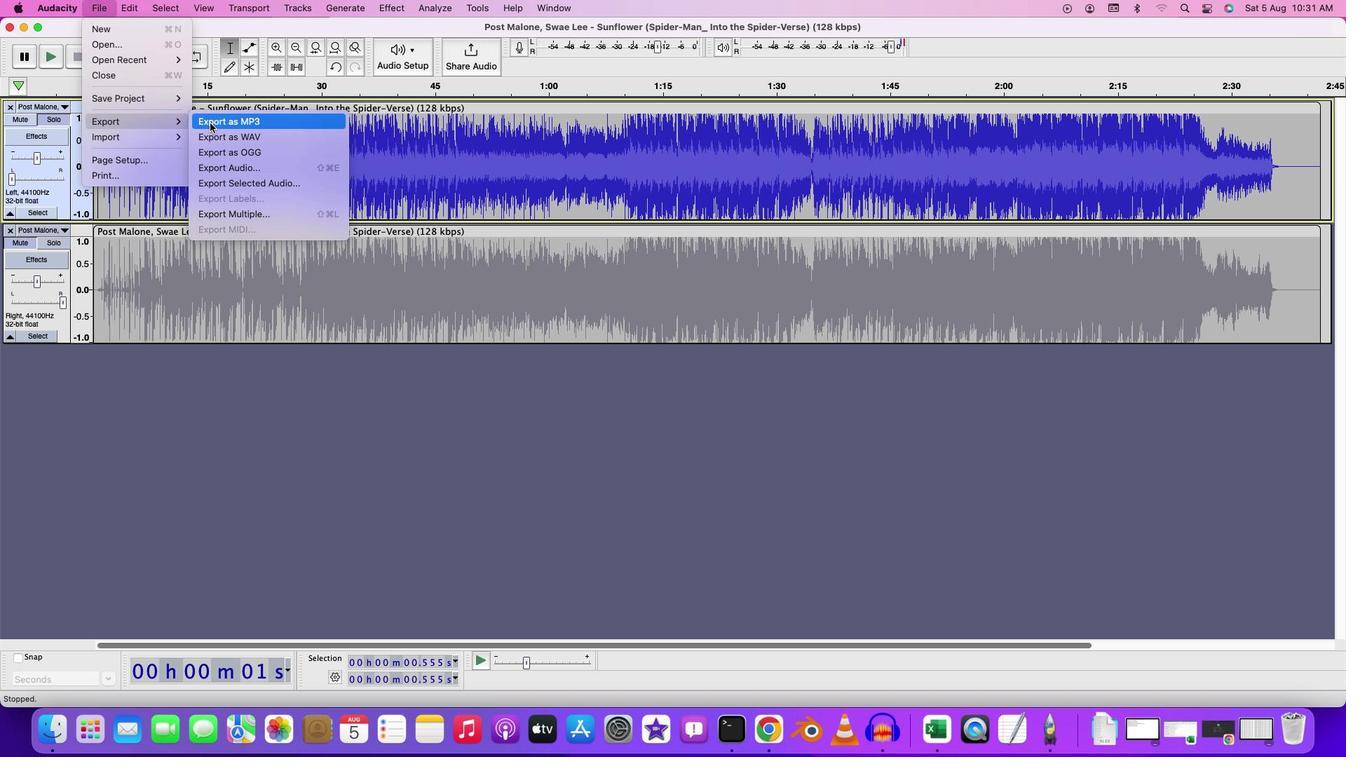 
Action: Mouse pressed left at (246, 159)
Screenshot: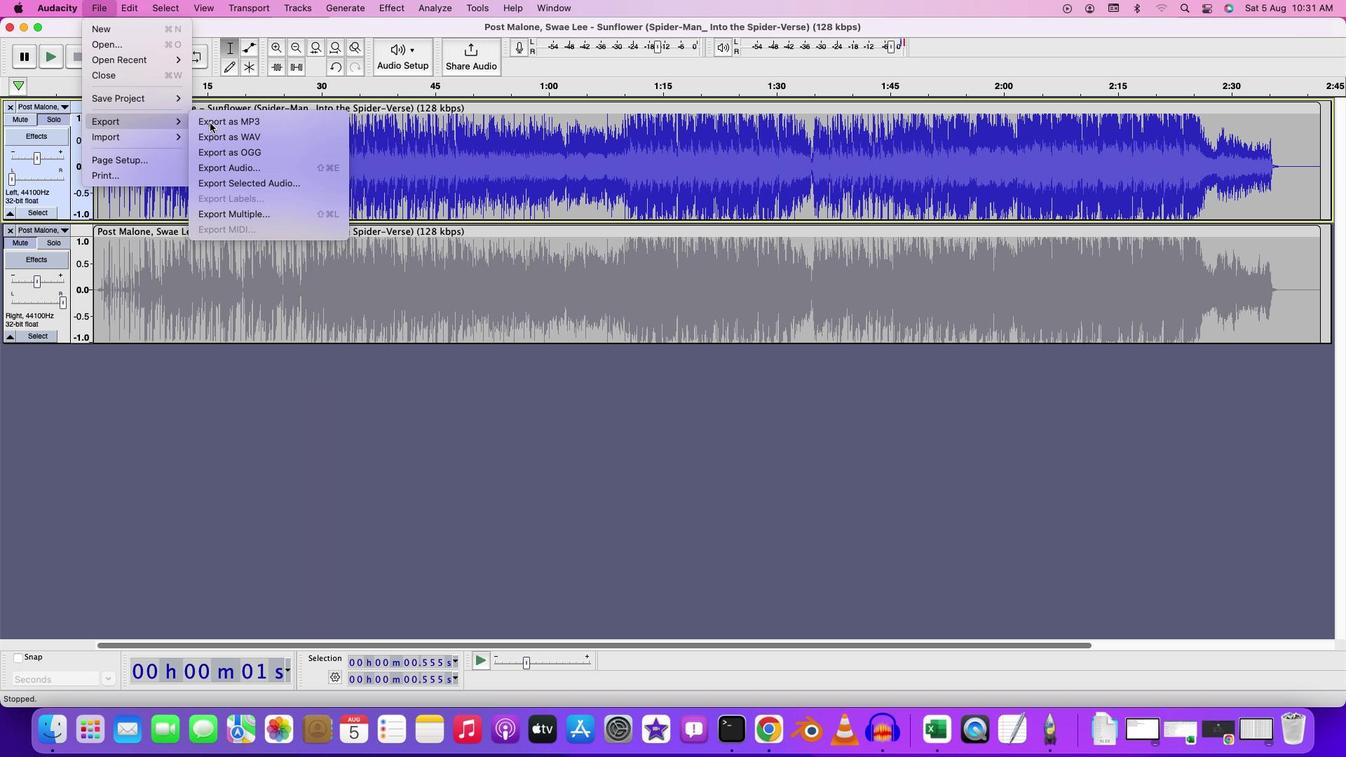 
Action: Mouse moved to (758, 230)
Screenshot: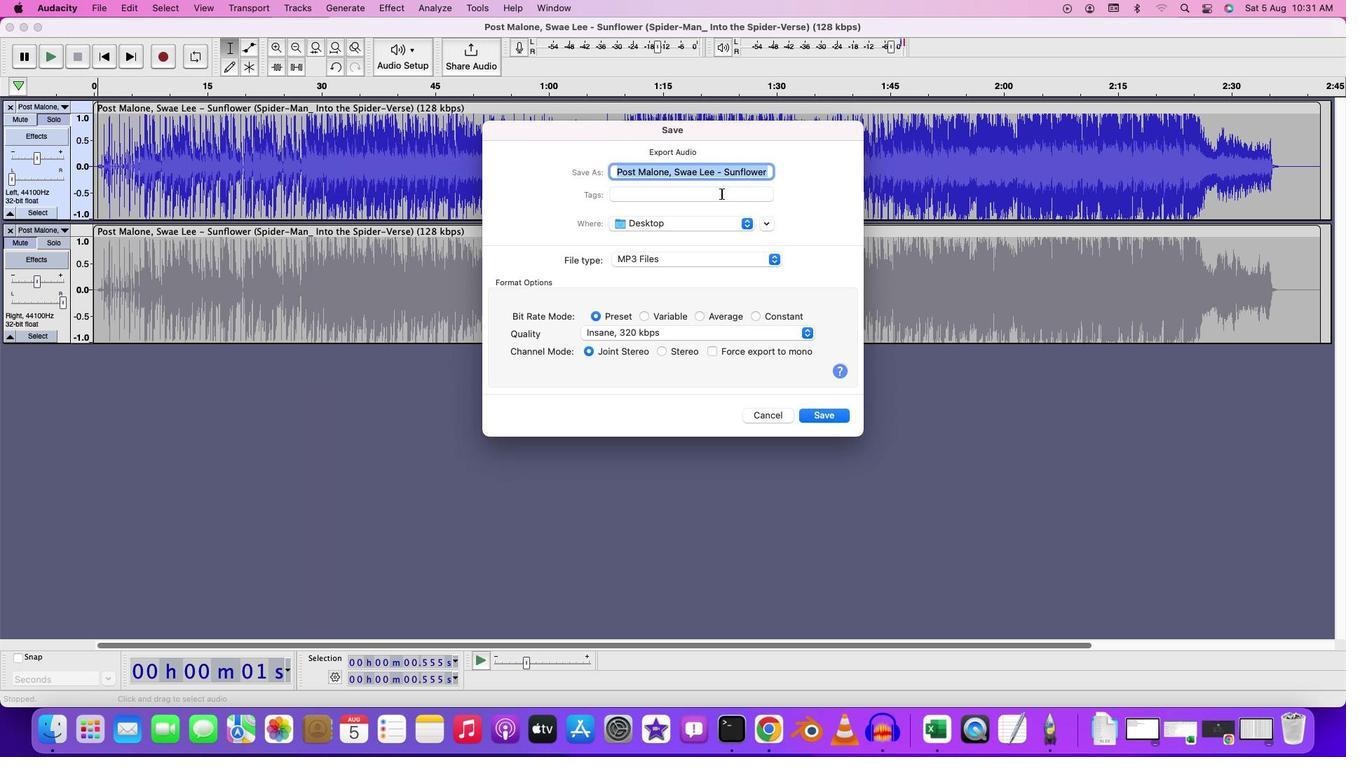 
Action: Key pressed Key.backspaceKey.shift'S''t''r'Key.backspace'r''e''o'Key.backspace'e'Key.backspaceKey.backspaceKey.backspace'e''r''e''o'Key.spaceKey.shift'L''e''f''t'
Screenshot: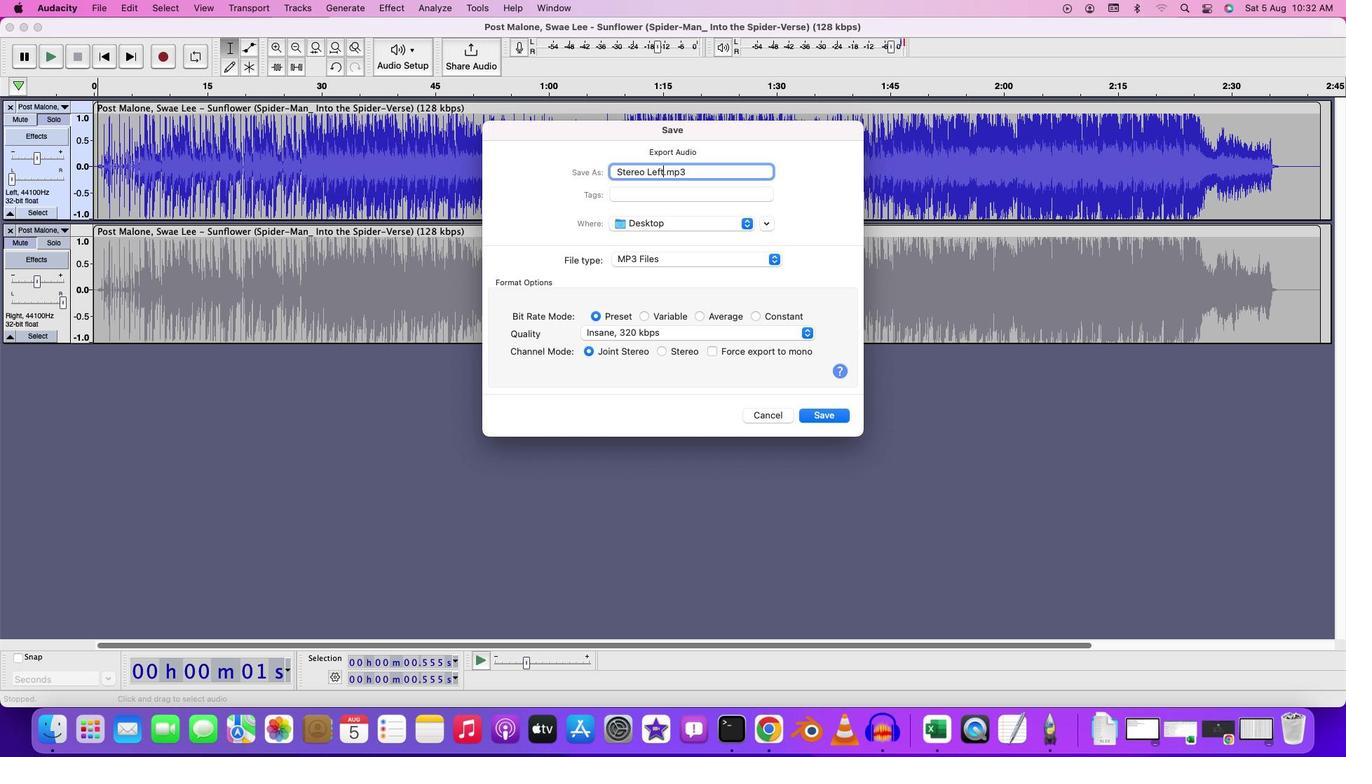 
Action: Mouse moved to (867, 453)
Screenshot: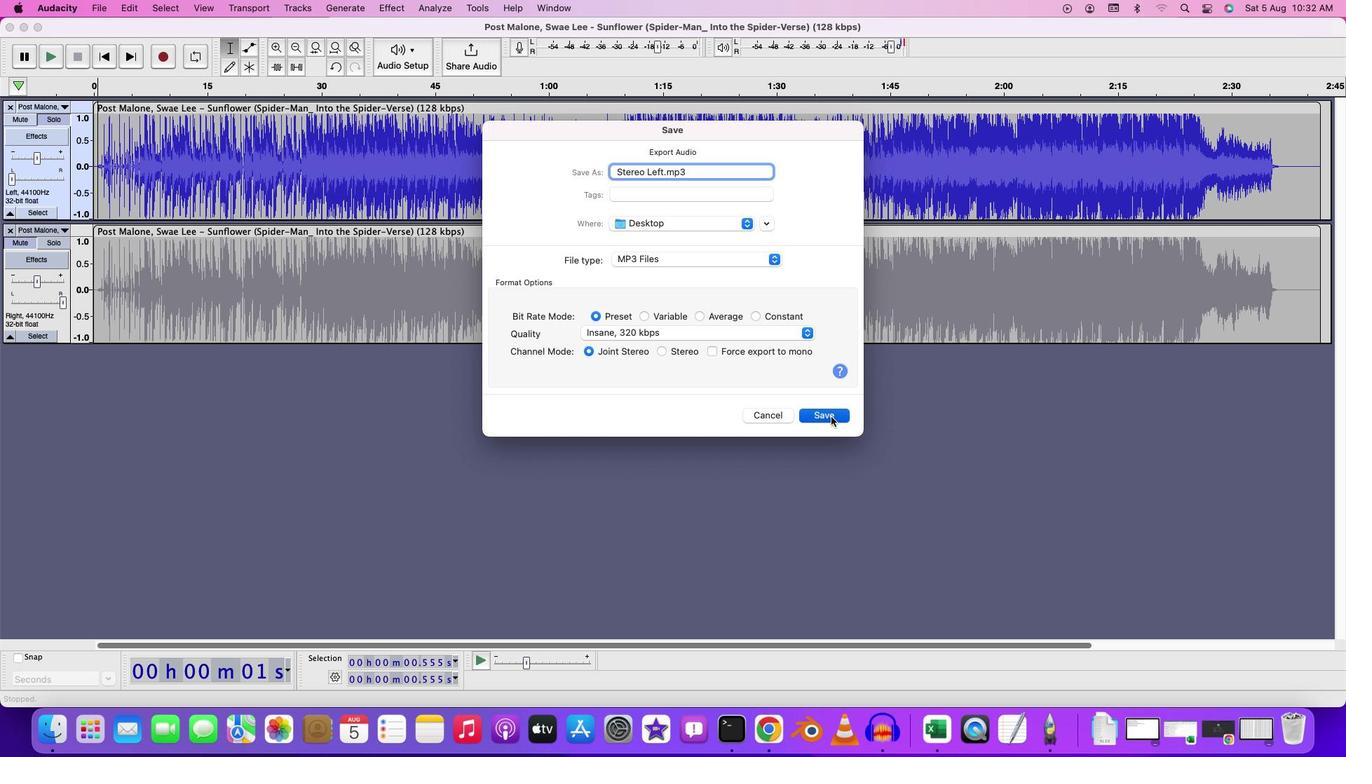 
Action: Mouse pressed left at (867, 453)
Screenshot: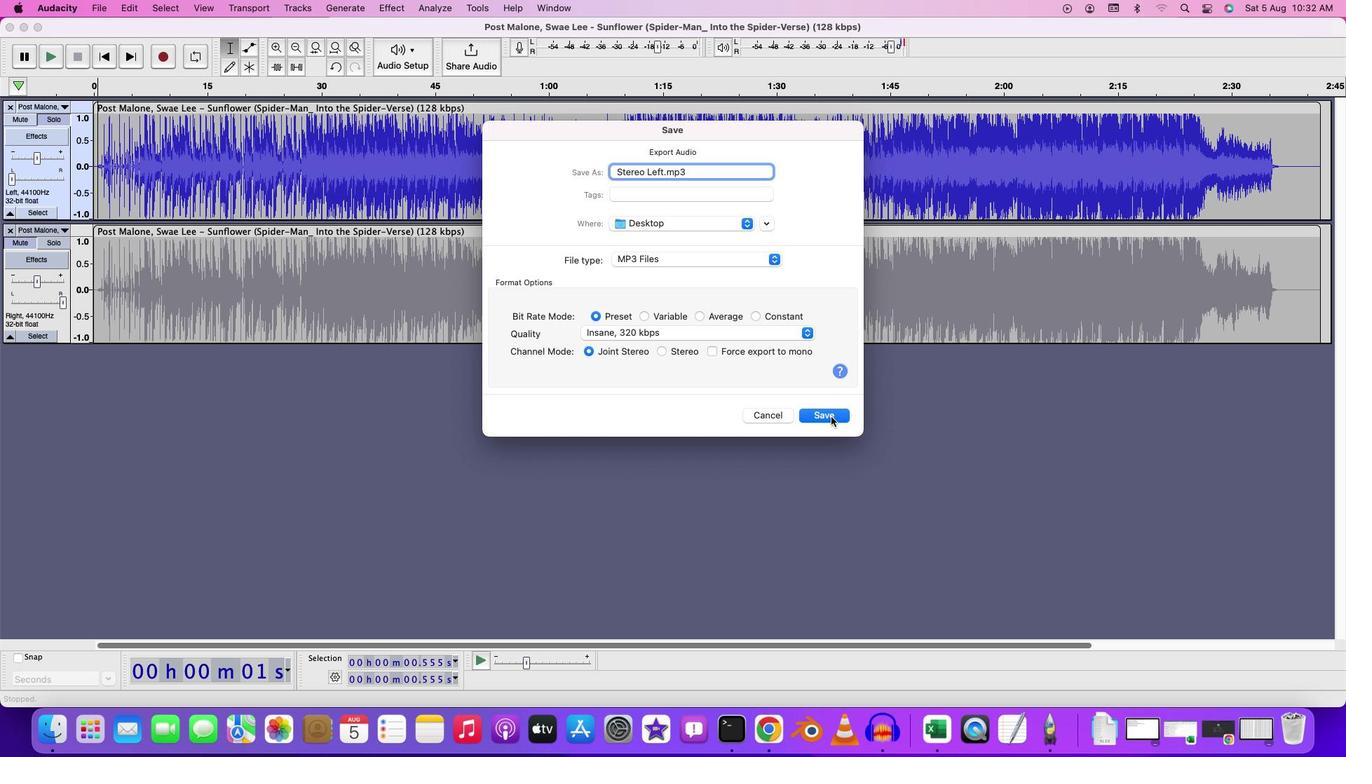
Action: Mouse moved to (839, 527)
Screenshot: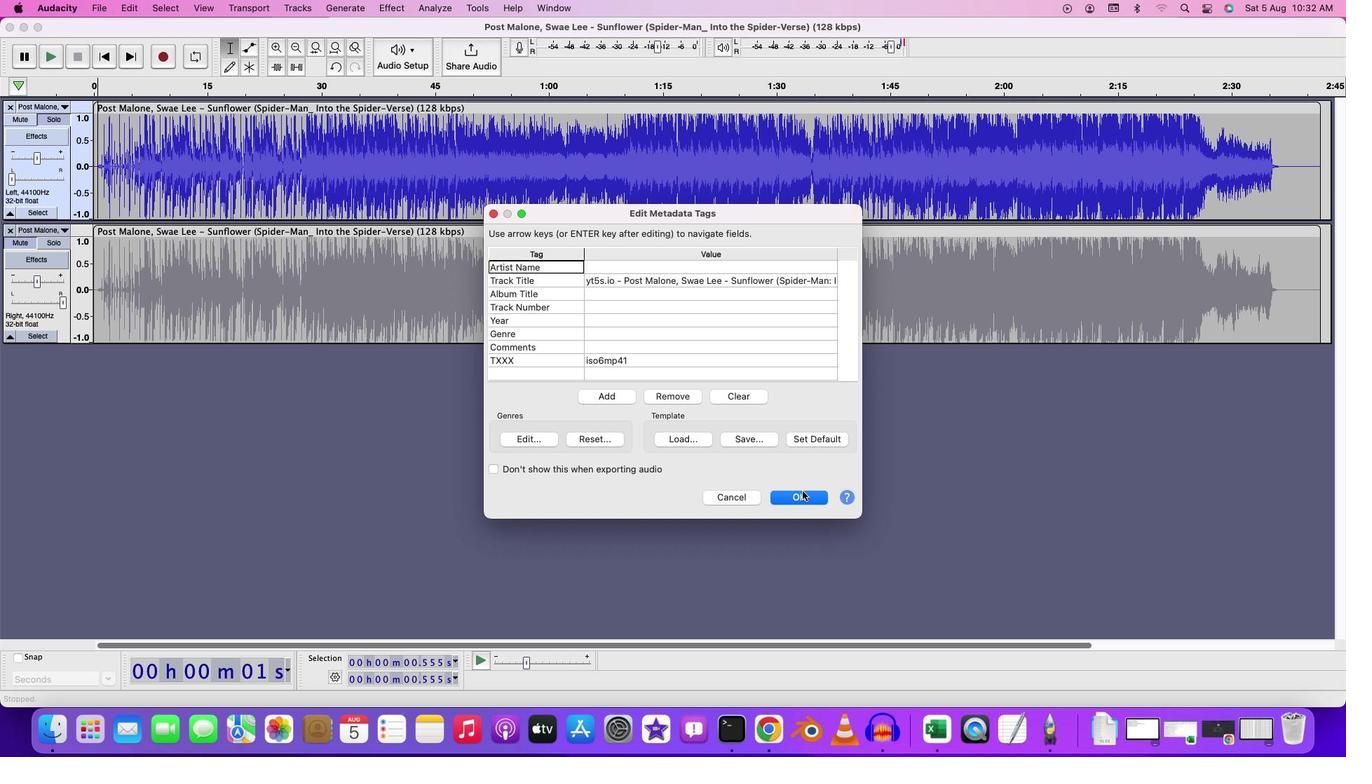 
Action: Mouse pressed left at (839, 527)
Screenshot: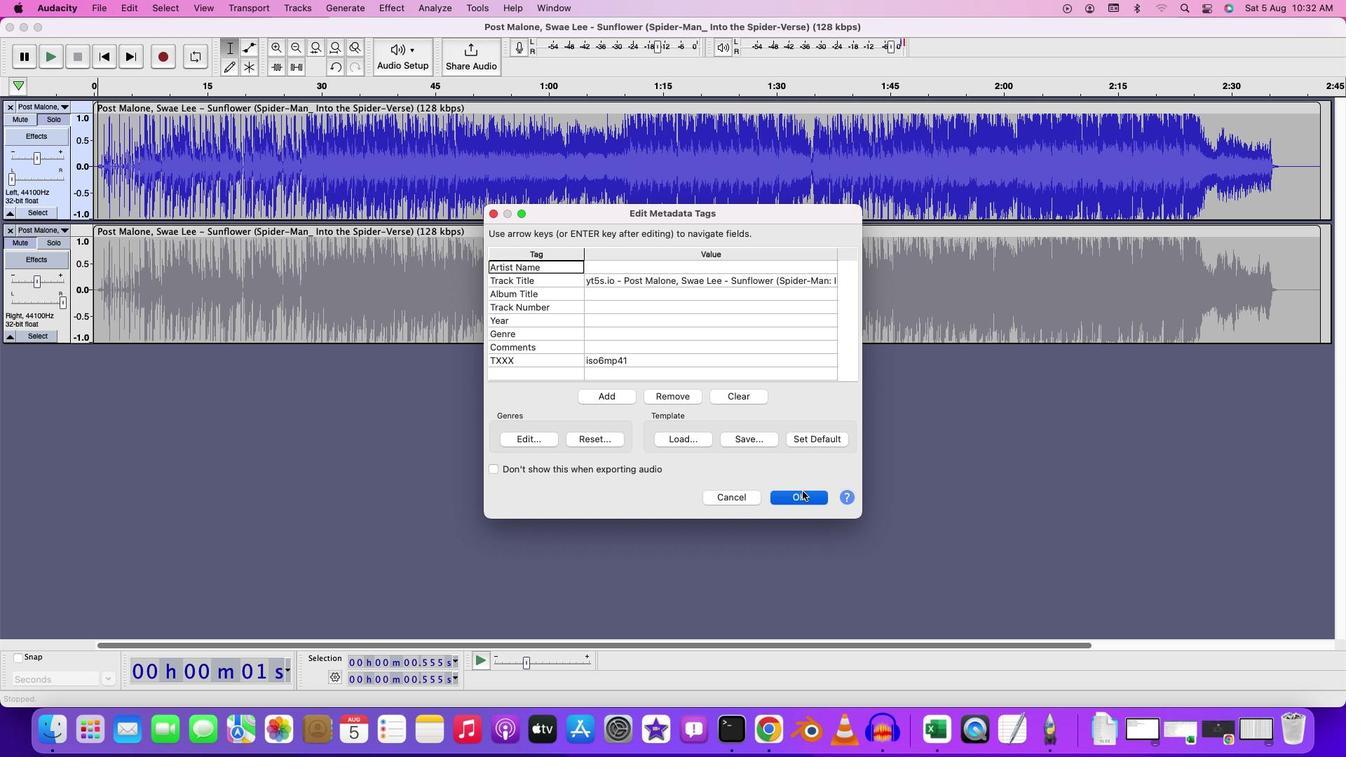 
Action: Mouse moved to (143, 164)
Screenshot: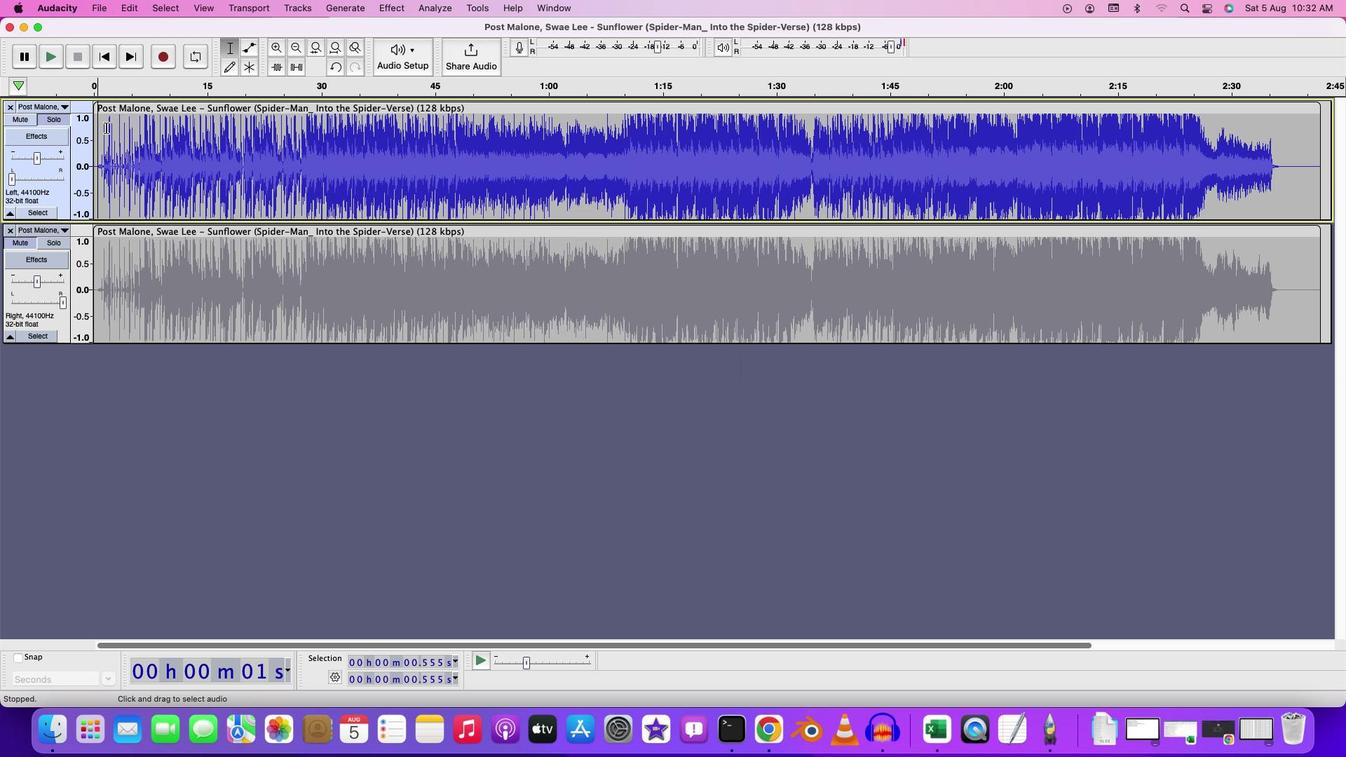 
Action: Mouse pressed left at (143, 164)
Screenshot: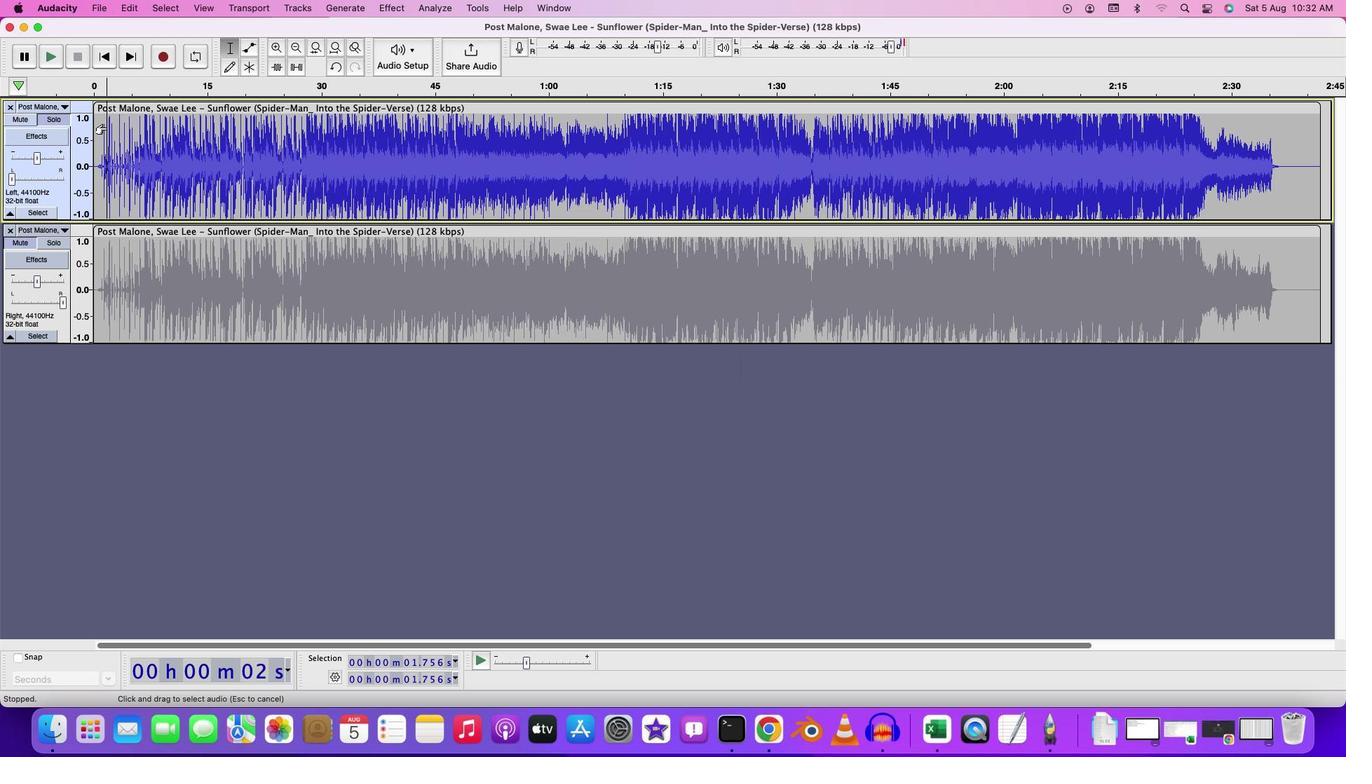
Action: Key pressed Key.space
Screenshot: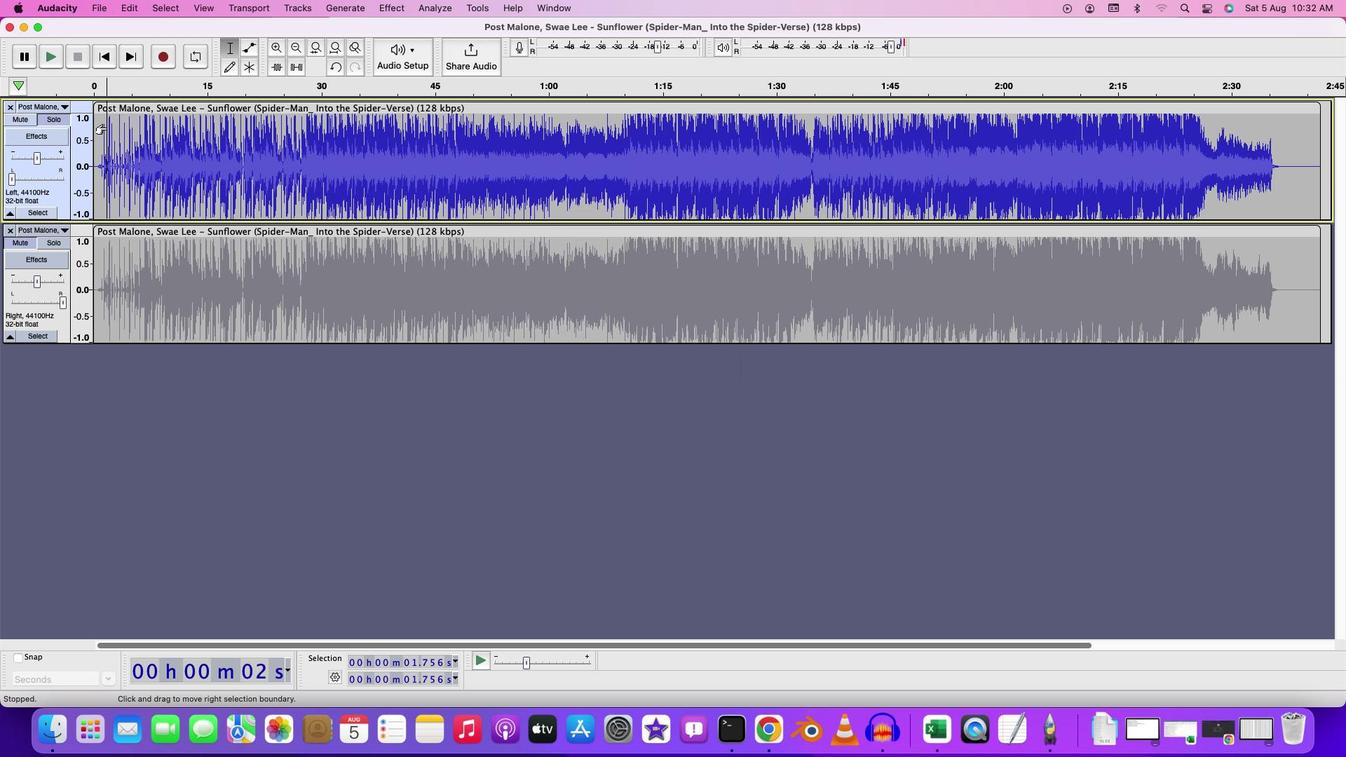 
Action: Mouse moved to (136, 163)
Screenshot: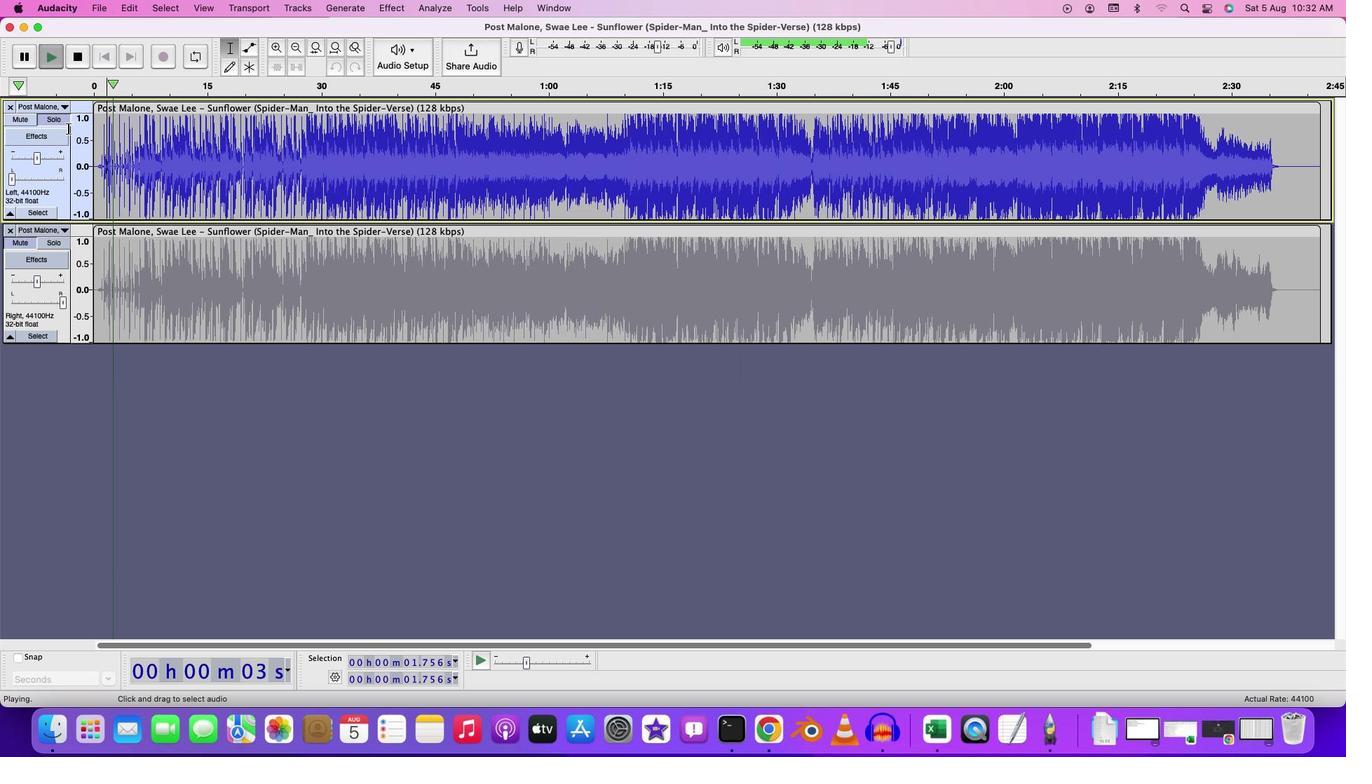 
Action: Key pressed Key.space
Screenshot: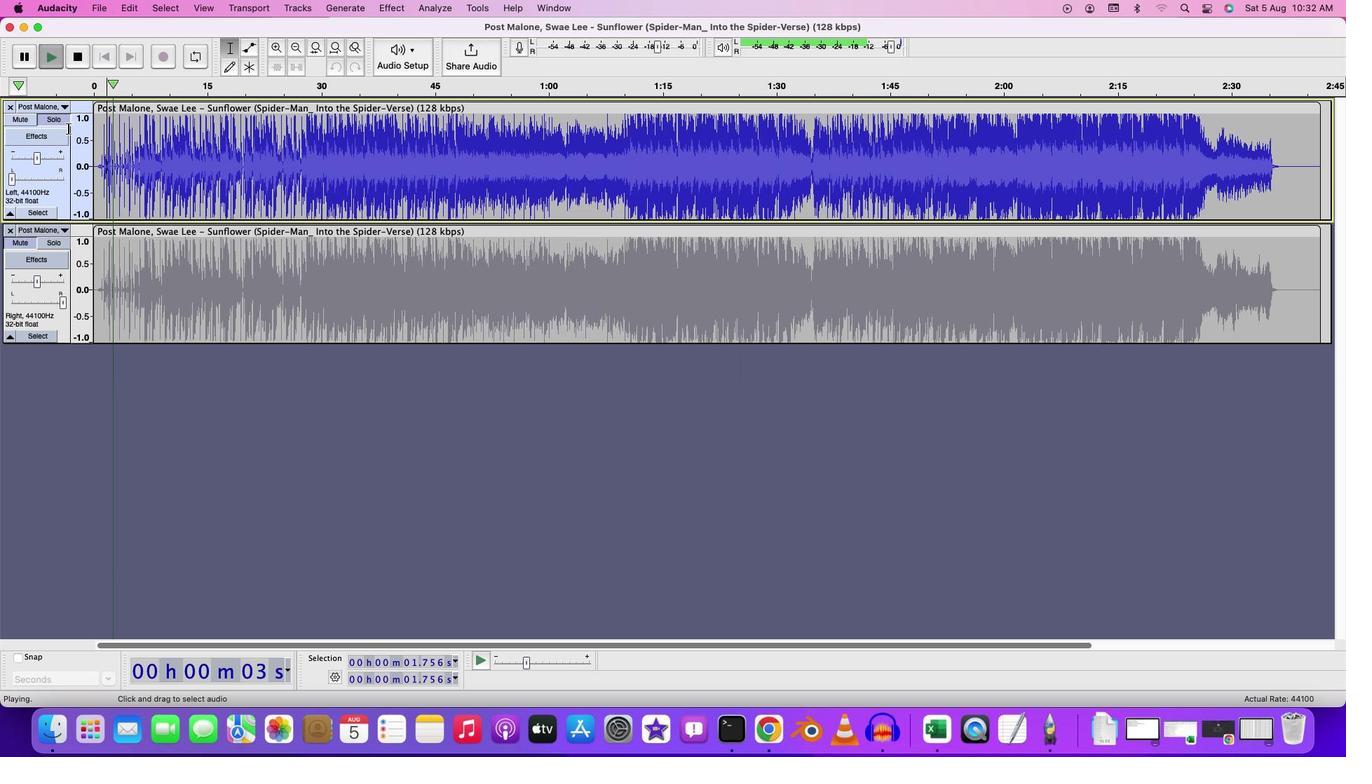 
Action: Mouse moved to (60, 156)
Screenshot: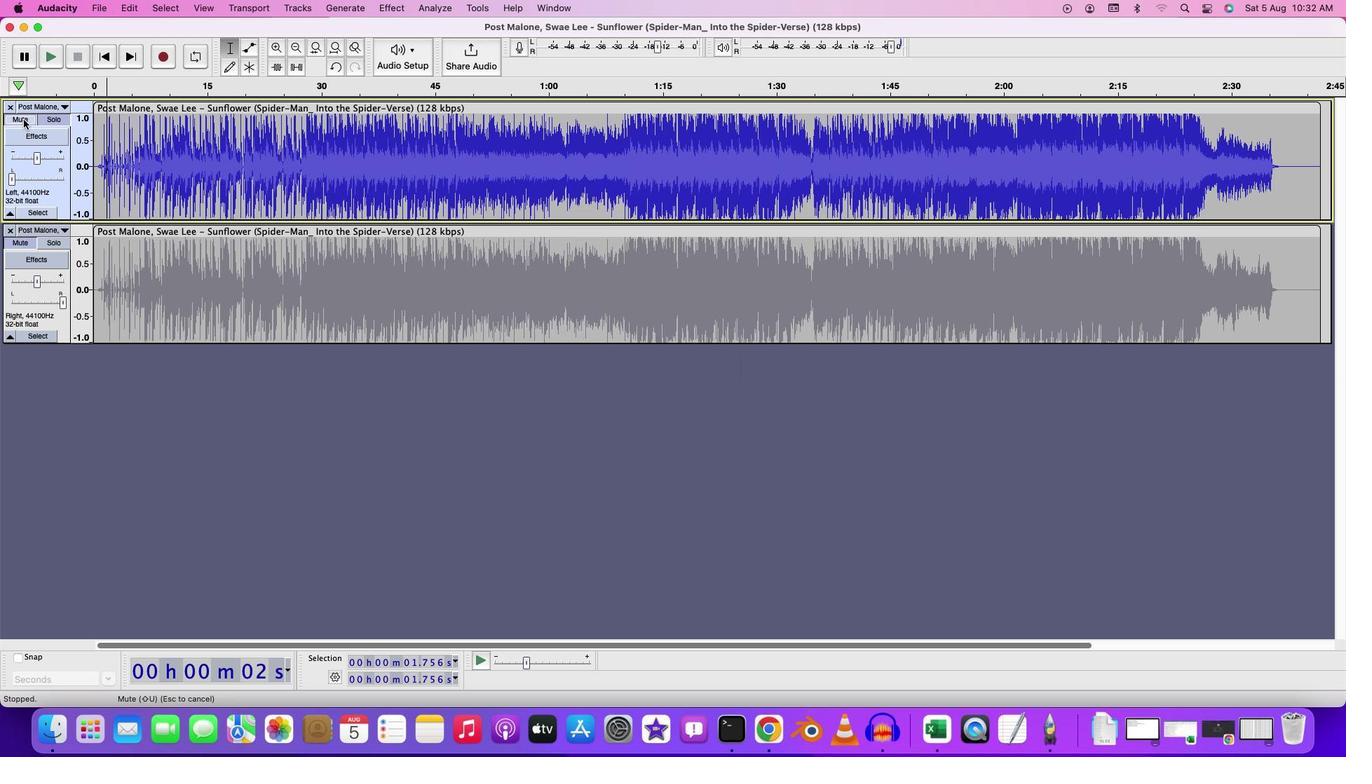 
Action: Mouse pressed left at (60, 156)
Screenshot: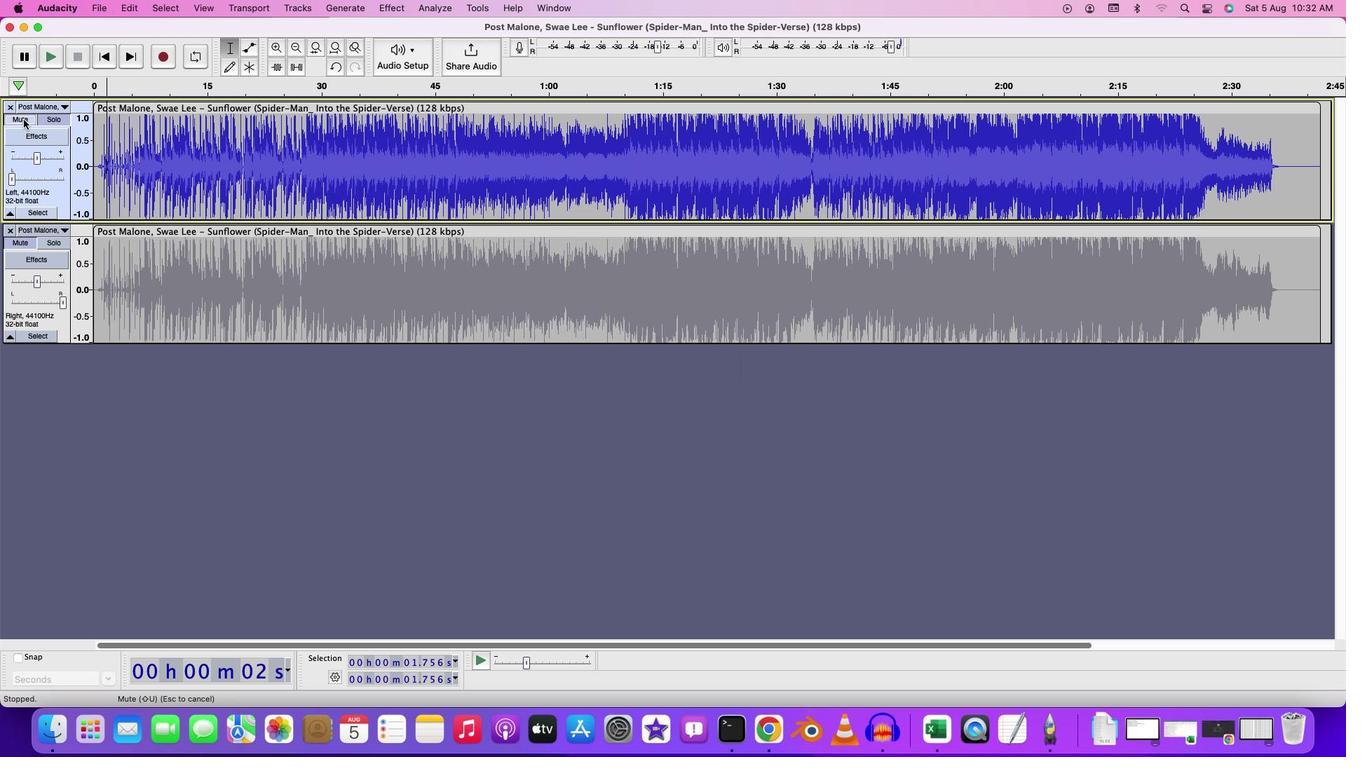 
Action: Mouse moved to (63, 284)
Screenshot: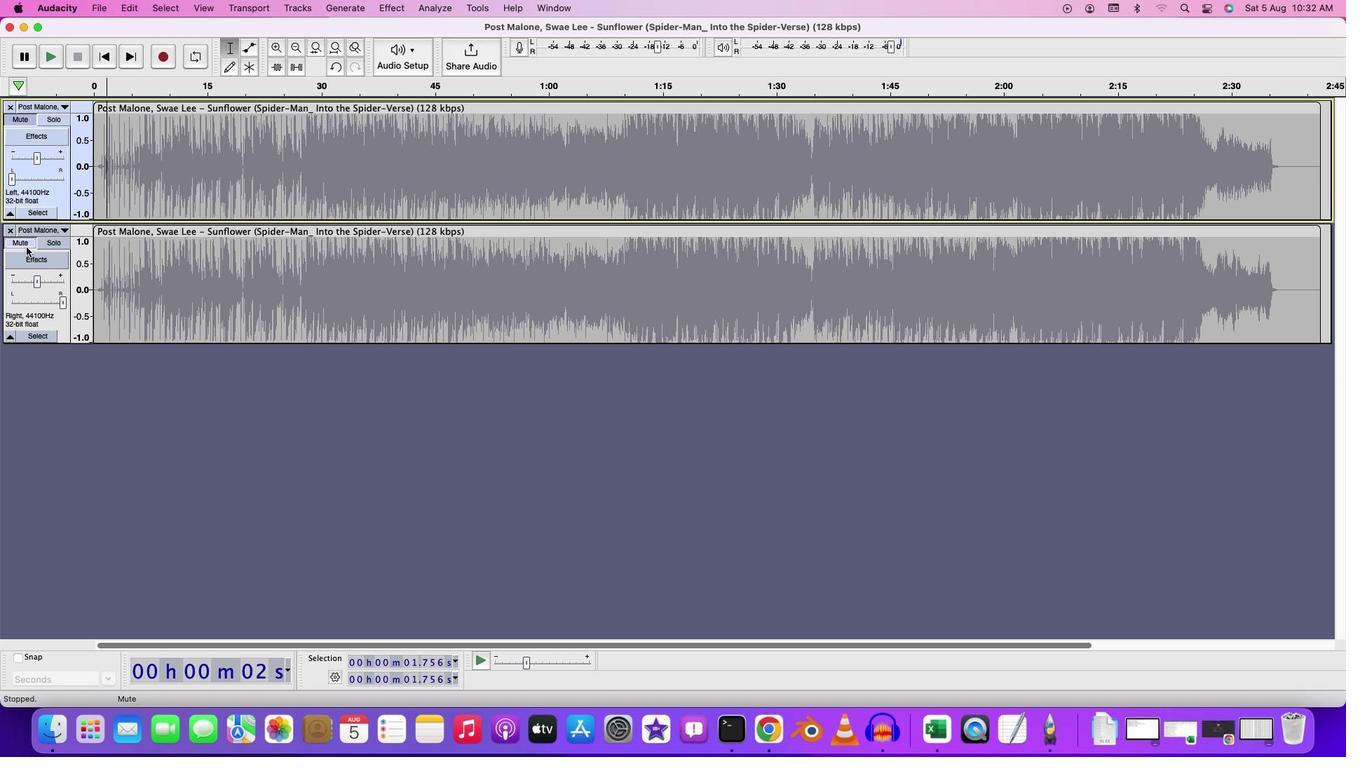 
Action: Mouse pressed left at (63, 284)
Screenshot: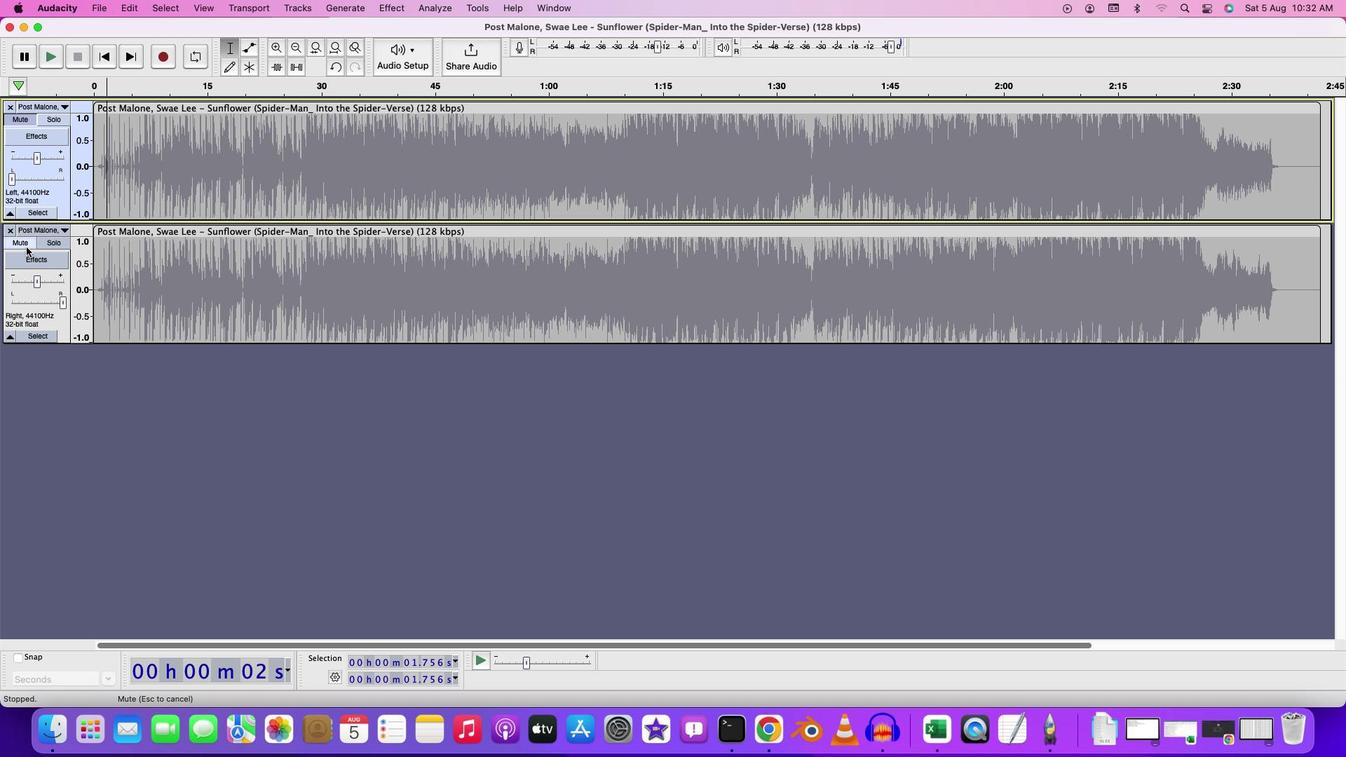 
Action: Mouse moved to (124, 43)
Screenshot: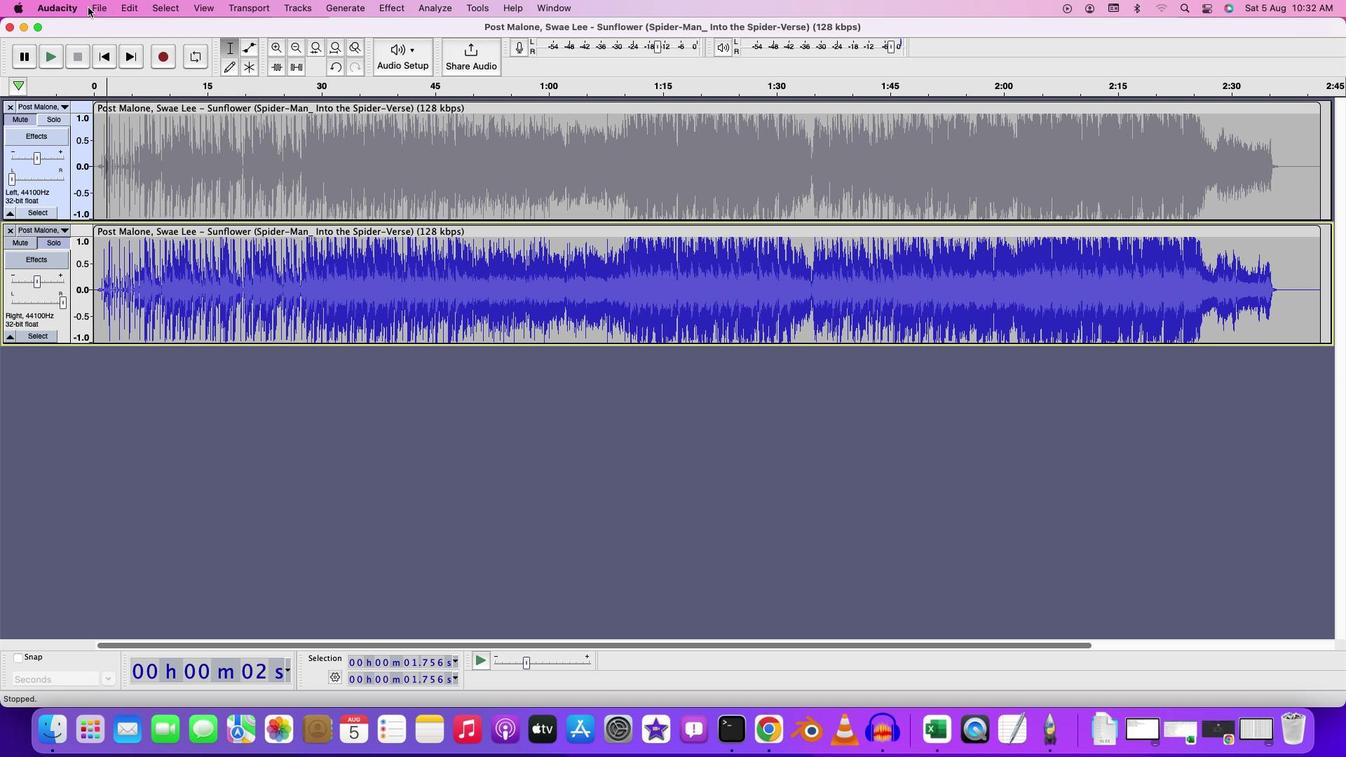 
Action: Mouse pressed left at (124, 43)
Screenshot: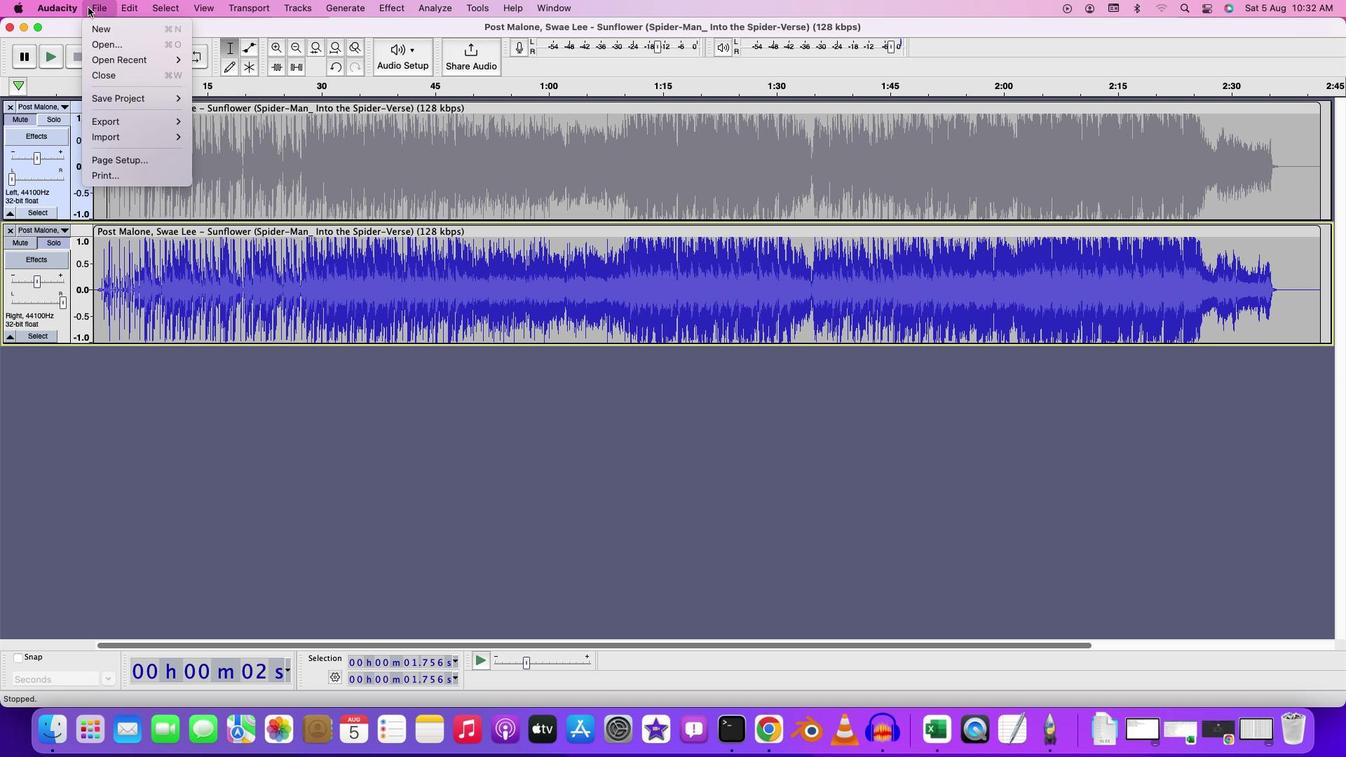 
Action: Mouse moved to (247, 162)
Screenshot: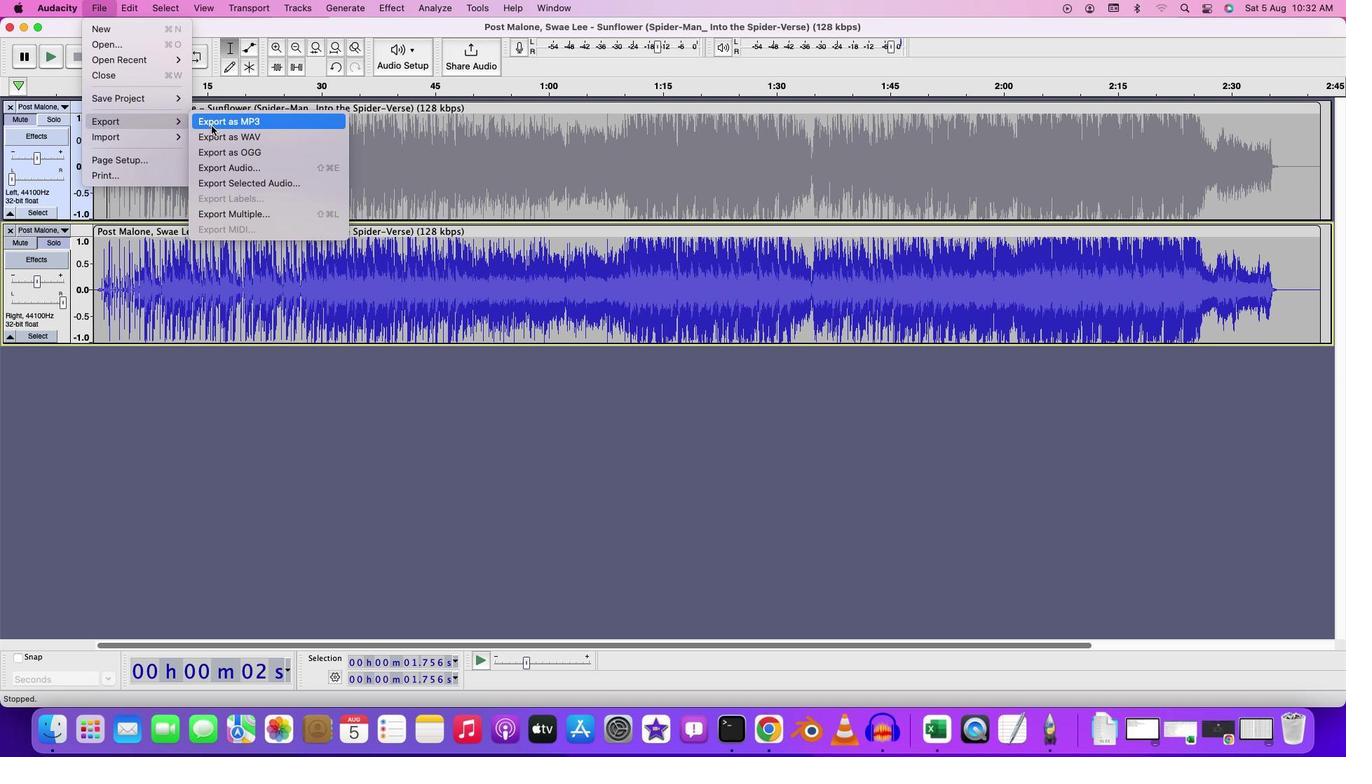 
Action: Mouse pressed left at (247, 162)
Screenshot: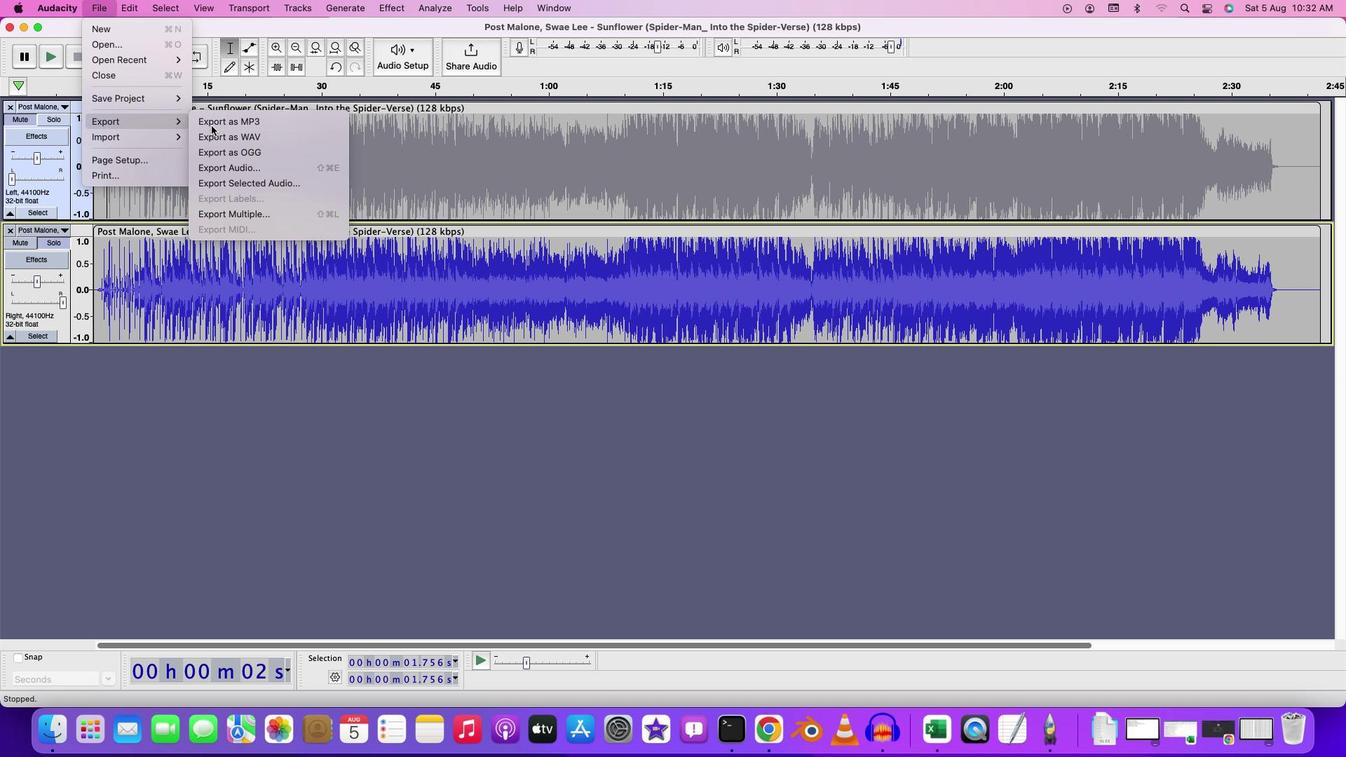 
Action: Mouse moved to (763, 201)
Screenshot: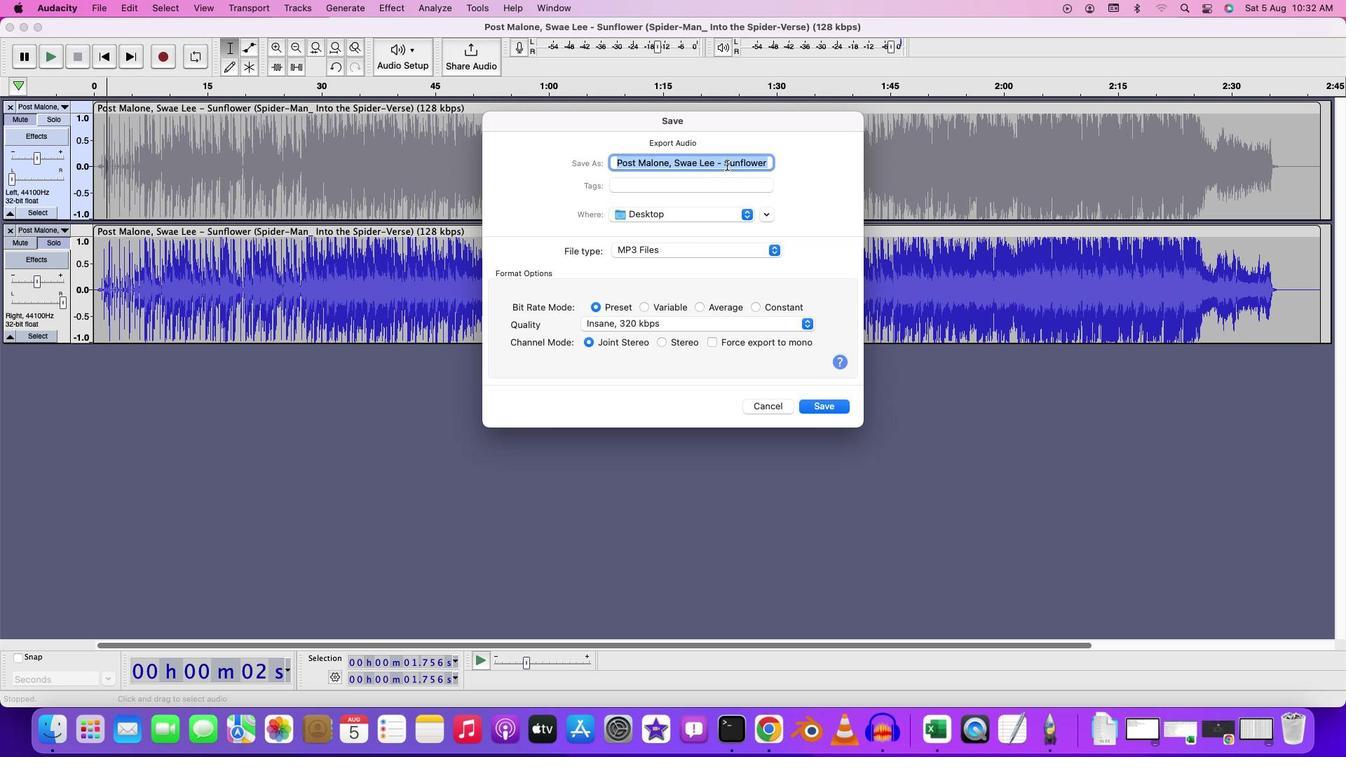 
Action: Key pressed Key.backspaceKey.shift'S''t''r'Key.backspace'e''r''e''o'Key.spaceKey.shift'R''i''g''h''t'
Screenshot: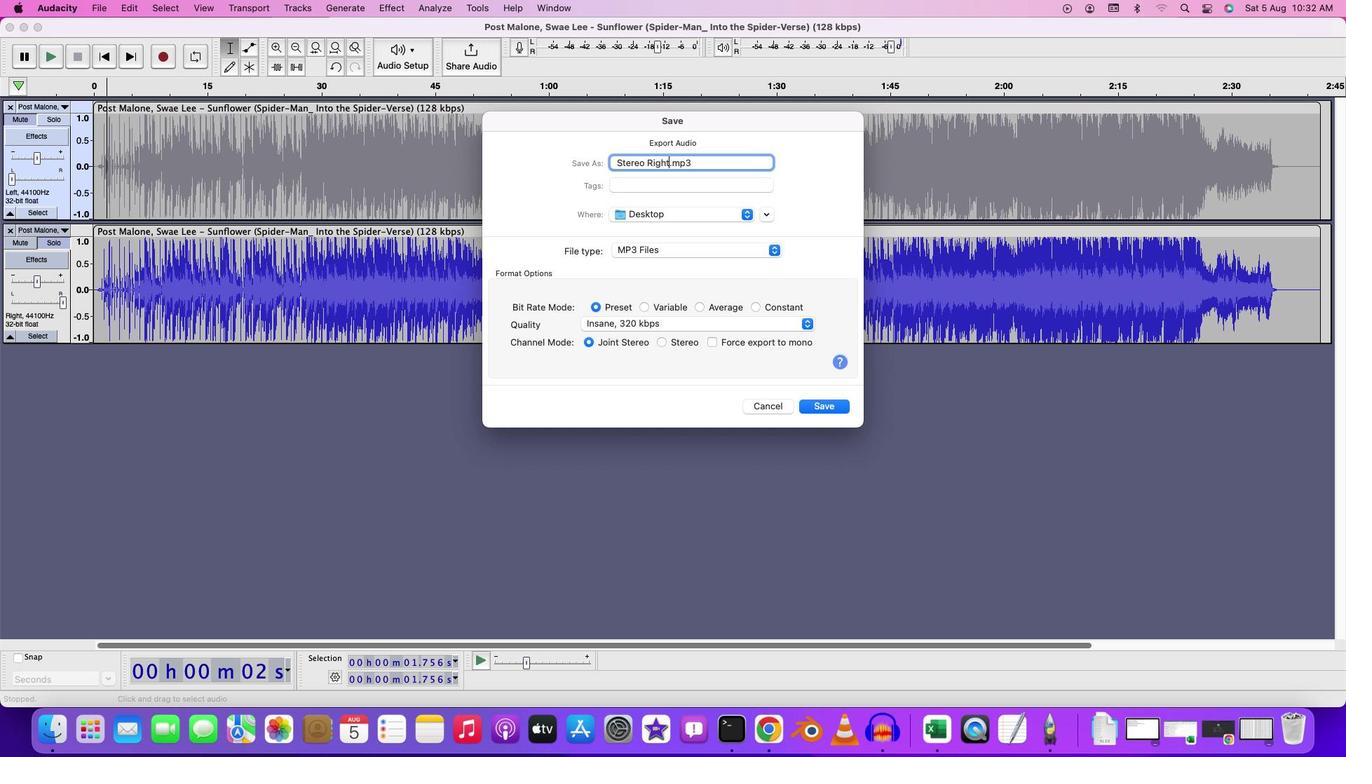 
Action: Mouse moved to (883, 439)
Screenshot: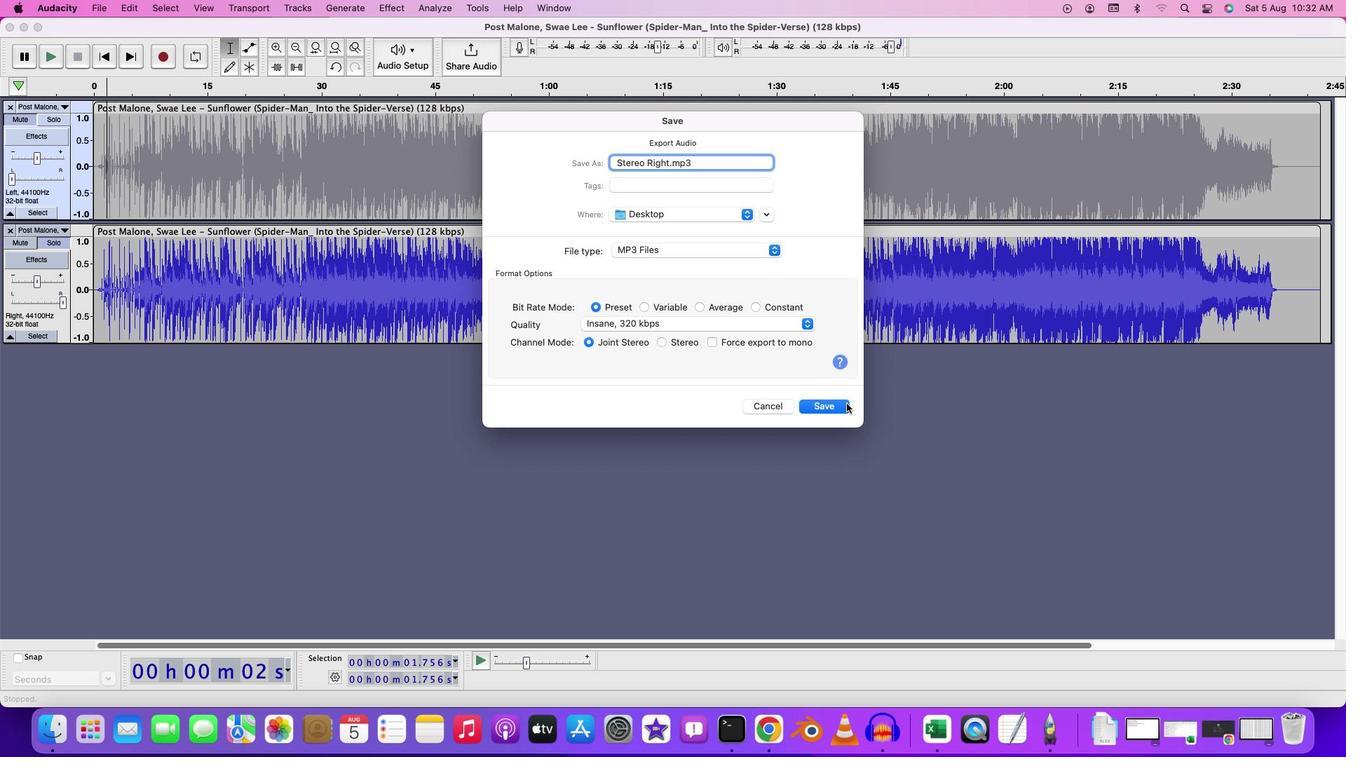
Action: Mouse pressed left at (883, 439)
Screenshot: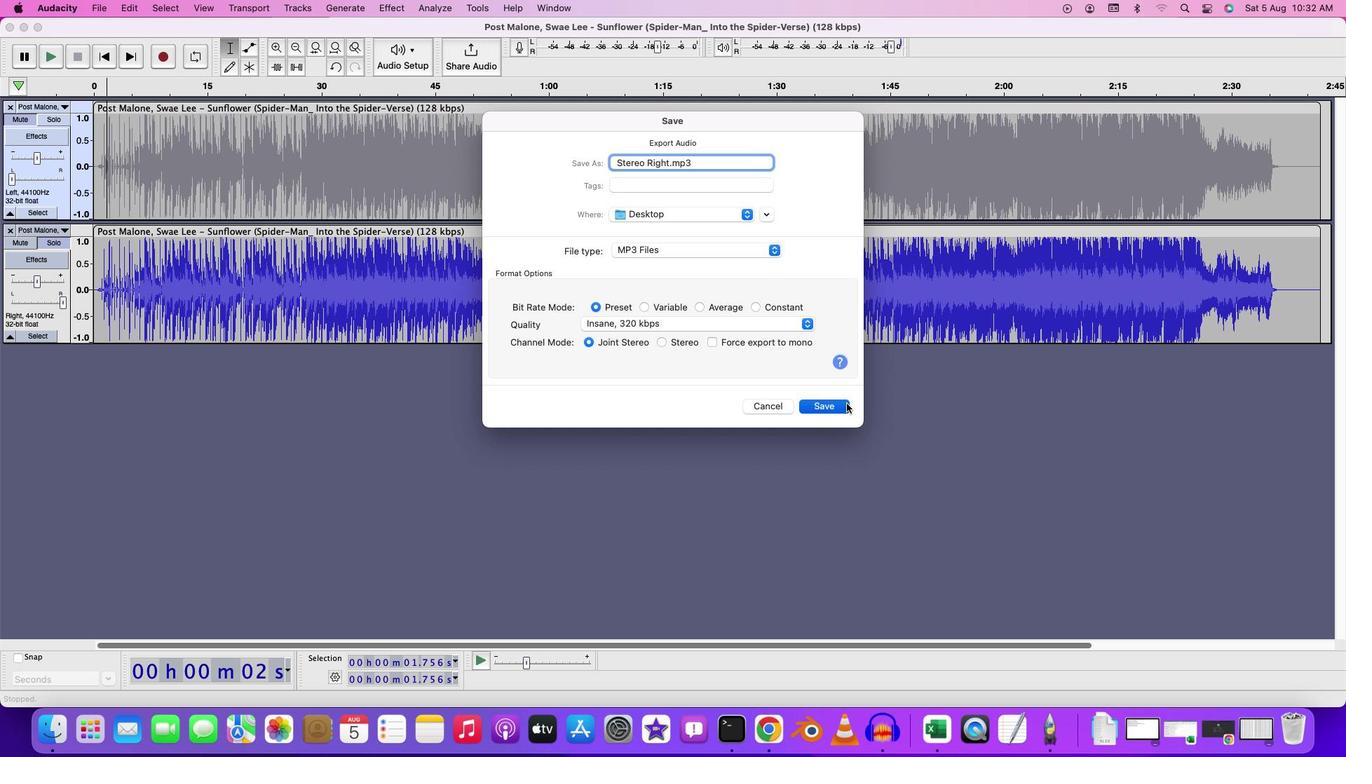 
Action: Mouse moved to (847, 530)
Screenshot: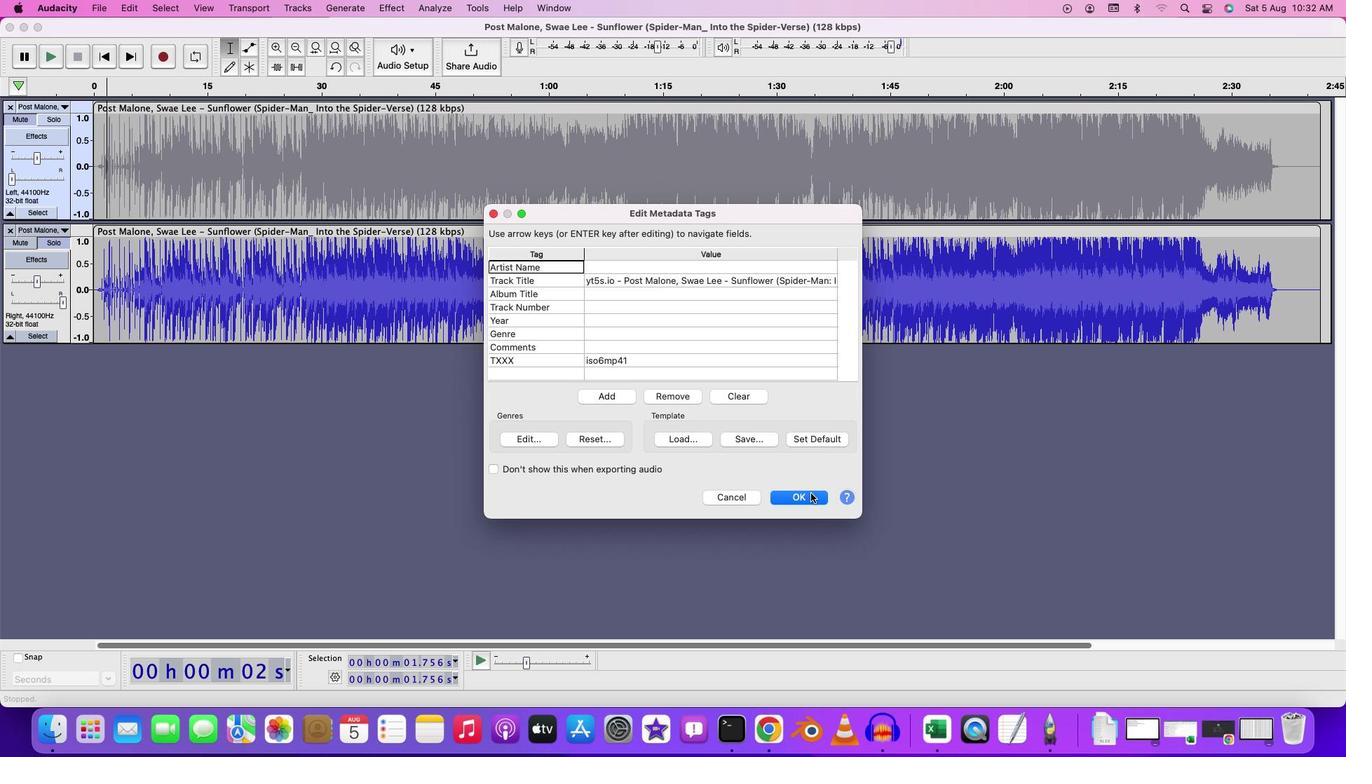 
Action: Mouse pressed left at (847, 530)
Screenshot: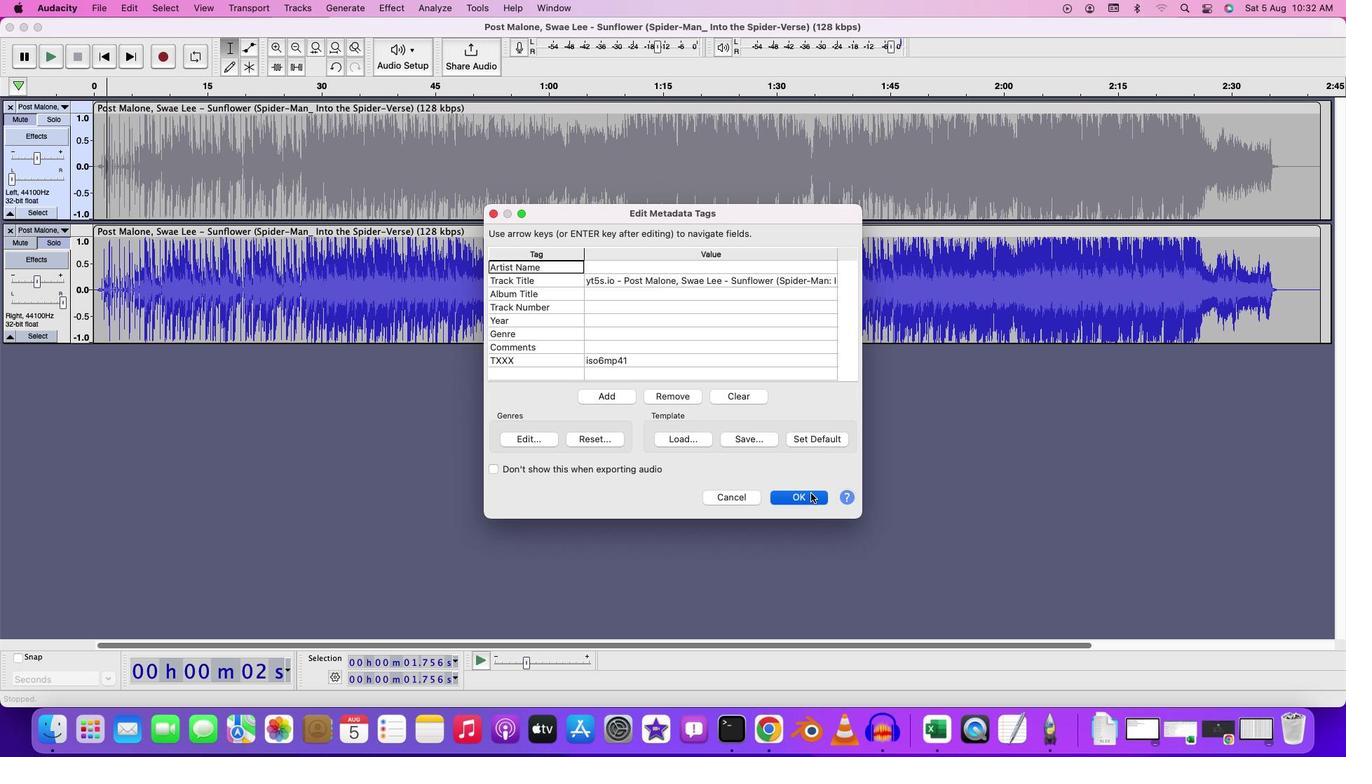 
Action: Mouse moved to (689, 575)
Screenshot: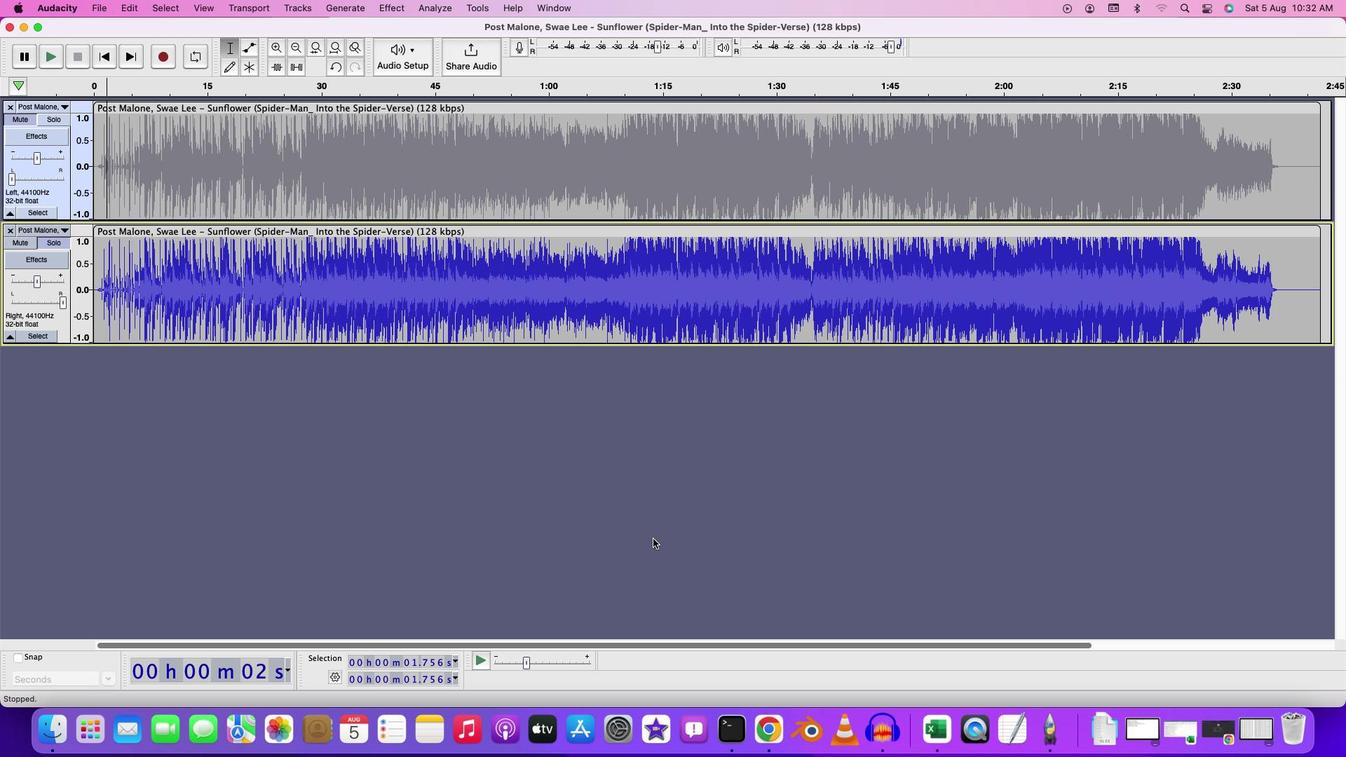 
Action: Mouse pressed left at (689, 575)
Screenshot: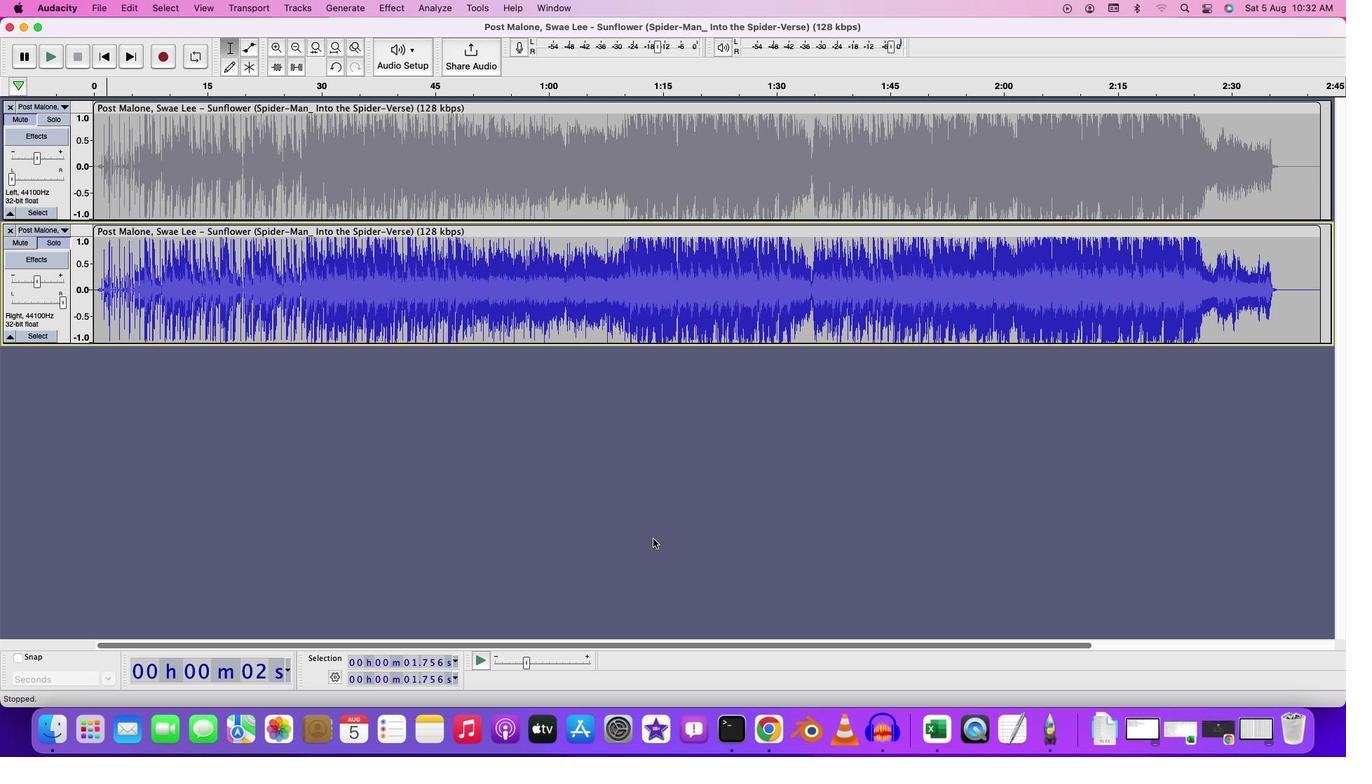 
